Task: Compose an email with the signature Edwin Parker with the subject Request for a promotion and the message I would like to arrange a conference call to discuss this matter further. from softage.1@softage.net to softage.3@softage.net with an attached document Company_handbook.pdf Undo the message and rewrite the message as Could you please provide an estimate for the project? Send the email. Finally, move the email from Sent Items to the label Accommodations
Action: Mouse moved to (346, 554)
Screenshot: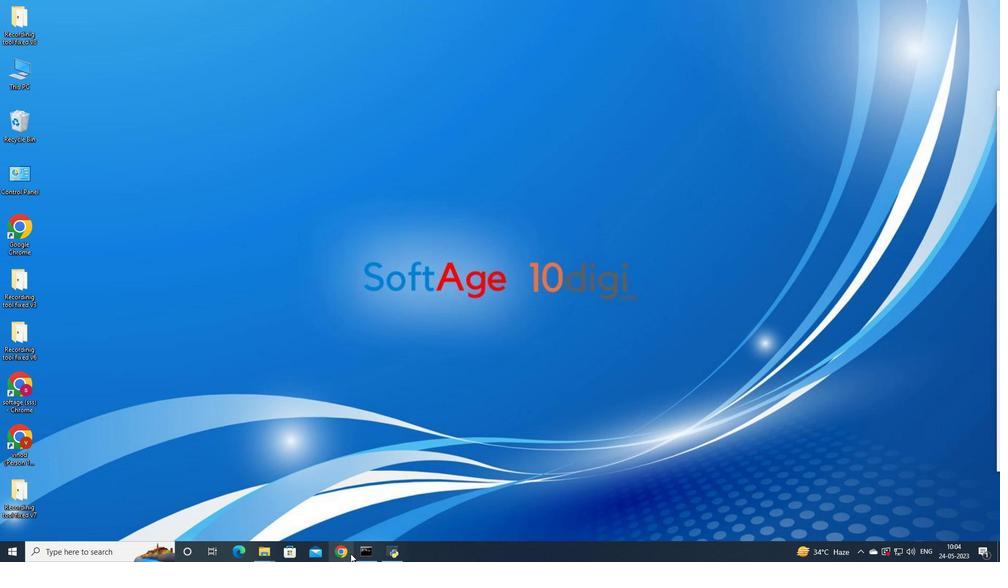 
Action: Mouse pressed left at (346, 554)
Screenshot: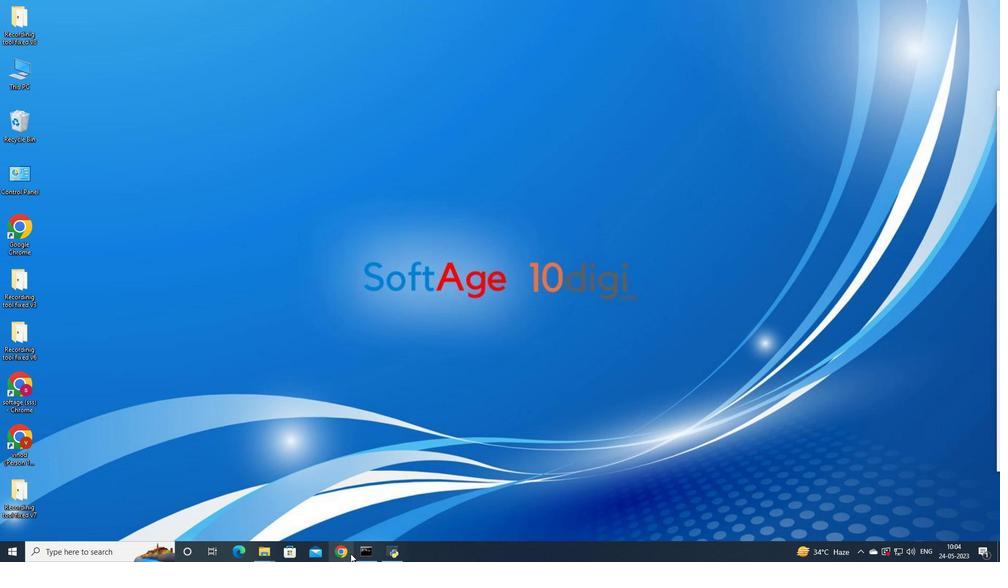 
Action: Mouse moved to (425, 313)
Screenshot: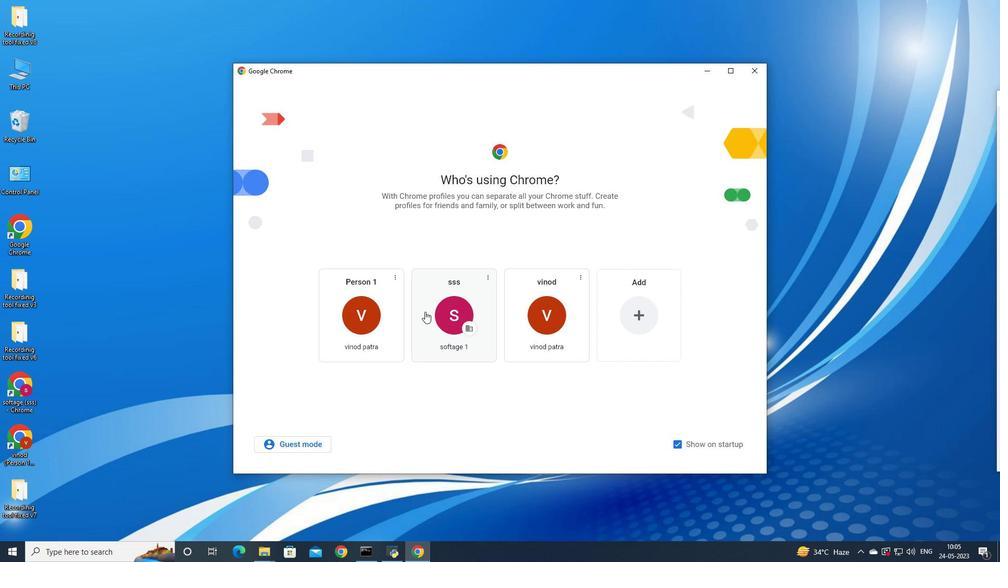 
Action: Mouse pressed left at (425, 313)
Screenshot: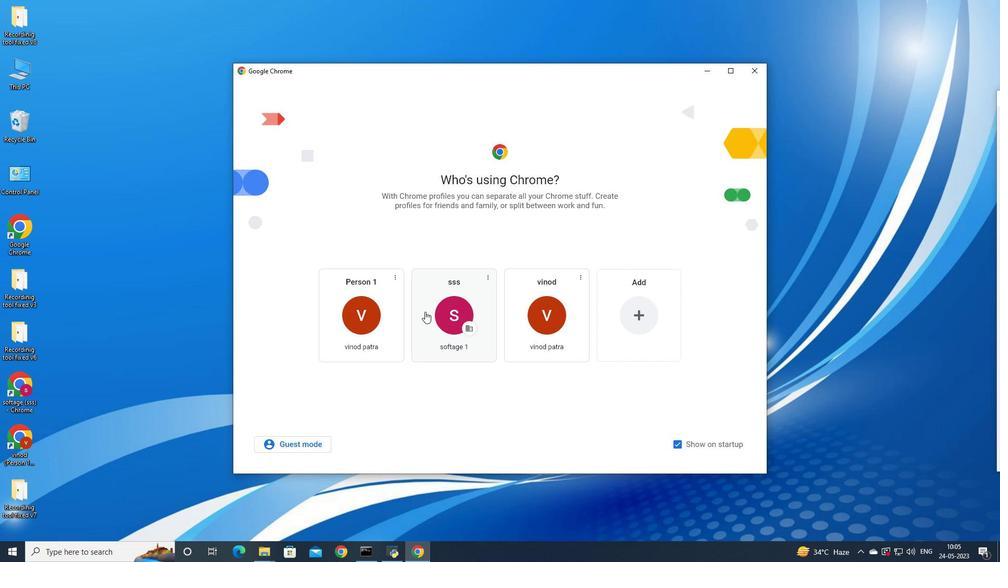
Action: Mouse moved to (902, 52)
Screenshot: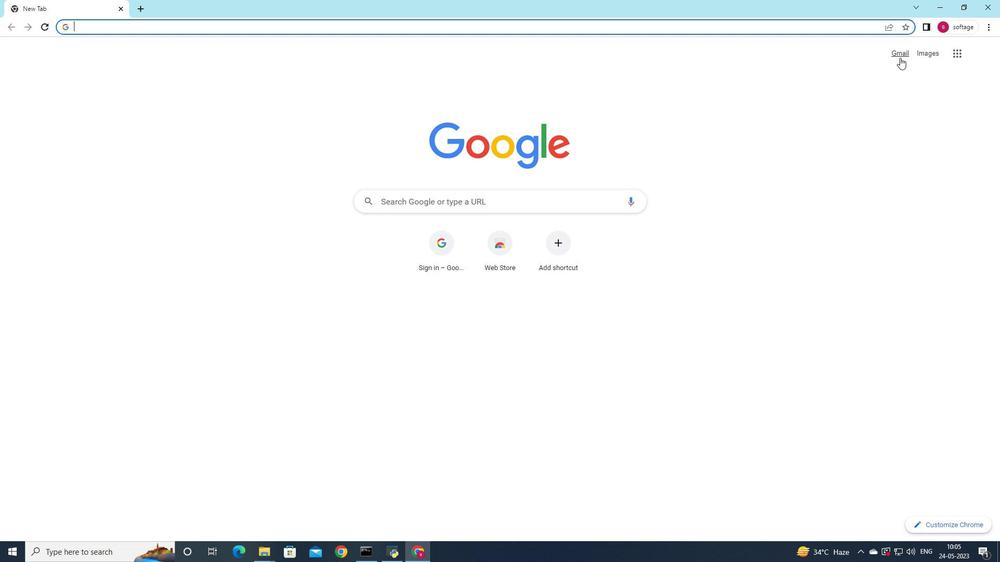 
Action: Mouse pressed left at (902, 52)
Screenshot: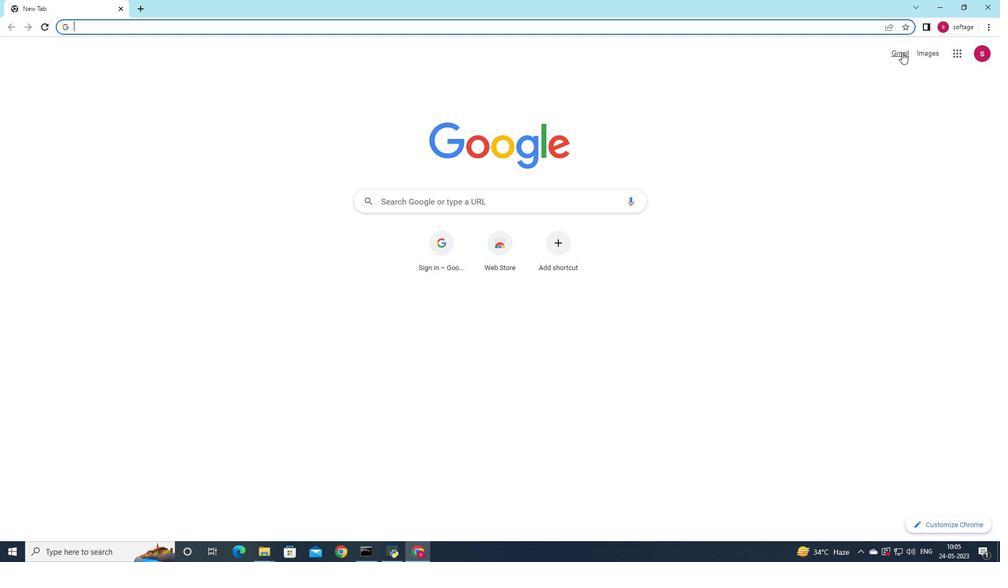 
Action: Mouse moved to (881, 69)
Screenshot: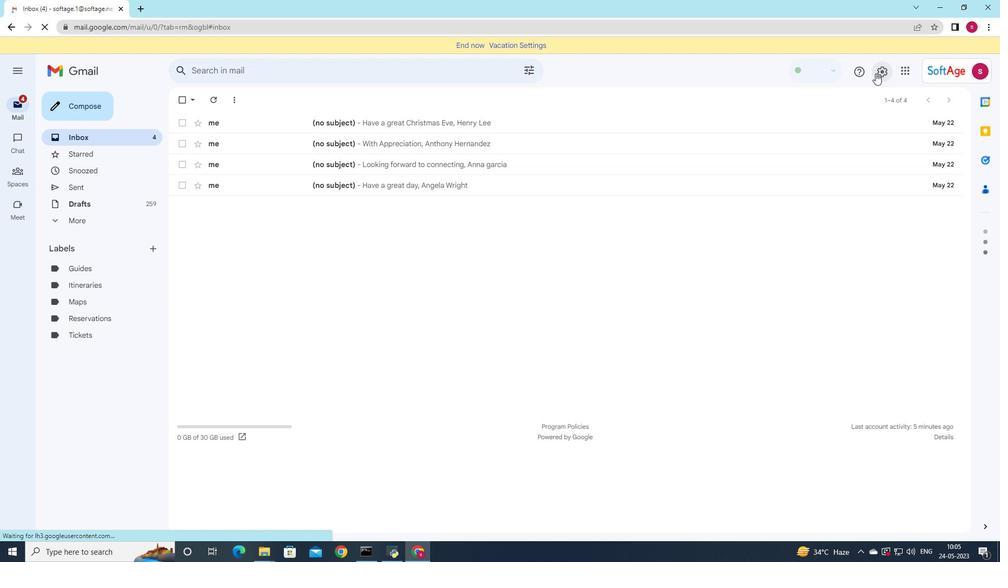 
Action: Mouse pressed left at (881, 69)
Screenshot: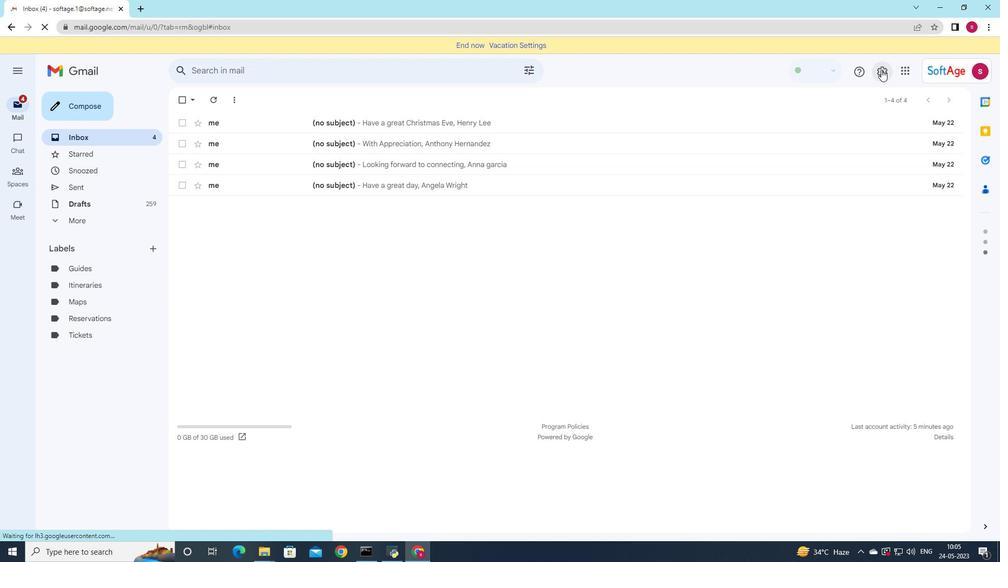 
Action: Mouse moved to (899, 122)
Screenshot: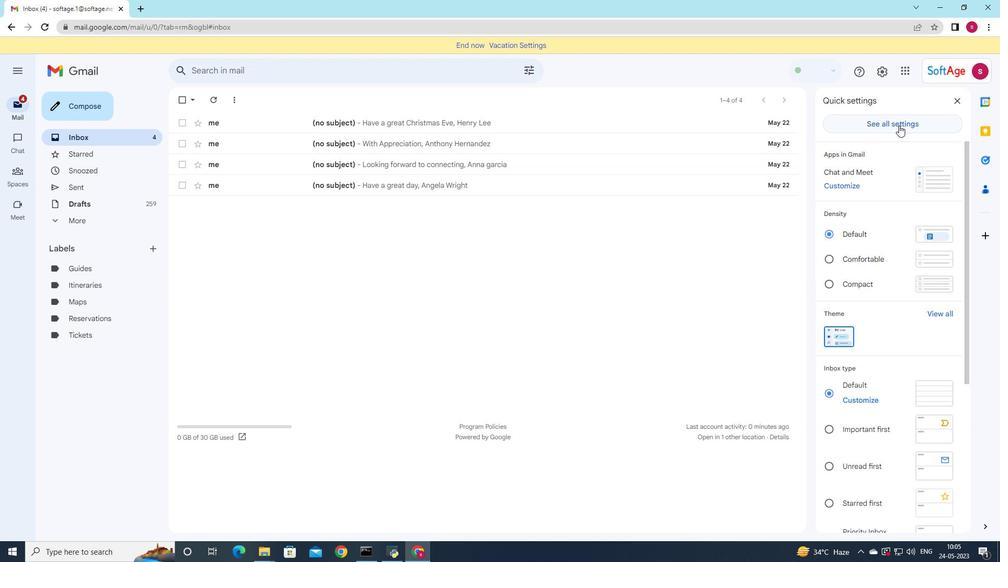 
Action: Mouse pressed left at (899, 122)
Screenshot: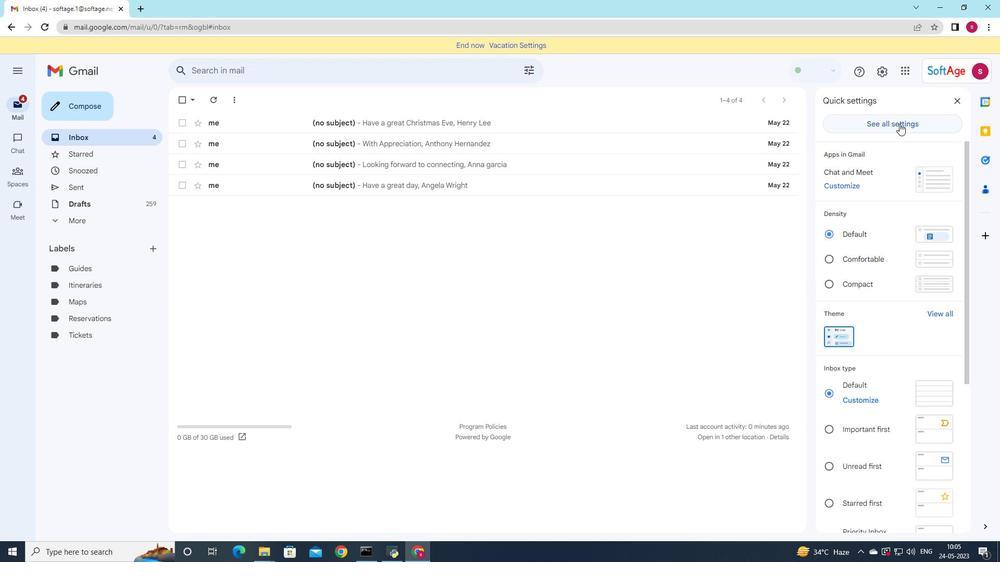 
Action: Mouse moved to (516, 293)
Screenshot: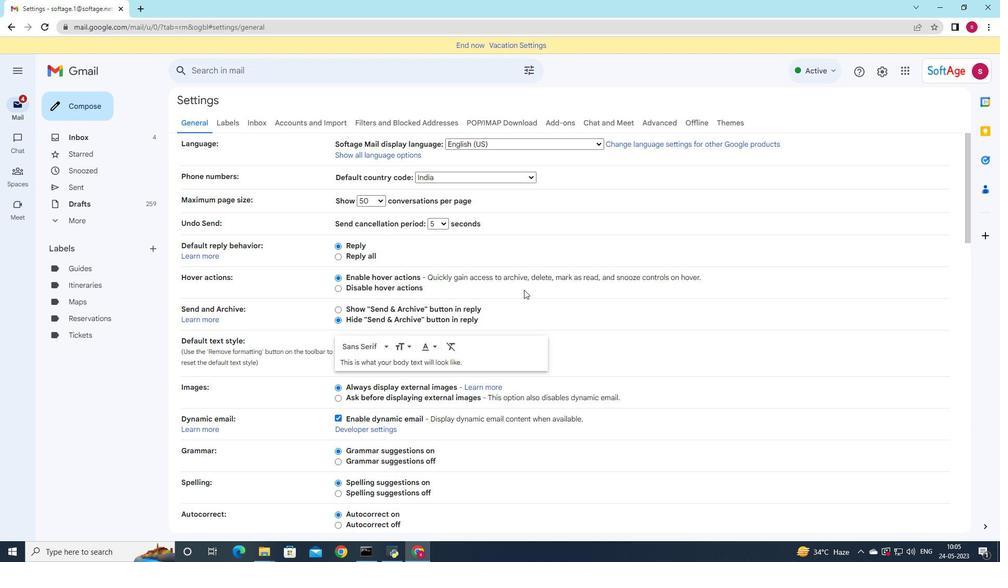
Action: Mouse scrolled (516, 292) with delta (0, 0)
Screenshot: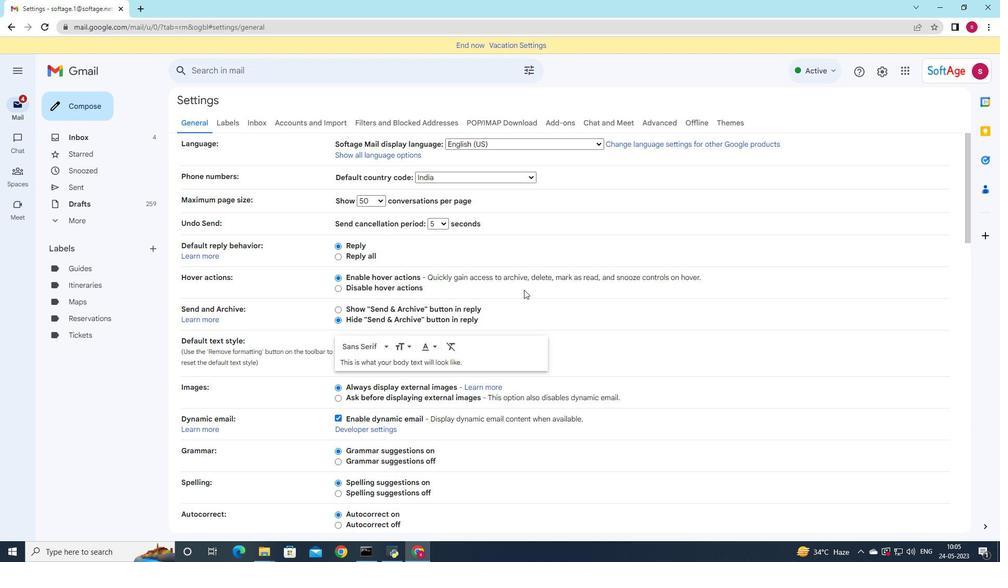
Action: Mouse scrolled (516, 292) with delta (0, 0)
Screenshot: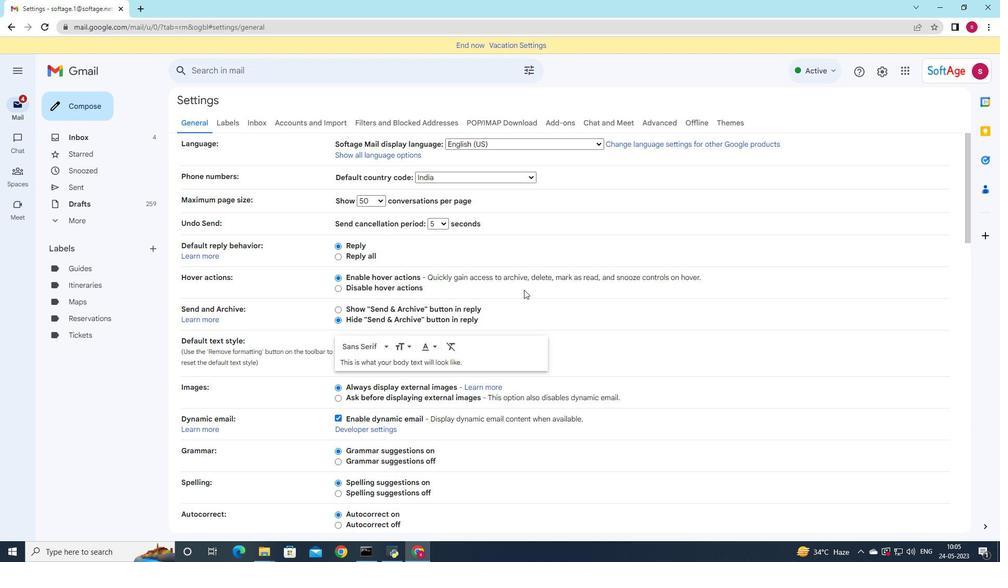 
Action: Mouse scrolled (516, 292) with delta (0, 0)
Screenshot: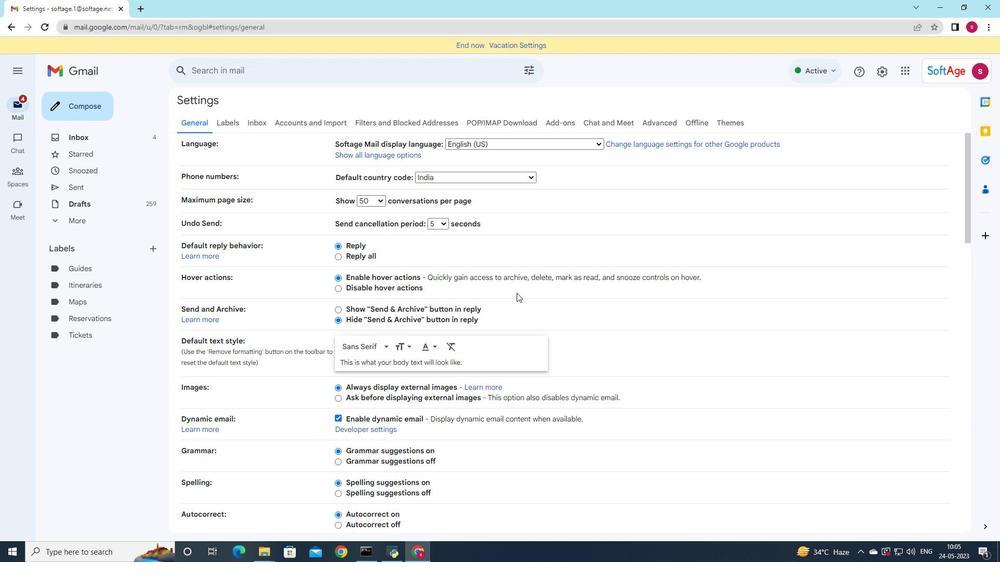 
Action: Mouse scrolled (516, 292) with delta (0, 0)
Screenshot: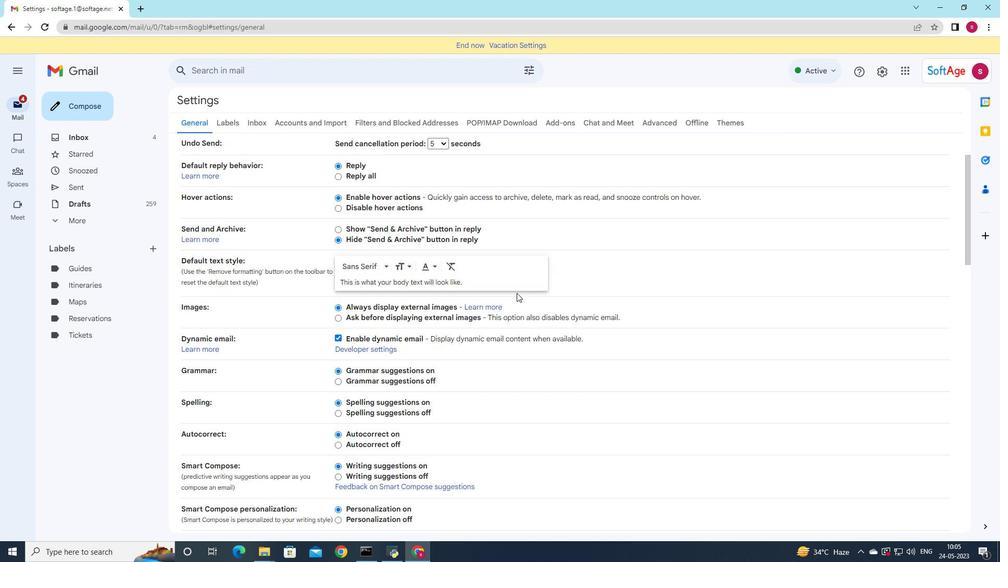 
Action: Mouse scrolled (516, 292) with delta (0, 0)
Screenshot: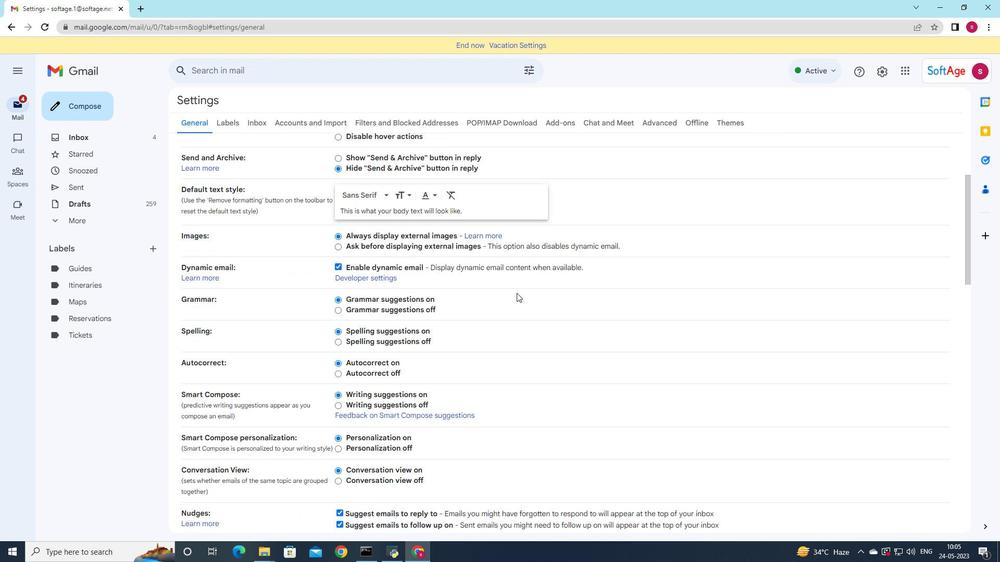
Action: Mouse scrolled (516, 292) with delta (0, 0)
Screenshot: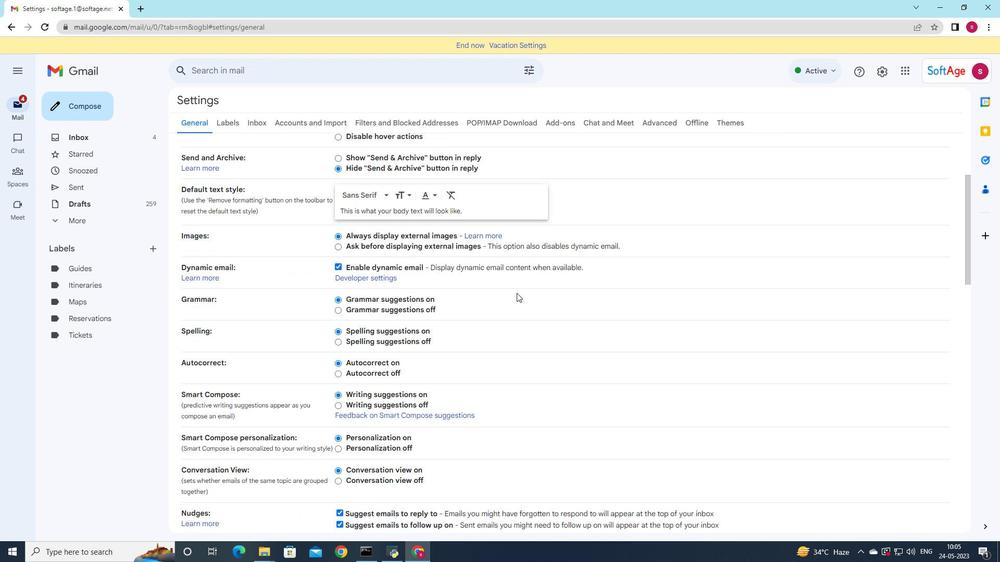 
Action: Mouse scrolled (516, 292) with delta (0, 0)
Screenshot: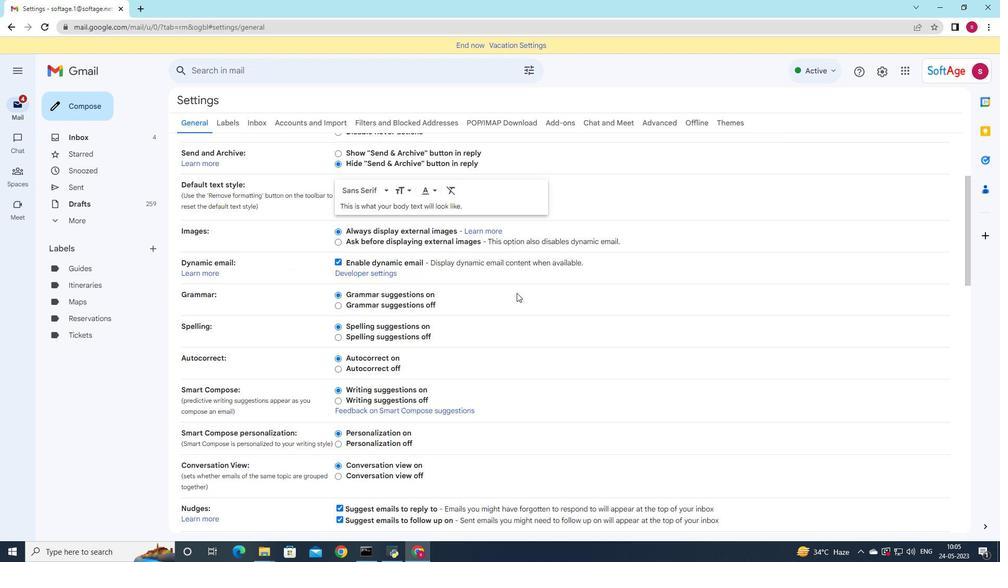 
Action: Mouse scrolled (516, 292) with delta (0, 0)
Screenshot: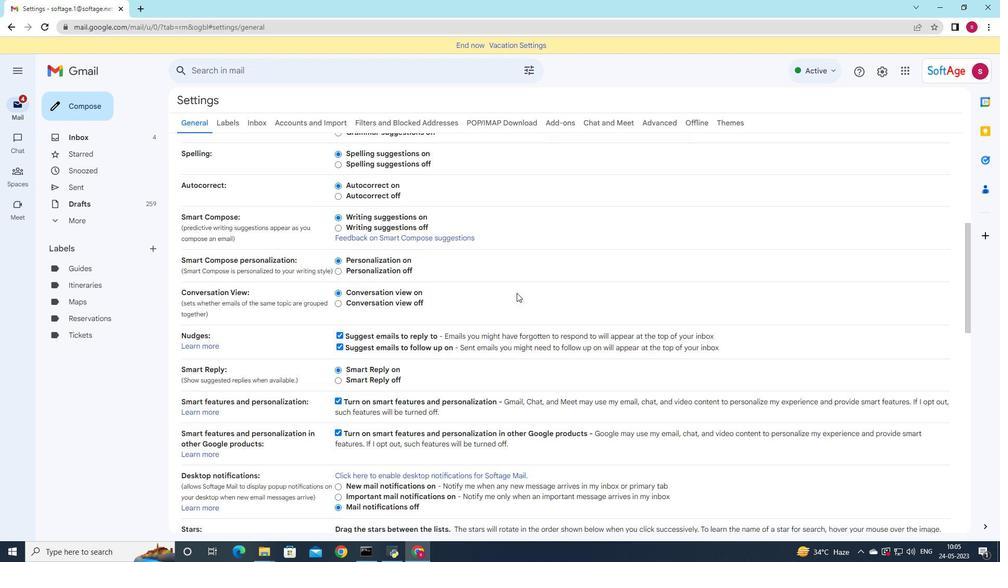 
Action: Mouse scrolled (516, 292) with delta (0, 0)
Screenshot: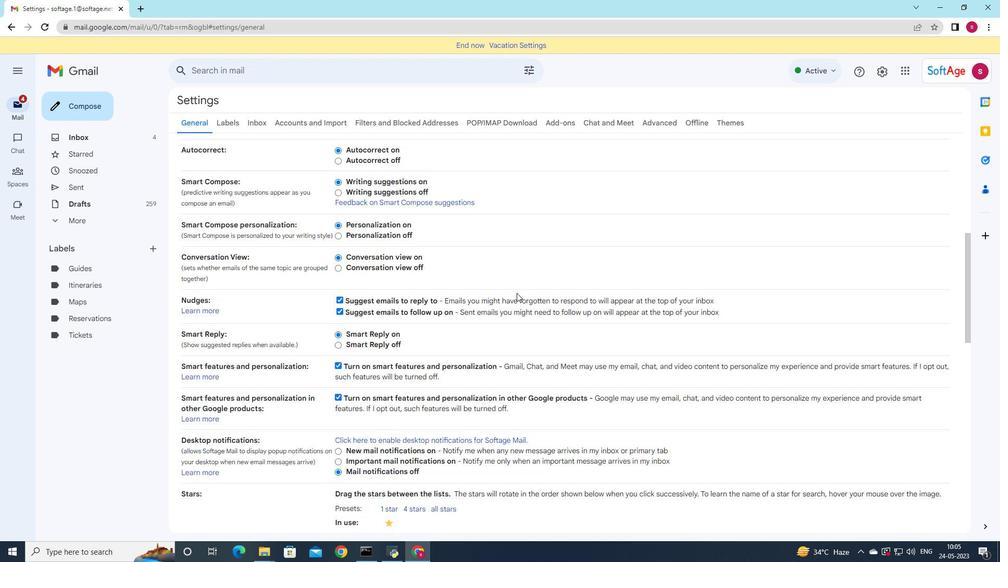 
Action: Mouse scrolled (516, 292) with delta (0, 0)
Screenshot: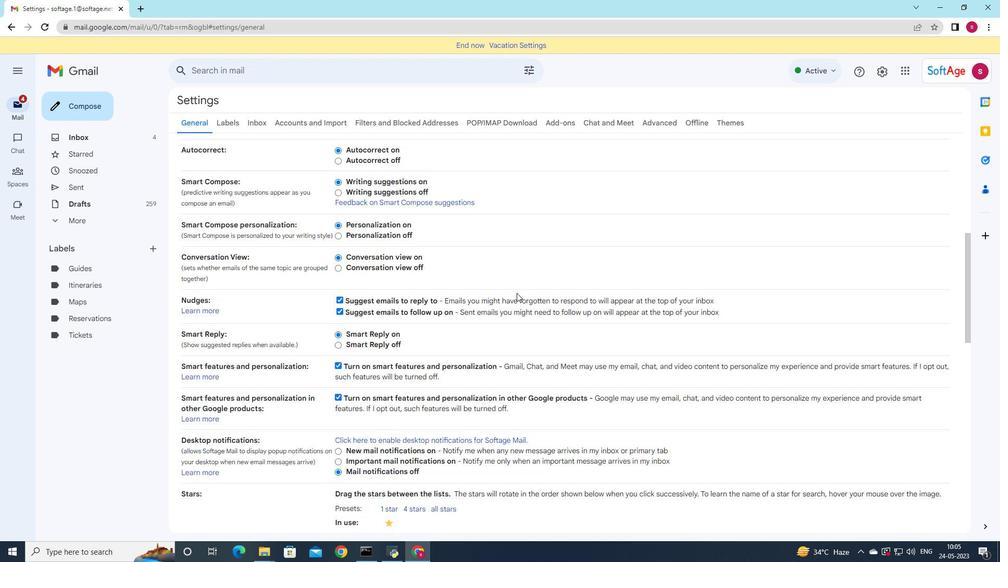 
Action: Mouse scrolled (516, 292) with delta (0, 0)
Screenshot: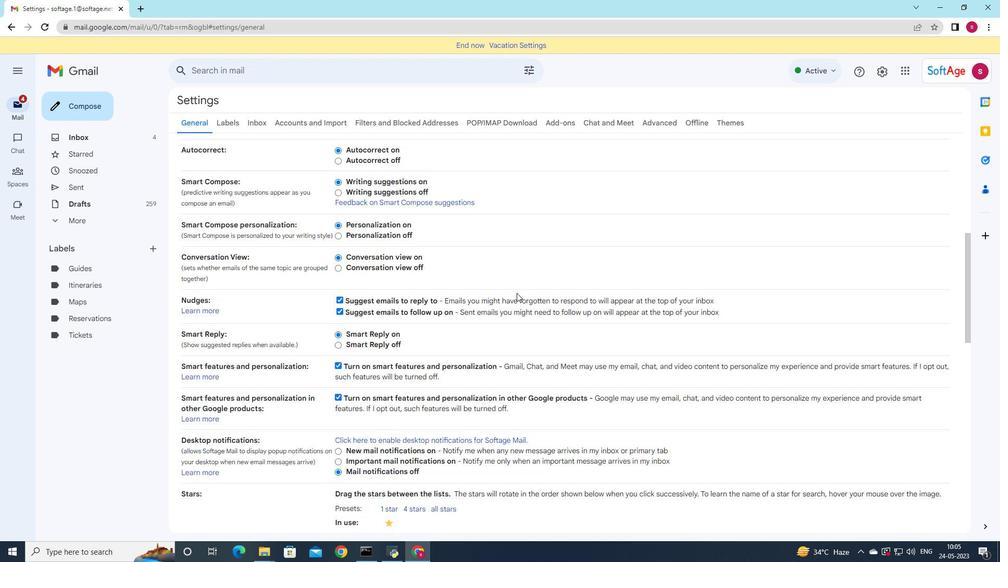 
Action: Mouse scrolled (516, 292) with delta (0, 0)
Screenshot: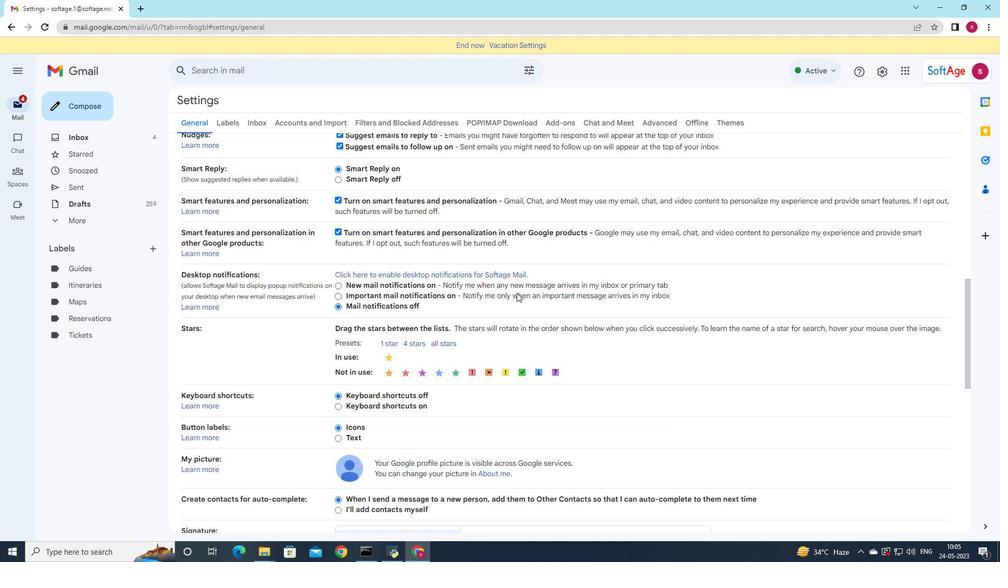 
Action: Mouse scrolled (516, 292) with delta (0, 0)
Screenshot: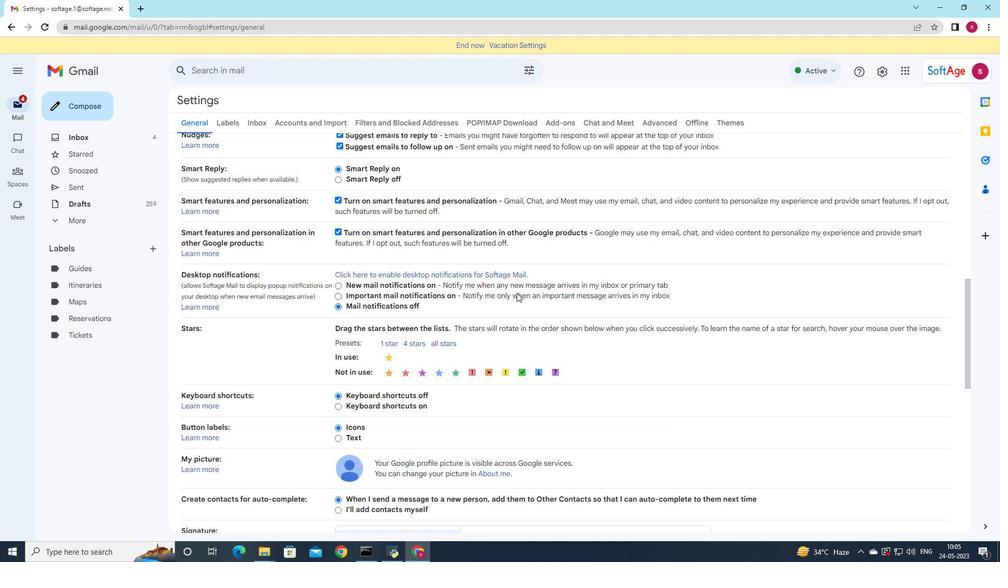 
Action: Mouse scrolled (516, 292) with delta (0, 0)
Screenshot: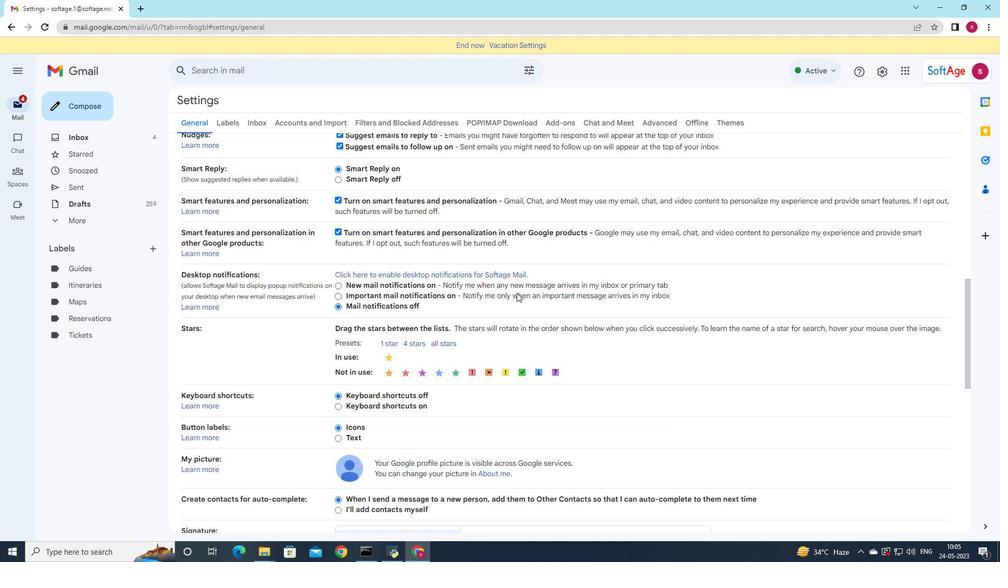 
Action: Mouse scrolled (516, 292) with delta (0, 0)
Screenshot: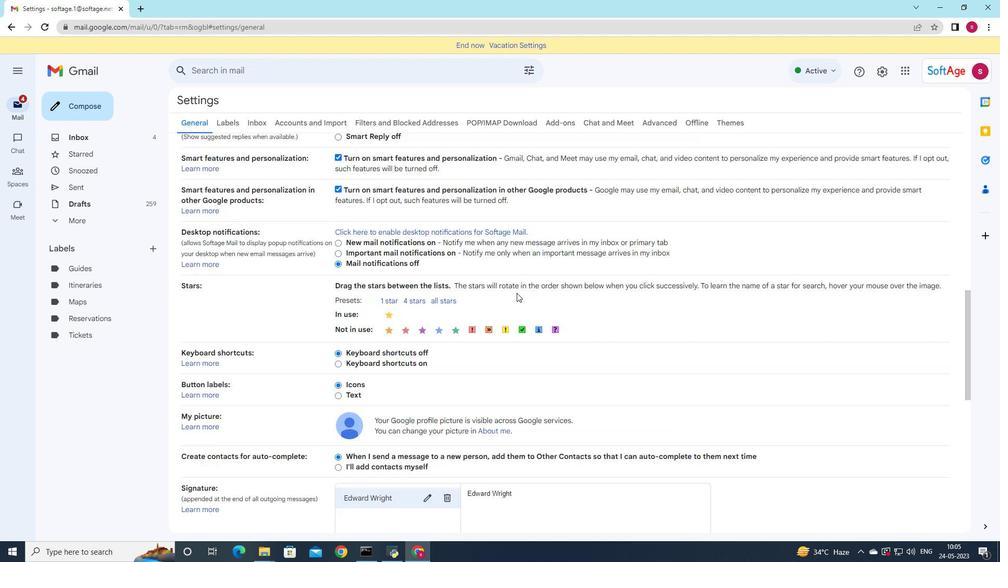 
Action: Mouse scrolled (516, 292) with delta (0, 0)
Screenshot: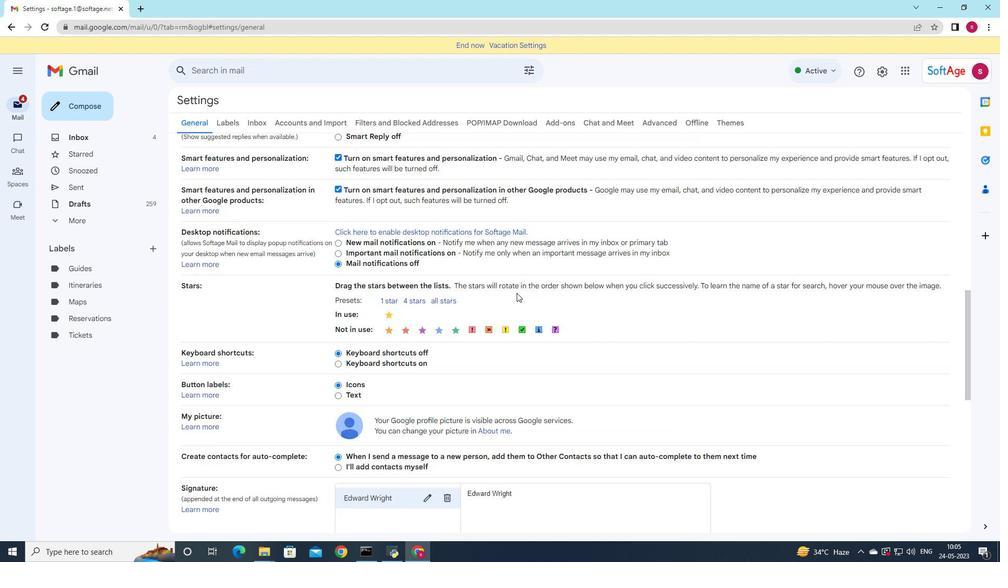 
Action: Mouse moved to (440, 233)
Screenshot: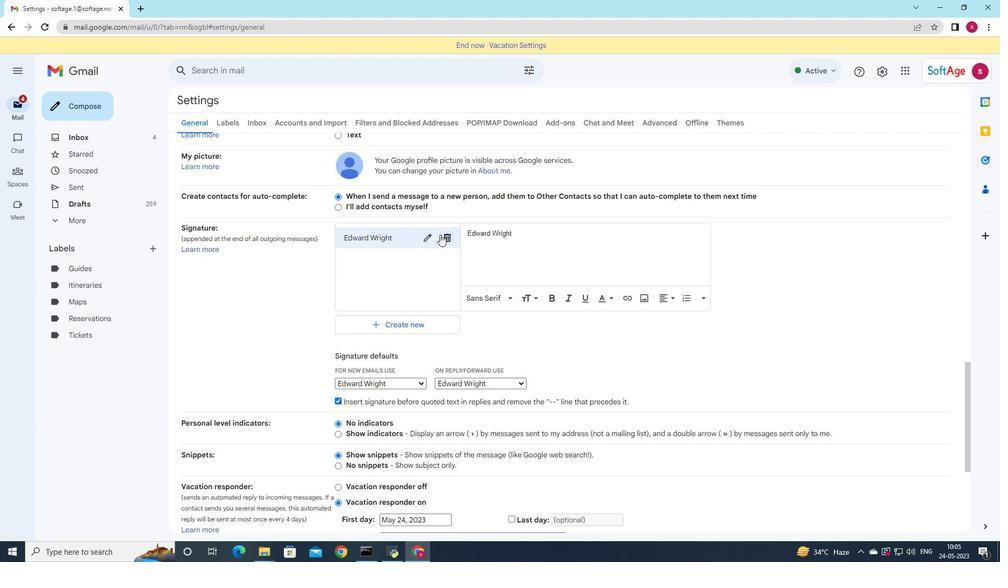 
Action: Mouse pressed left at (440, 233)
Screenshot: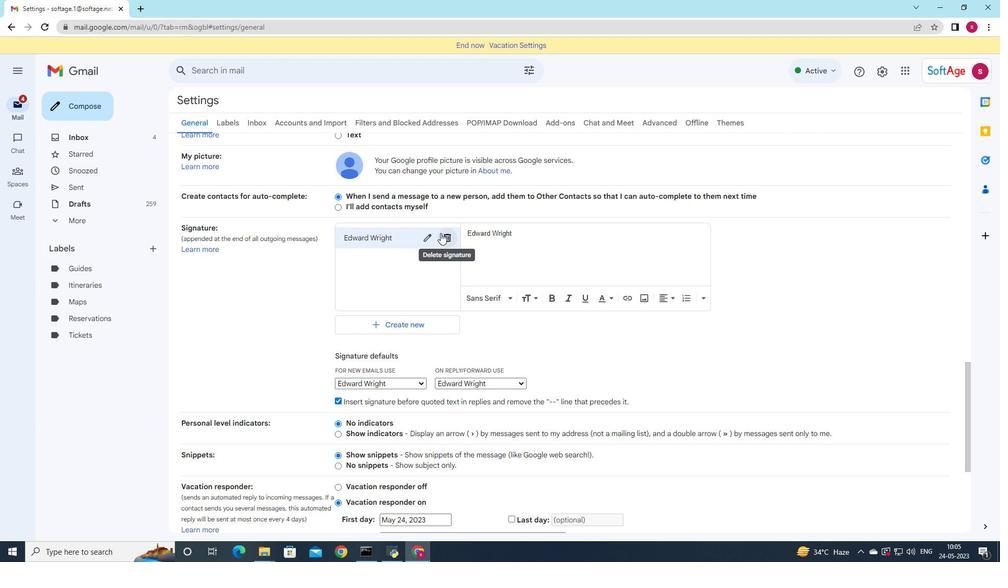 
Action: Mouse moved to (601, 306)
Screenshot: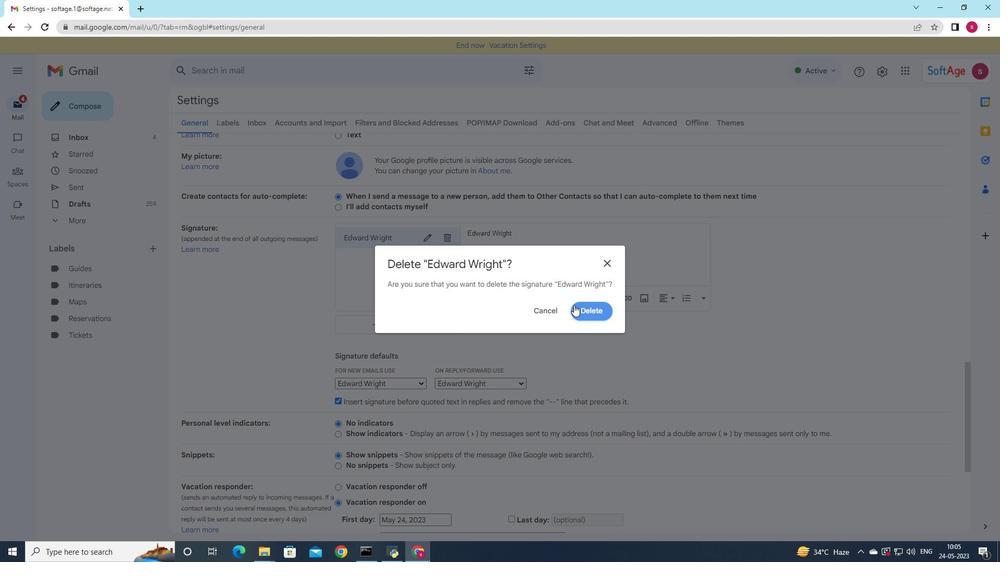 
Action: Mouse pressed left at (601, 306)
Screenshot: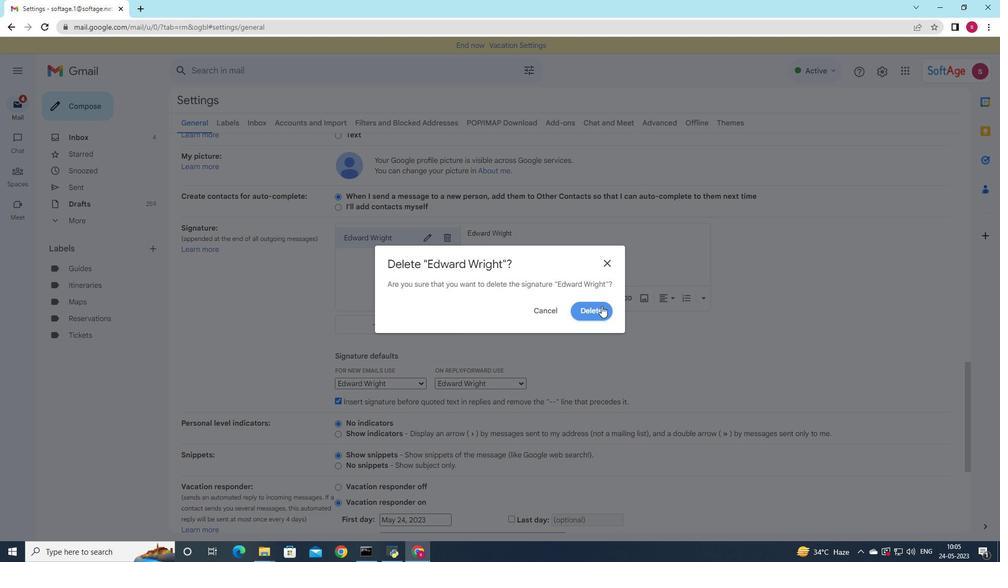 
Action: Mouse moved to (449, 417)
Screenshot: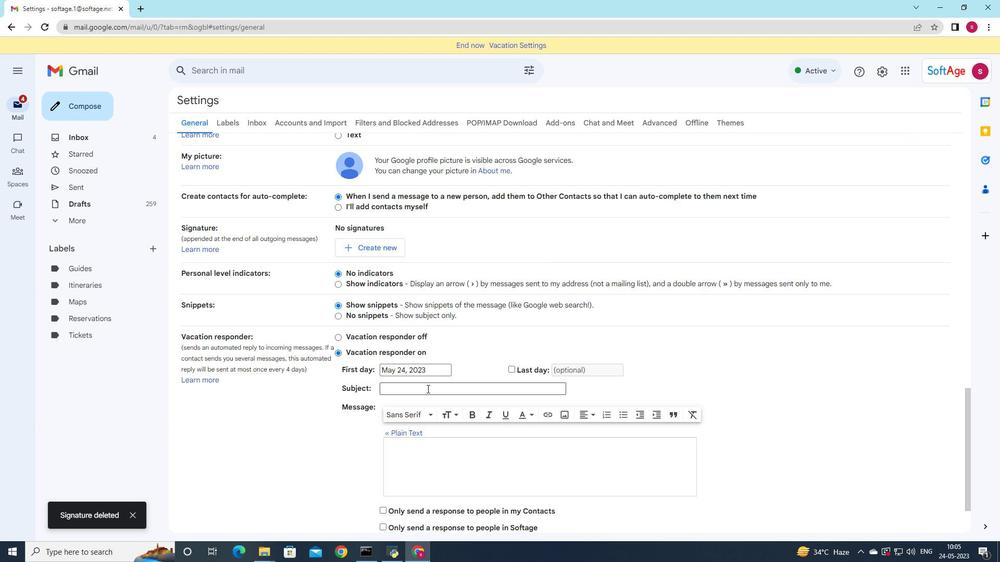 
Action: Mouse scrolled (449, 417) with delta (0, 0)
Screenshot: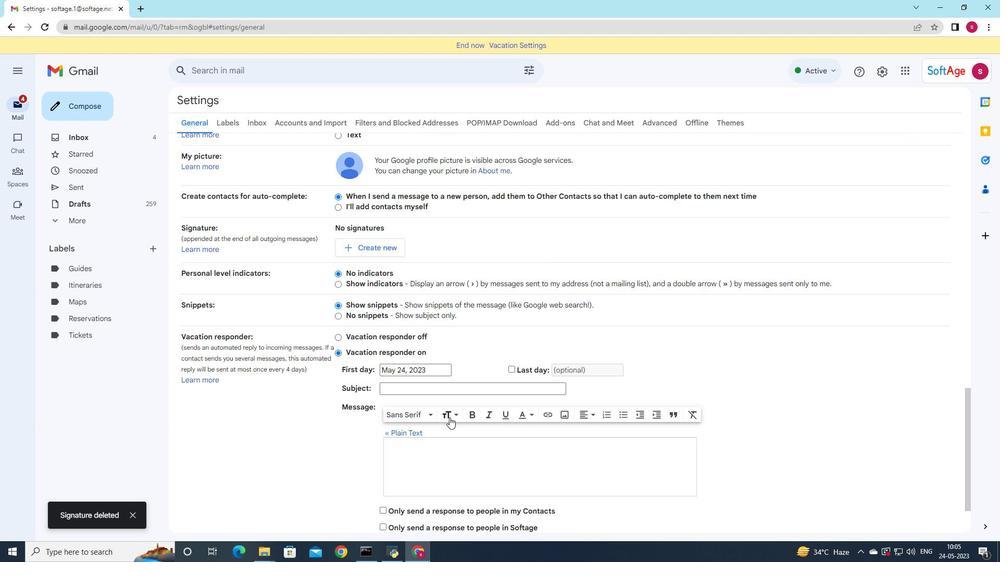 
Action: Mouse scrolled (449, 417) with delta (0, 0)
Screenshot: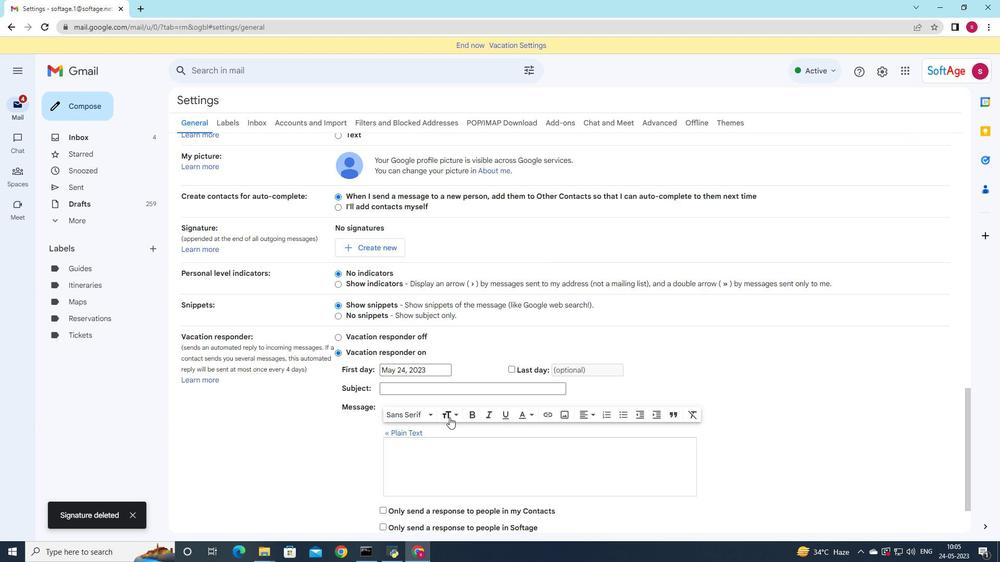 
Action: Mouse scrolled (449, 417) with delta (0, 0)
Screenshot: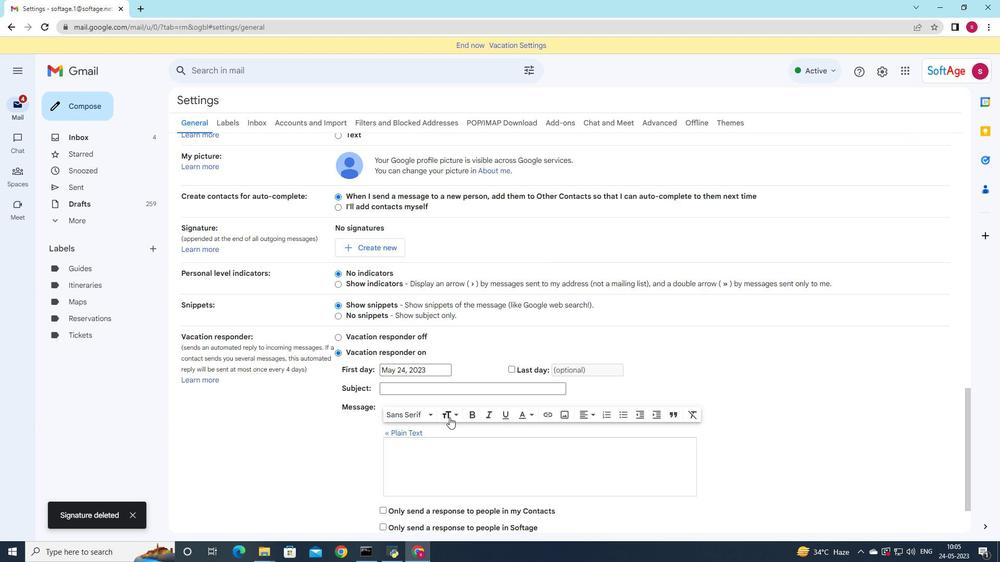 
Action: Mouse scrolled (449, 417) with delta (0, 0)
Screenshot: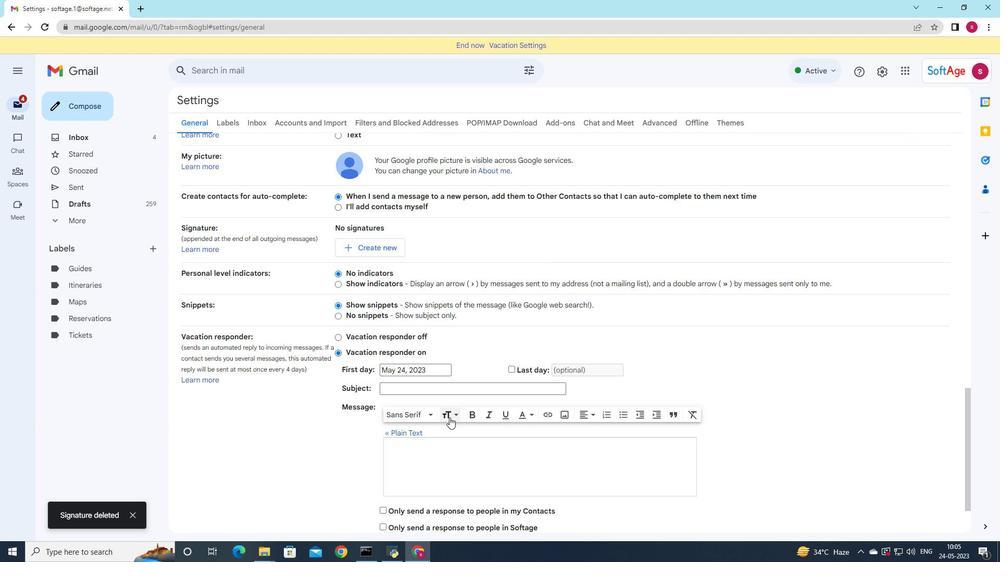 
Action: Mouse scrolled (449, 418) with delta (0, 0)
Screenshot: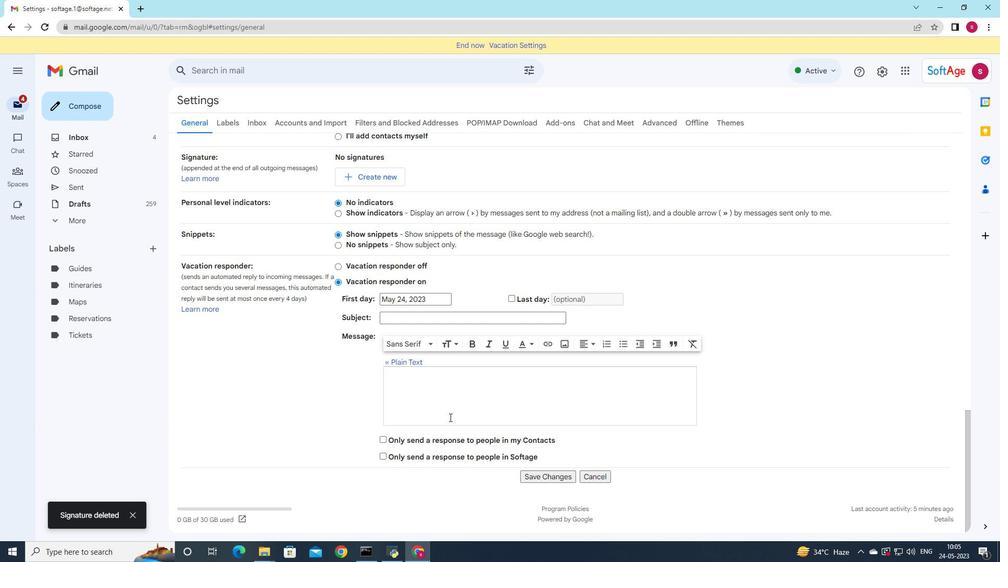 
Action: Mouse scrolled (449, 418) with delta (0, 0)
Screenshot: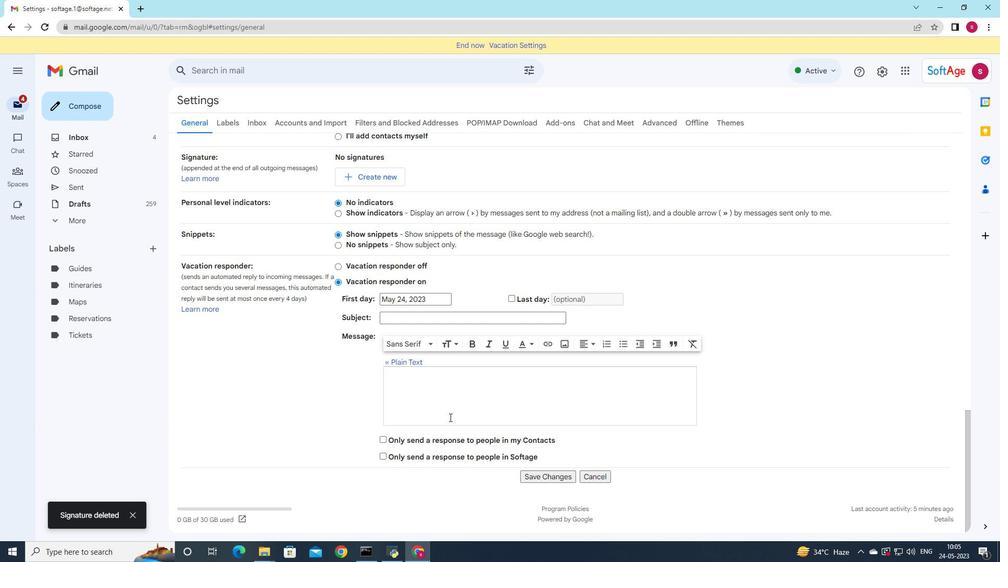 
Action: Mouse scrolled (449, 418) with delta (0, 0)
Screenshot: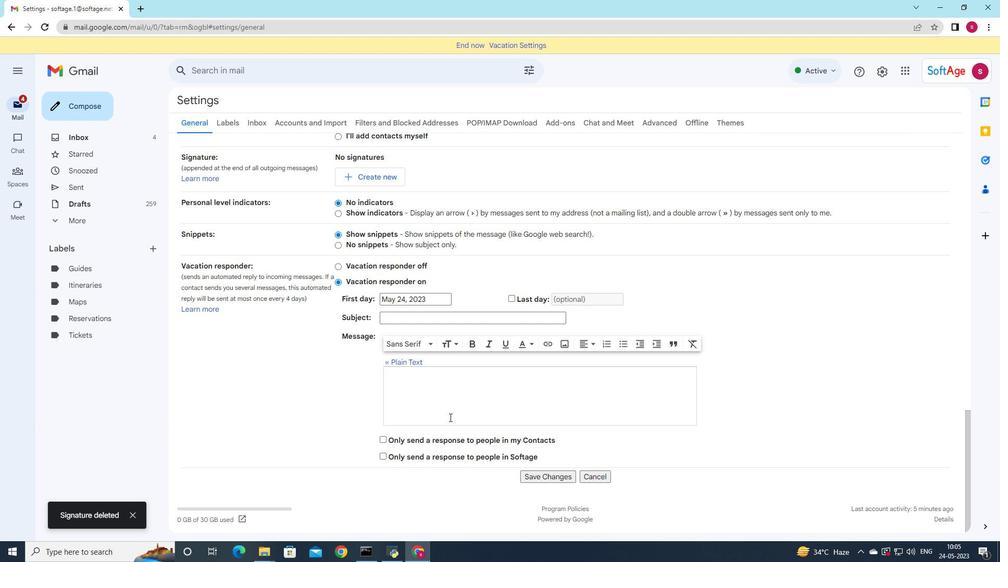 
Action: Mouse moved to (364, 333)
Screenshot: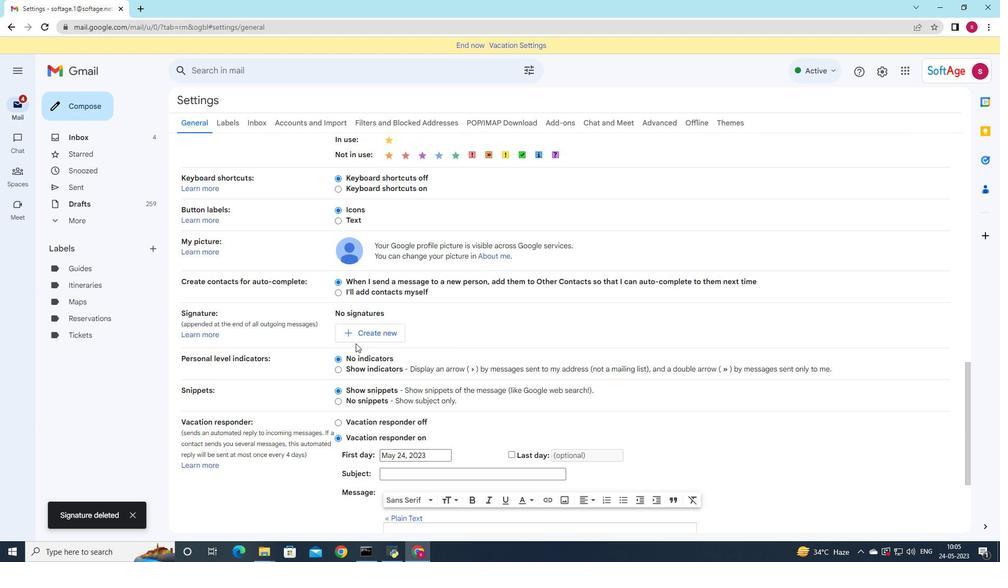 
Action: Mouse pressed left at (364, 333)
Screenshot: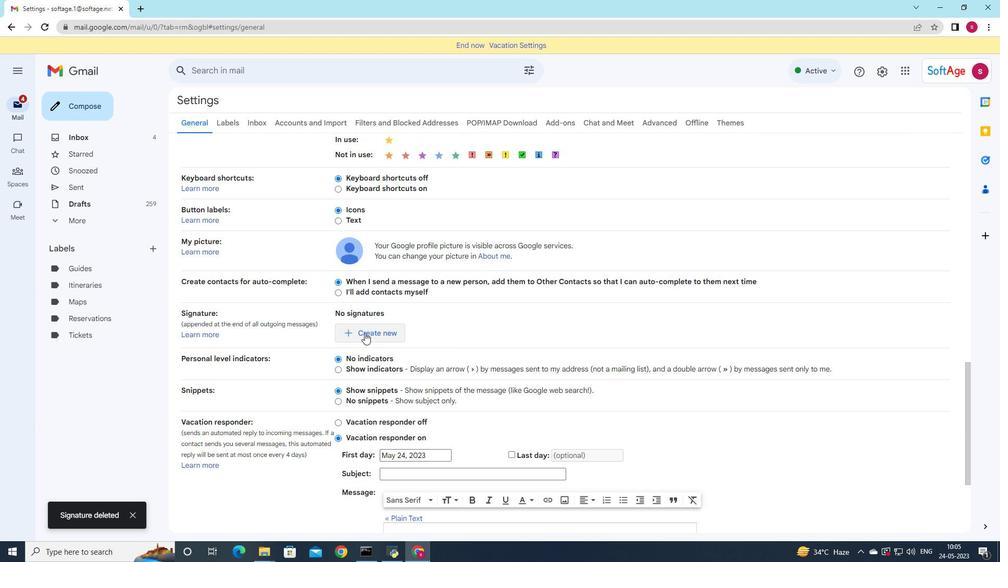 
Action: Mouse moved to (591, 301)
Screenshot: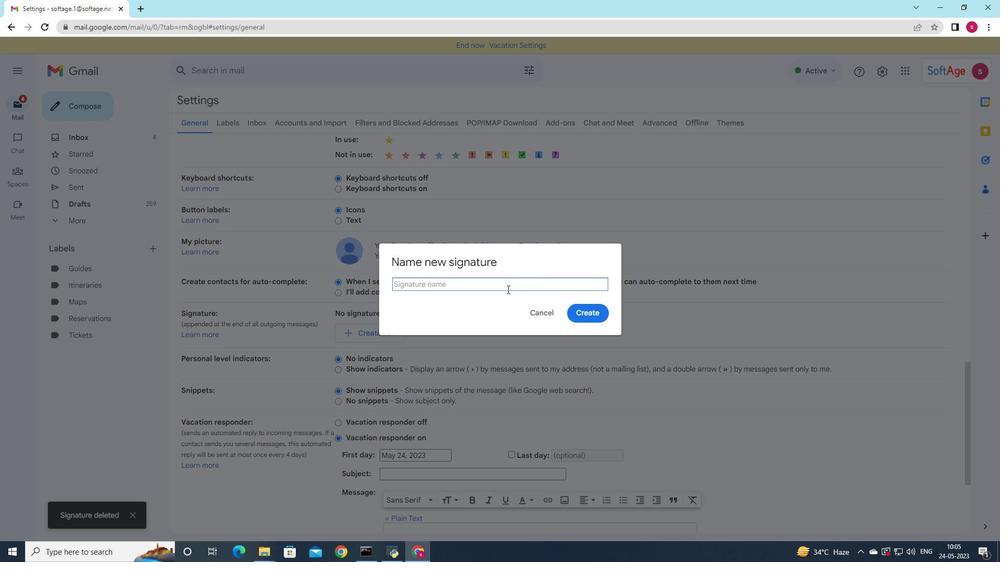 
Action: Key pressed <Key.shift>Edwin<Key.space><Key.shift_r>Parker
Screenshot: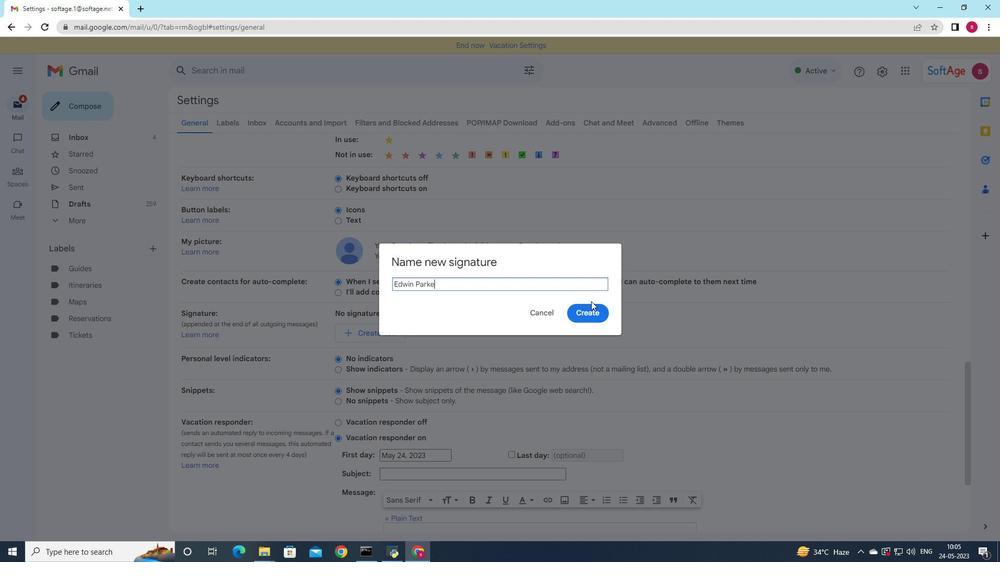 
Action: Mouse moved to (591, 316)
Screenshot: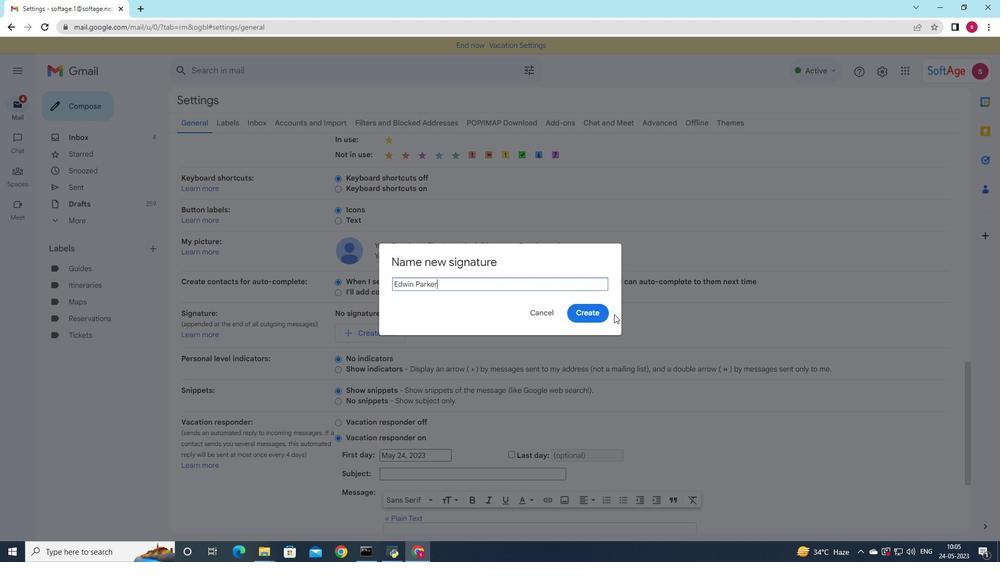 
Action: Mouse pressed left at (591, 316)
Screenshot: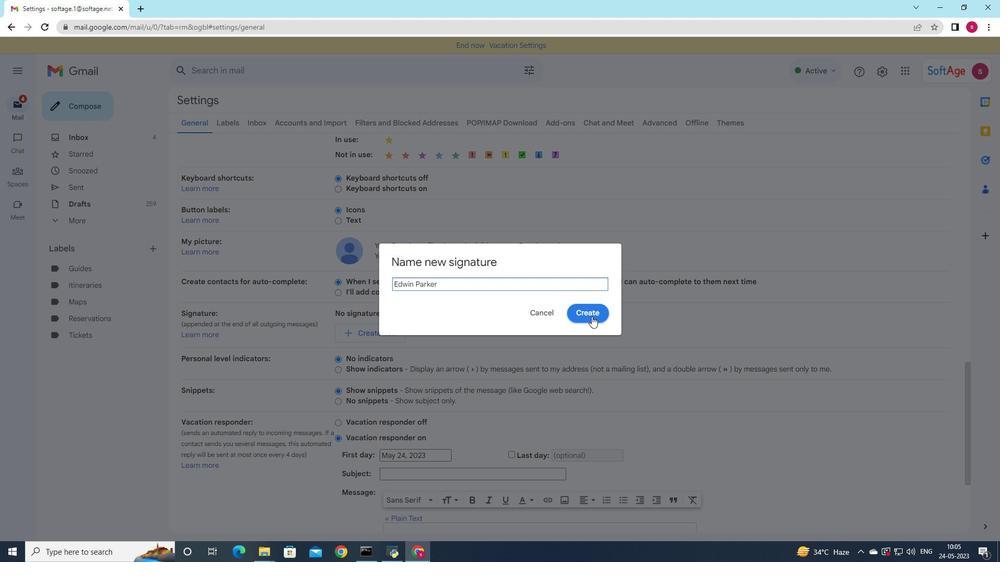 
Action: Mouse moved to (510, 320)
Screenshot: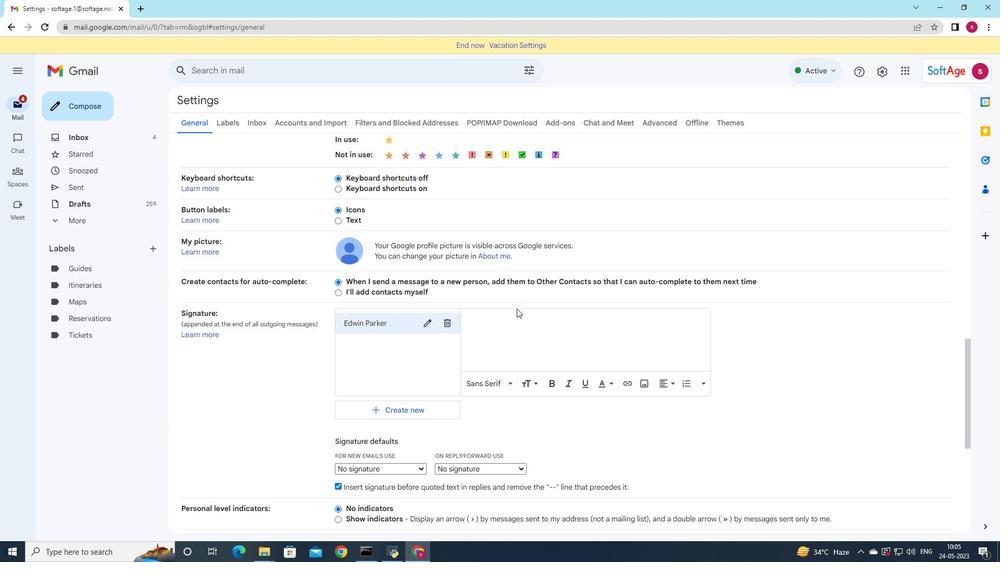 
Action: Mouse pressed left at (510, 320)
Screenshot: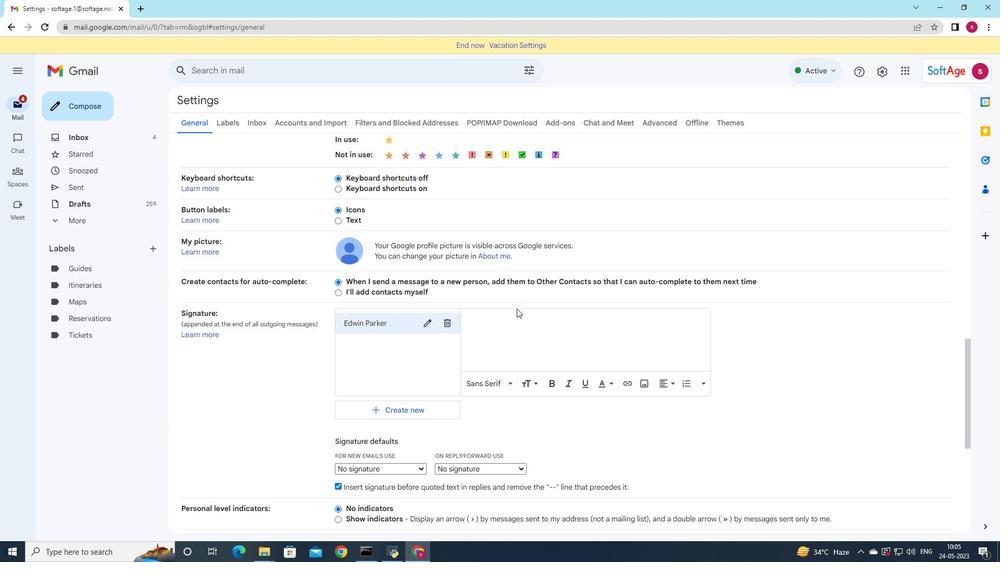 
Action: Key pressed f<Key.shift><Key.backspace><Key.shift><Key.shift><Key.shift><Key.shift>Es<Key.backspace>dwin<Key.space><Key.shift>parker
Screenshot: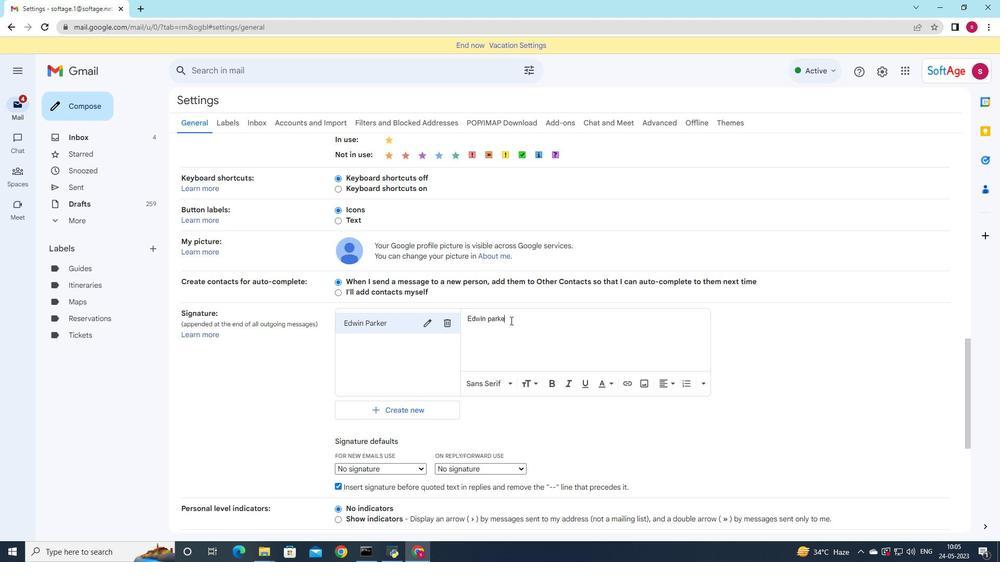 
Action: Mouse moved to (490, 319)
Screenshot: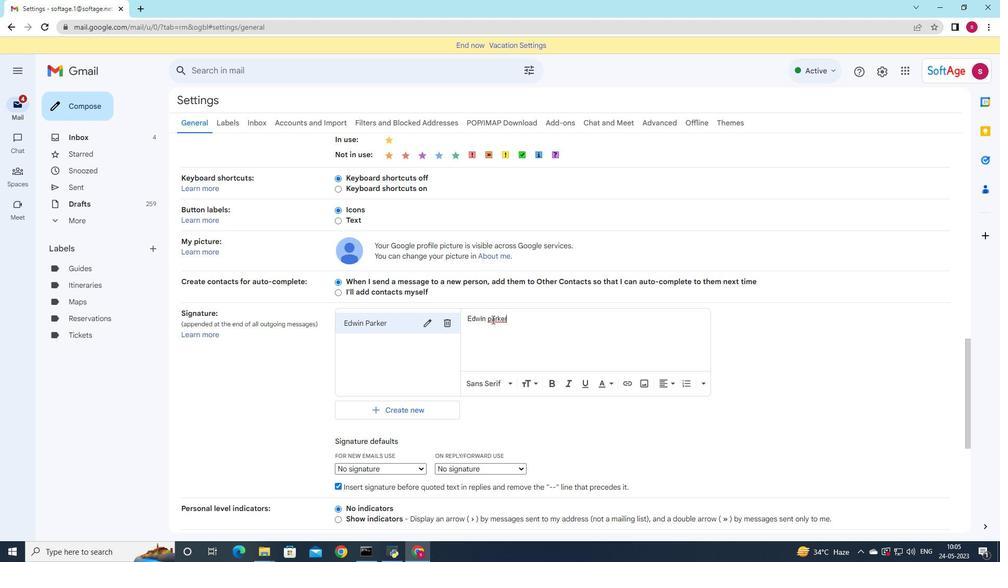 
Action: Mouse pressed left at (490, 319)
Screenshot: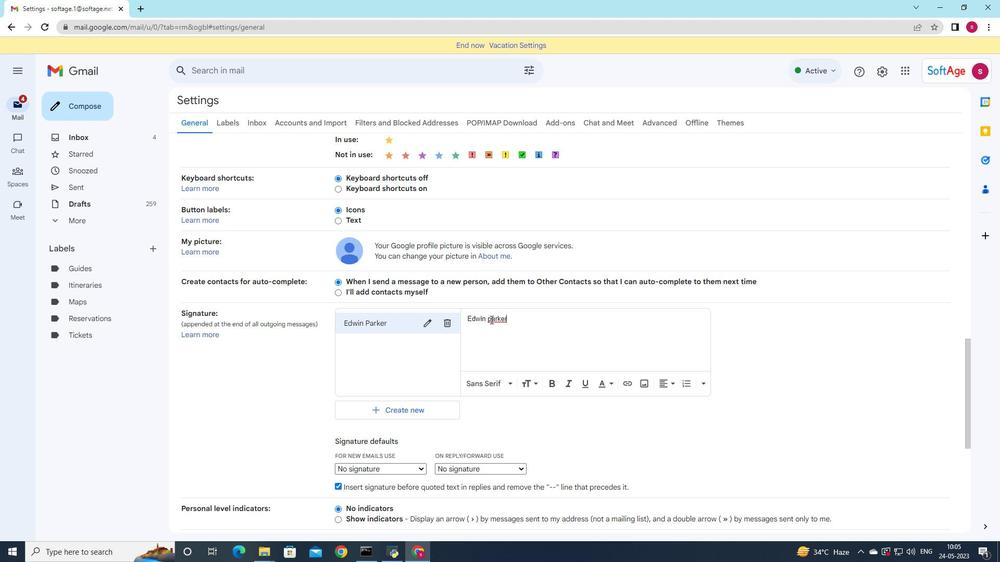 
Action: Mouse moved to (490, 319)
Screenshot: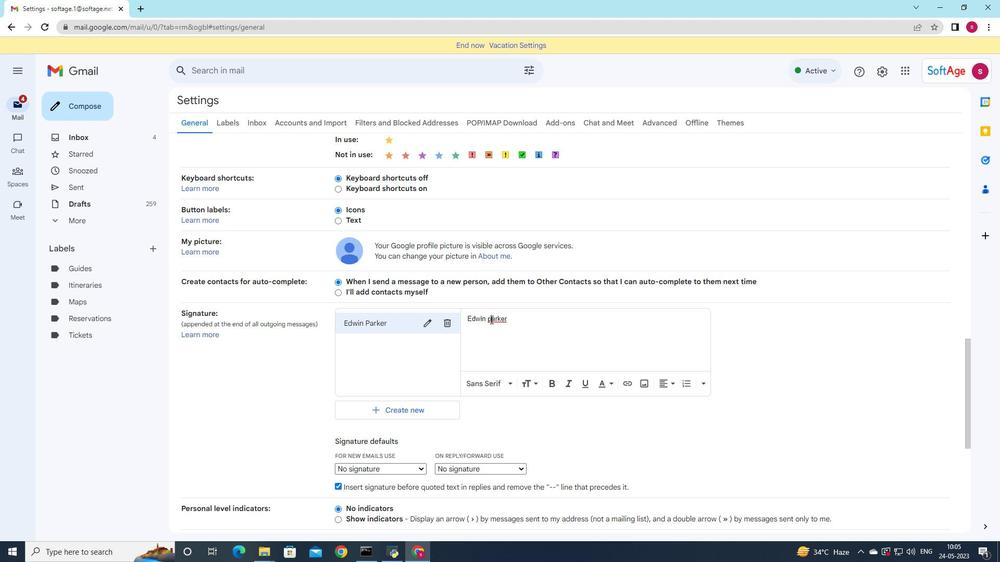 
Action: Key pressed <Key.backspace><Key.shift_r><Key.shift_r><Key.shift_r><Key.shift_r><Key.shift_r><Key.shift_r>P
Screenshot: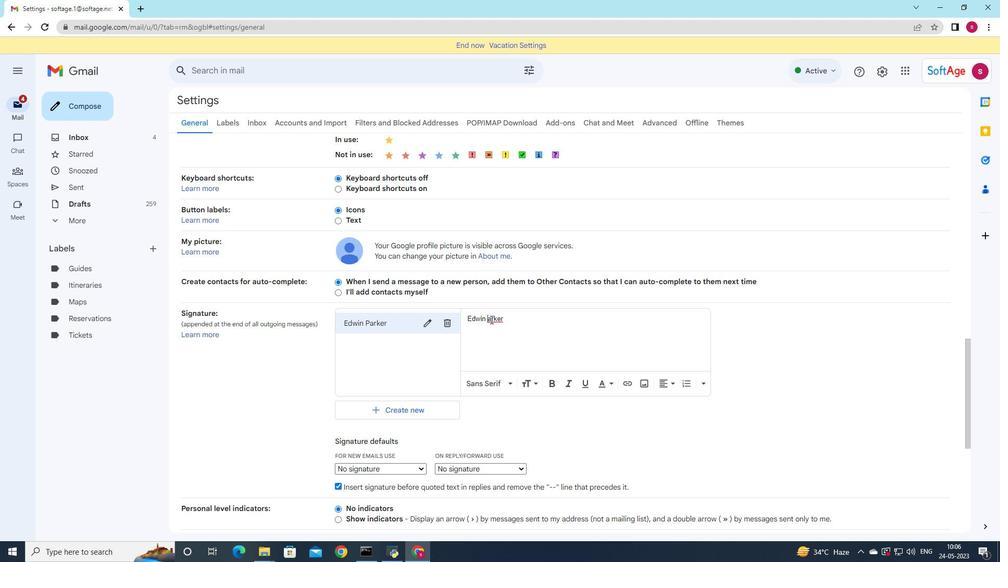 
Action: Mouse moved to (420, 468)
Screenshot: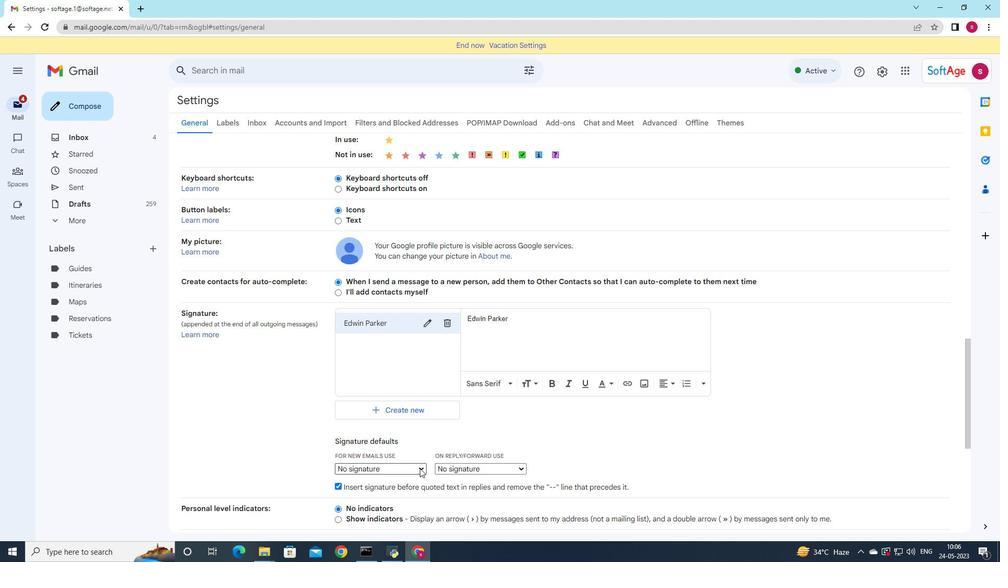 
Action: Mouse pressed left at (420, 468)
Screenshot: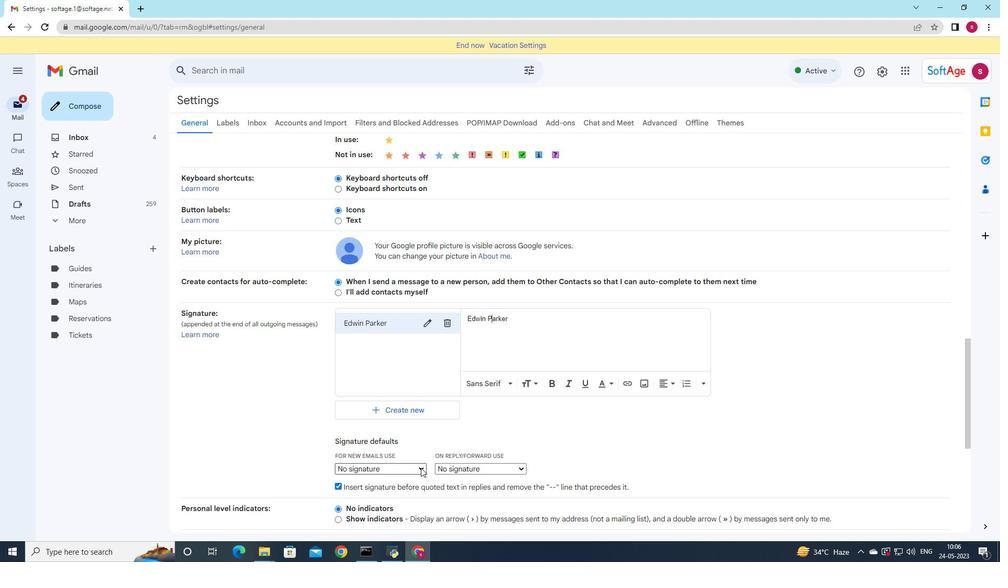 
Action: Mouse moved to (416, 487)
Screenshot: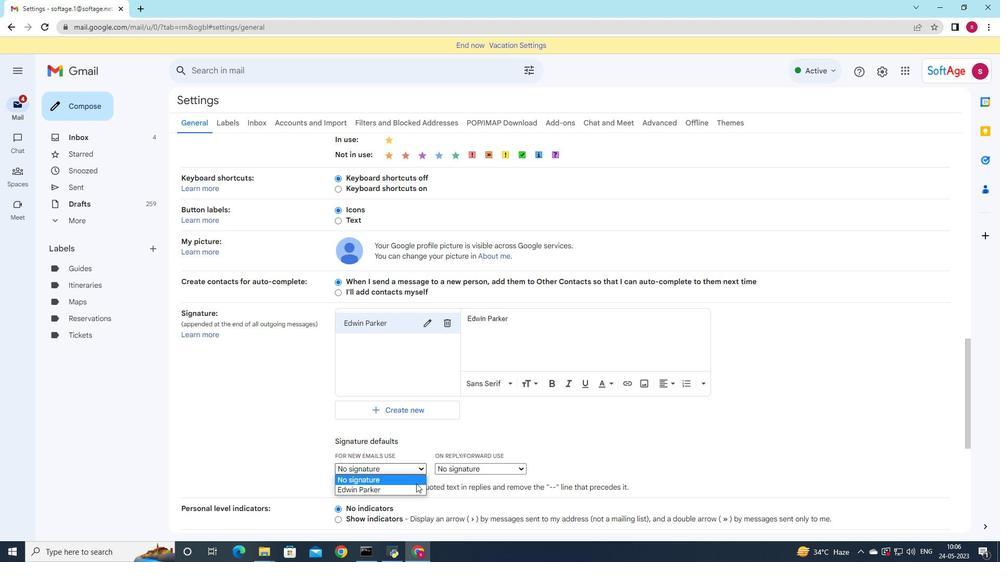 
Action: Mouse pressed left at (416, 487)
Screenshot: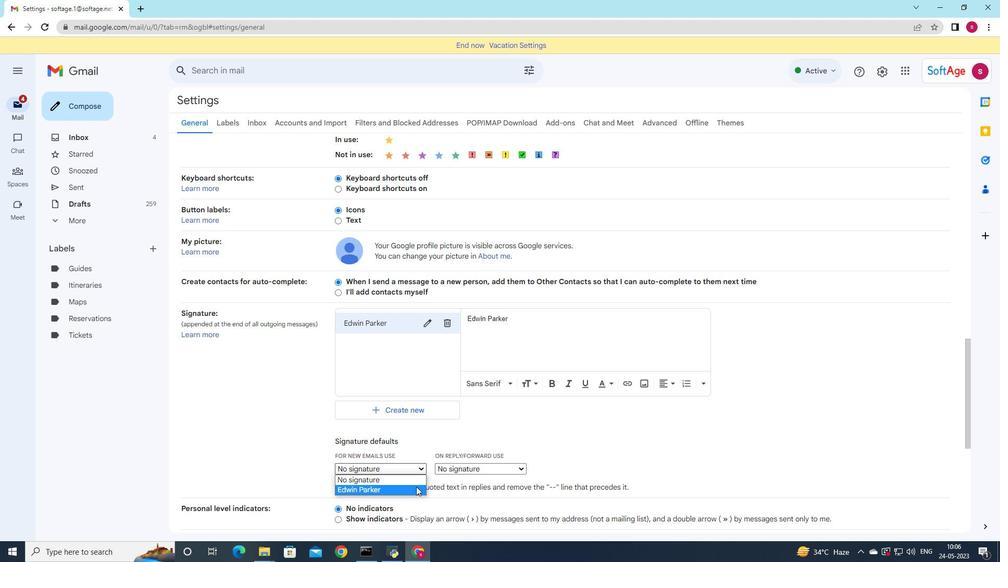 
Action: Mouse moved to (512, 464)
Screenshot: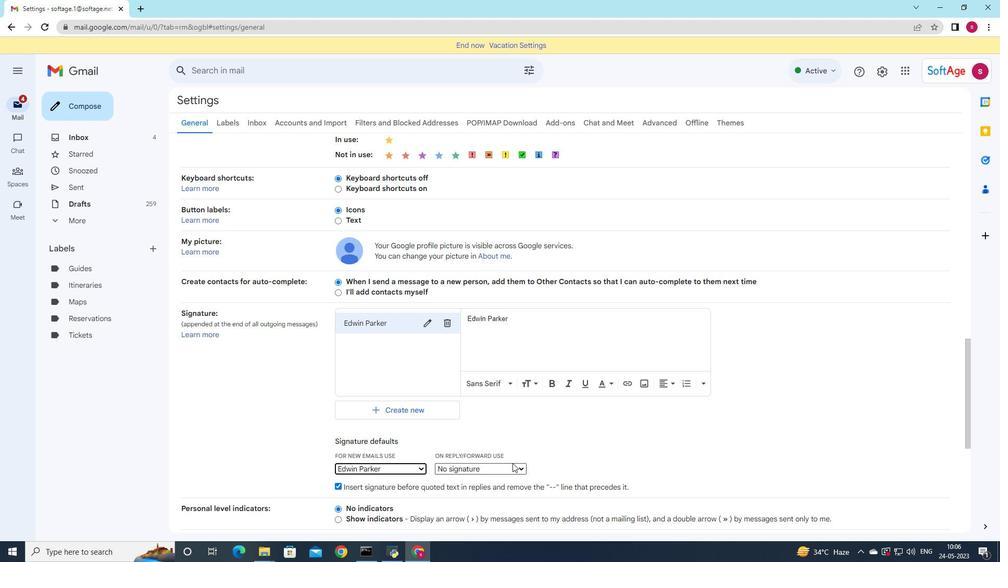 
Action: Mouse pressed left at (512, 464)
Screenshot: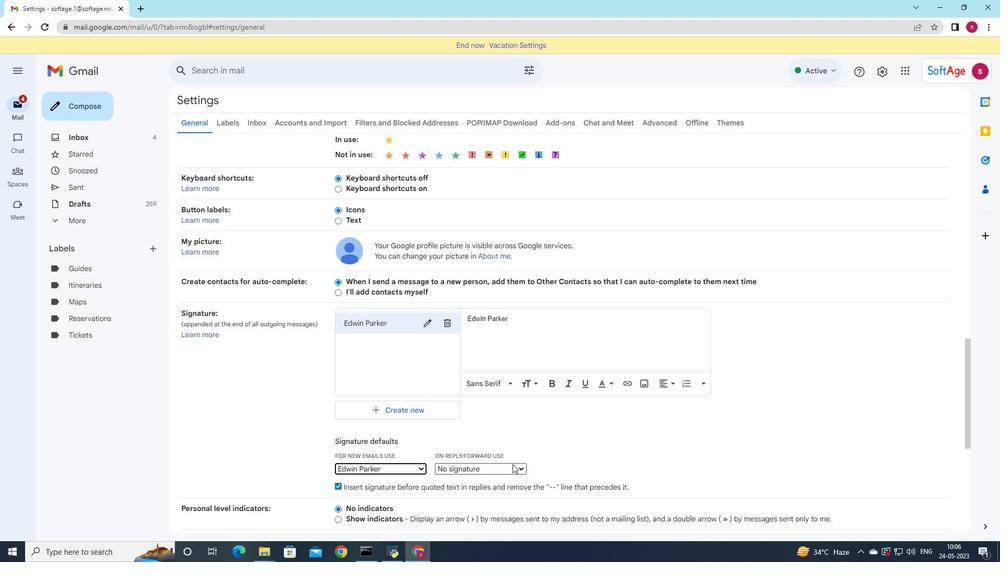 
Action: Mouse moved to (503, 489)
Screenshot: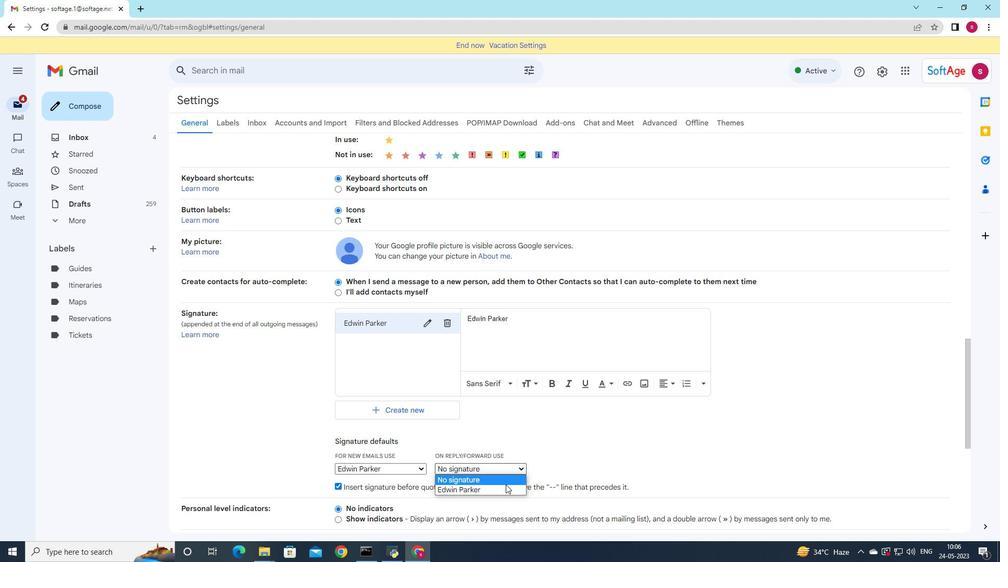 
Action: Mouse pressed left at (503, 489)
Screenshot: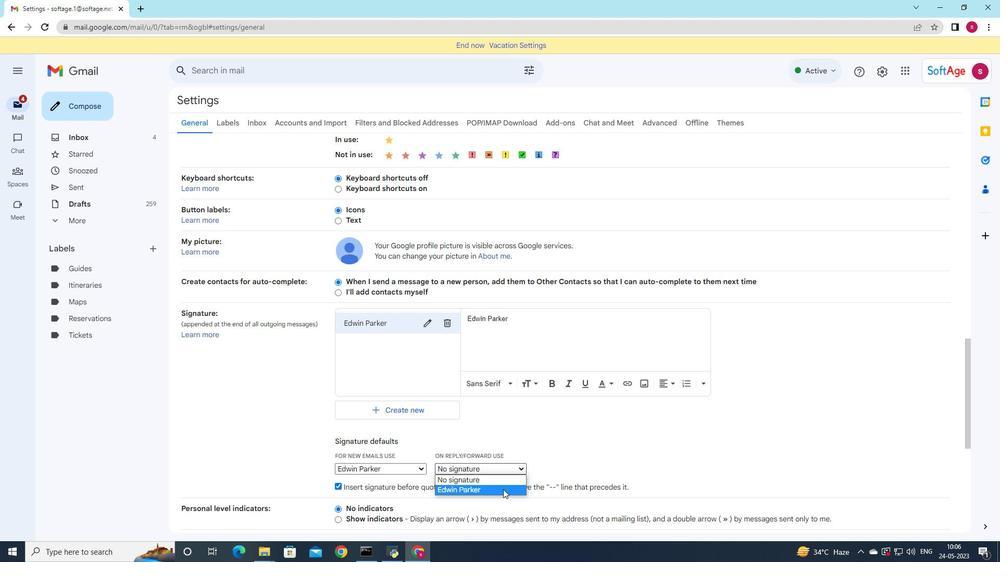 
Action: Mouse moved to (503, 489)
Screenshot: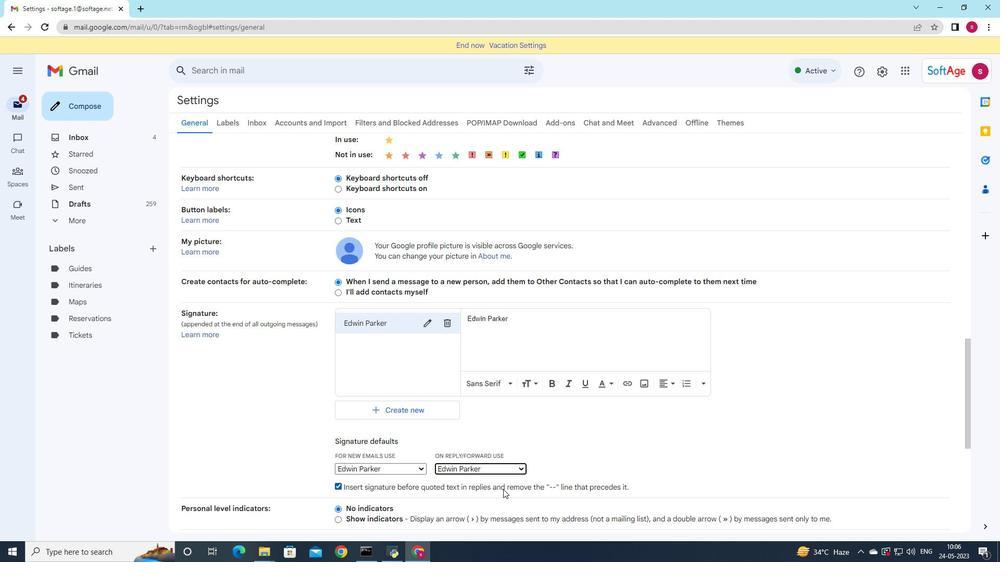 
Action: Mouse scrolled (503, 489) with delta (0, 0)
Screenshot: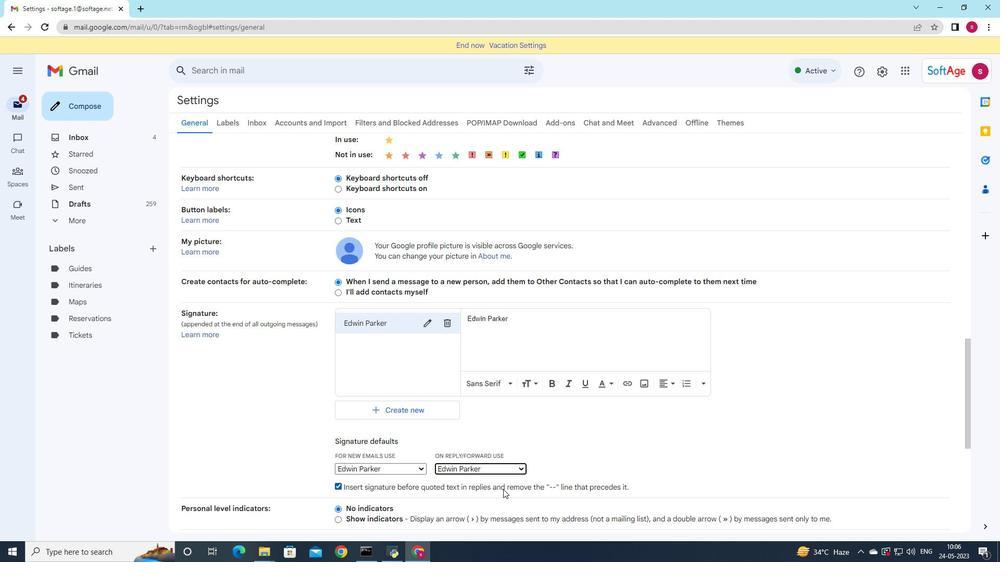 
Action: Mouse scrolled (503, 489) with delta (0, 0)
Screenshot: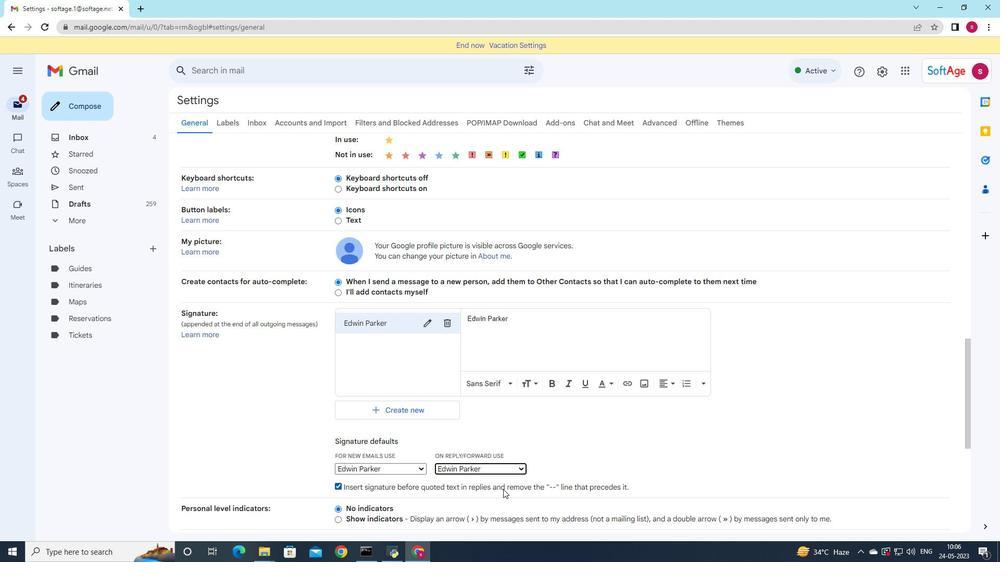 
Action: Mouse scrolled (503, 489) with delta (0, 0)
Screenshot: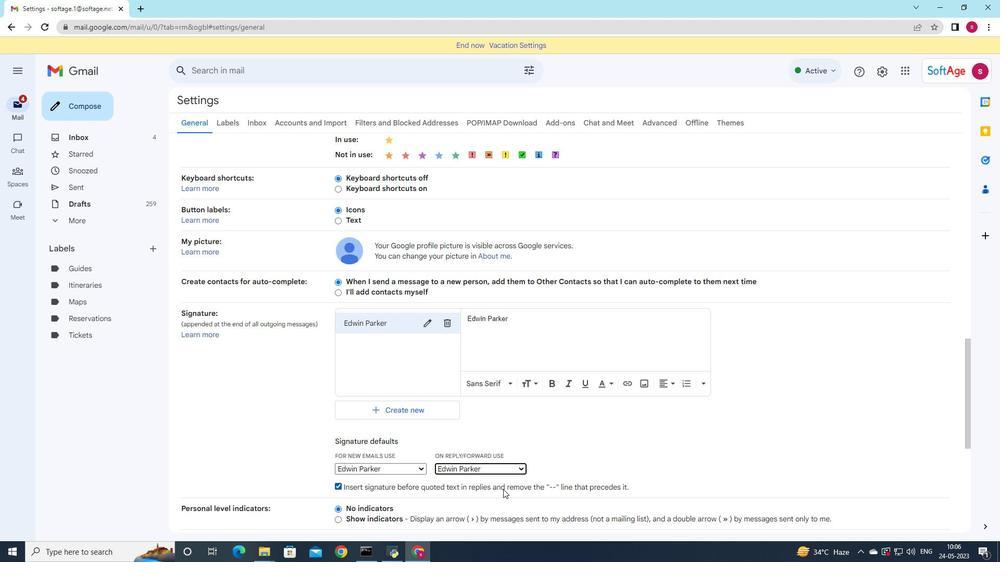 
Action: Mouse scrolled (503, 489) with delta (0, 0)
Screenshot: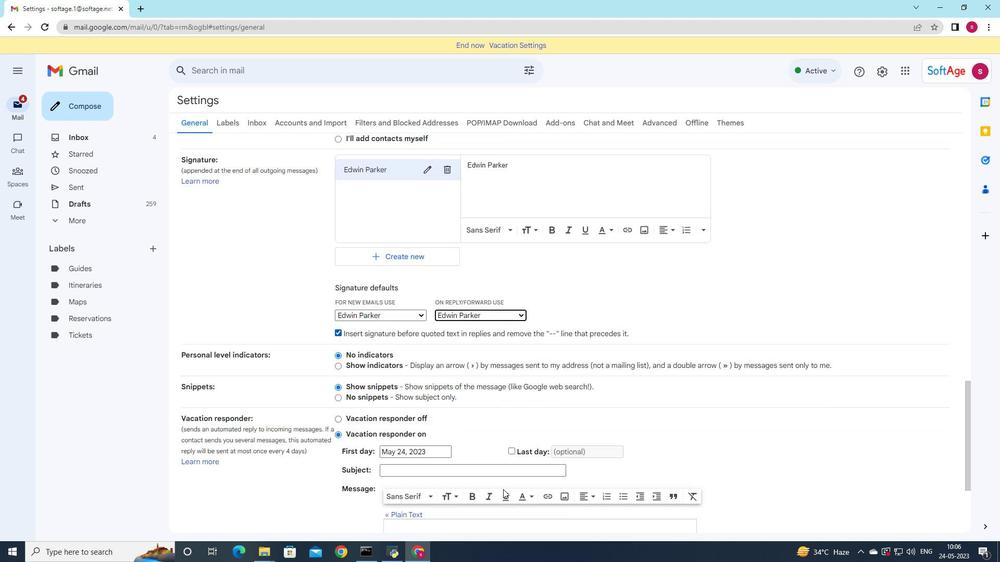 
Action: Mouse moved to (514, 472)
Screenshot: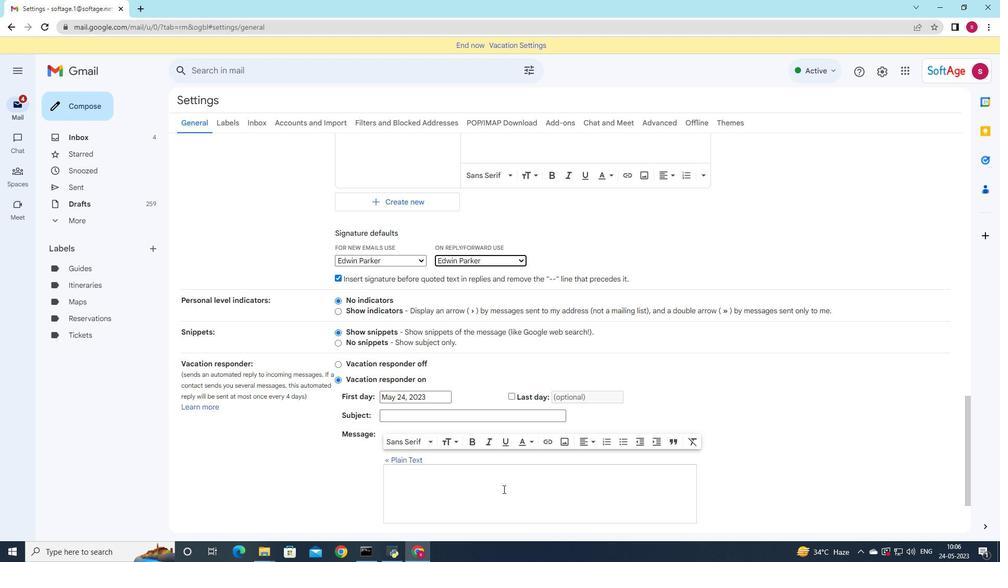 
Action: Mouse scrolled (514, 471) with delta (0, 0)
Screenshot: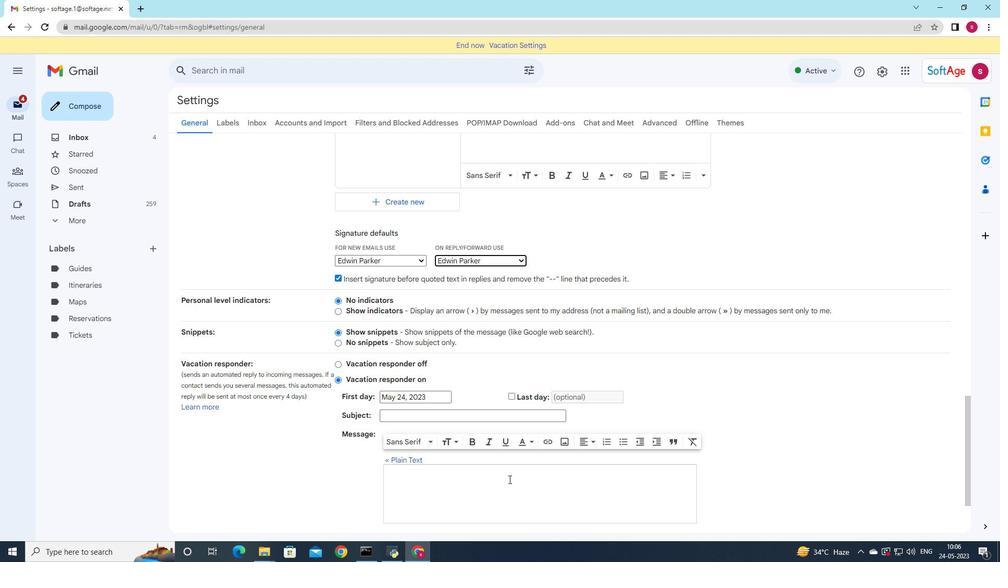 
Action: Mouse moved to (514, 472)
Screenshot: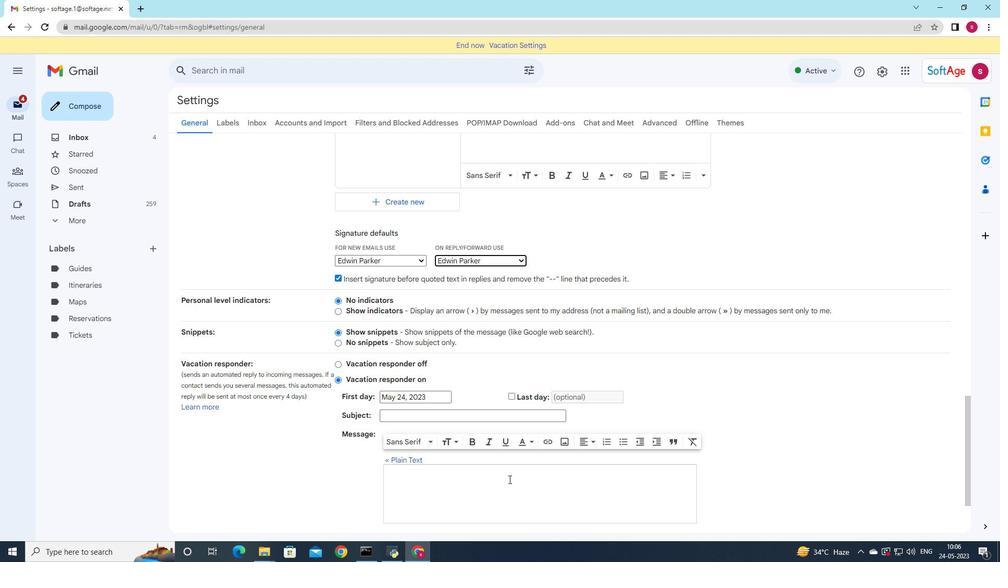 
Action: Mouse scrolled (514, 471) with delta (0, 0)
Screenshot: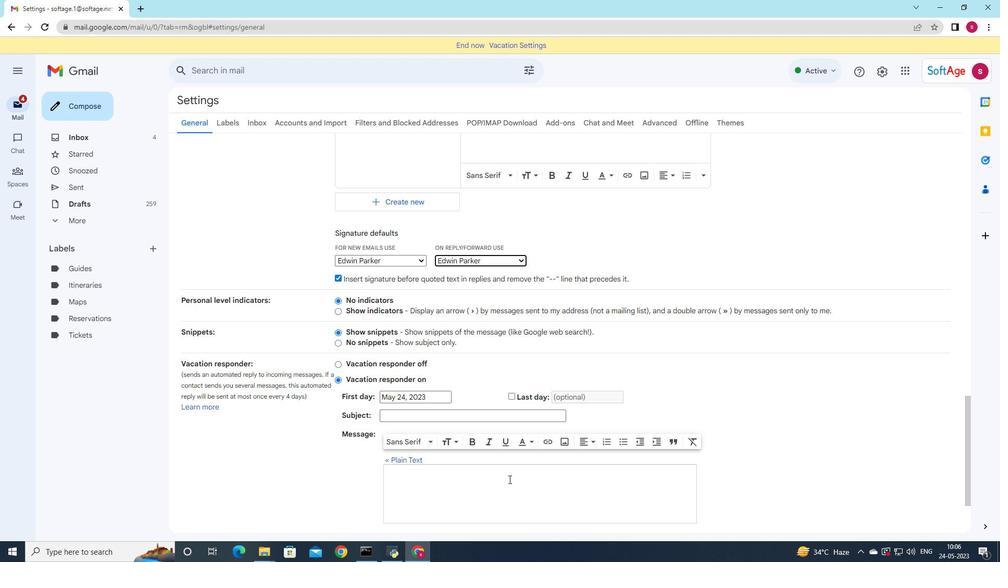 
Action: Mouse scrolled (514, 471) with delta (0, 0)
Screenshot: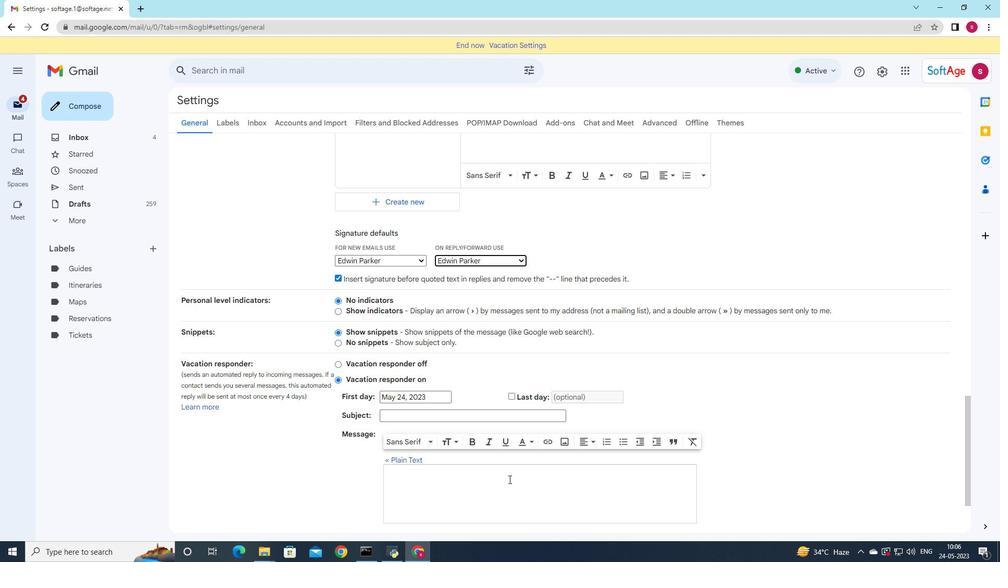 
Action: Mouse scrolled (514, 471) with delta (0, 0)
Screenshot: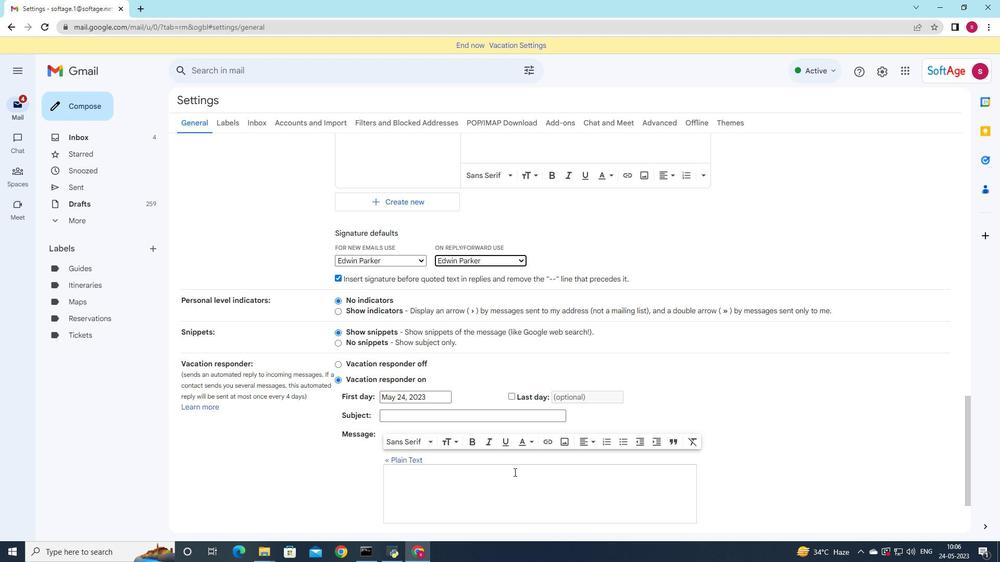 
Action: Mouse moved to (557, 479)
Screenshot: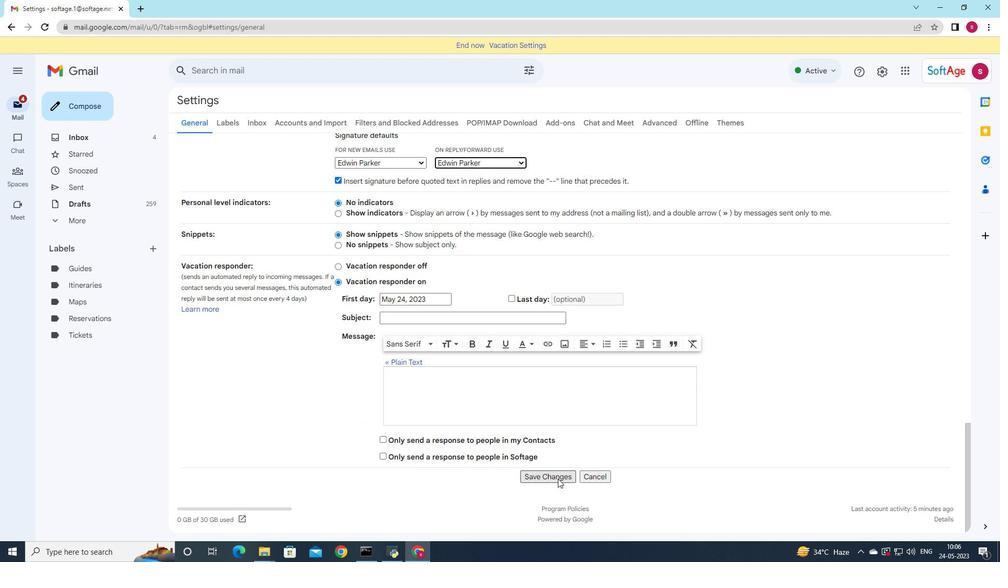 
Action: Mouse pressed left at (557, 479)
Screenshot: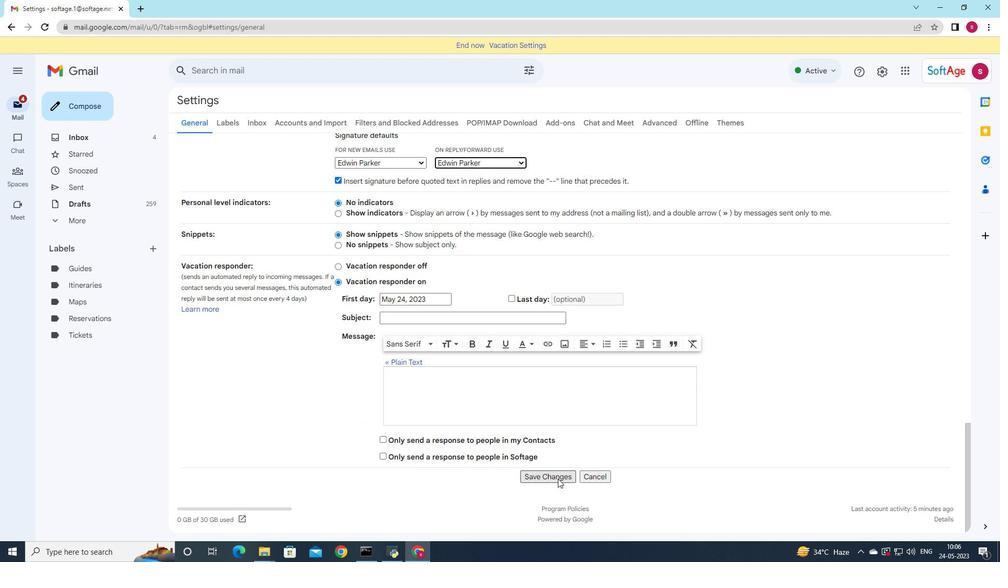 
Action: Mouse moved to (95, 106)
Screenshot: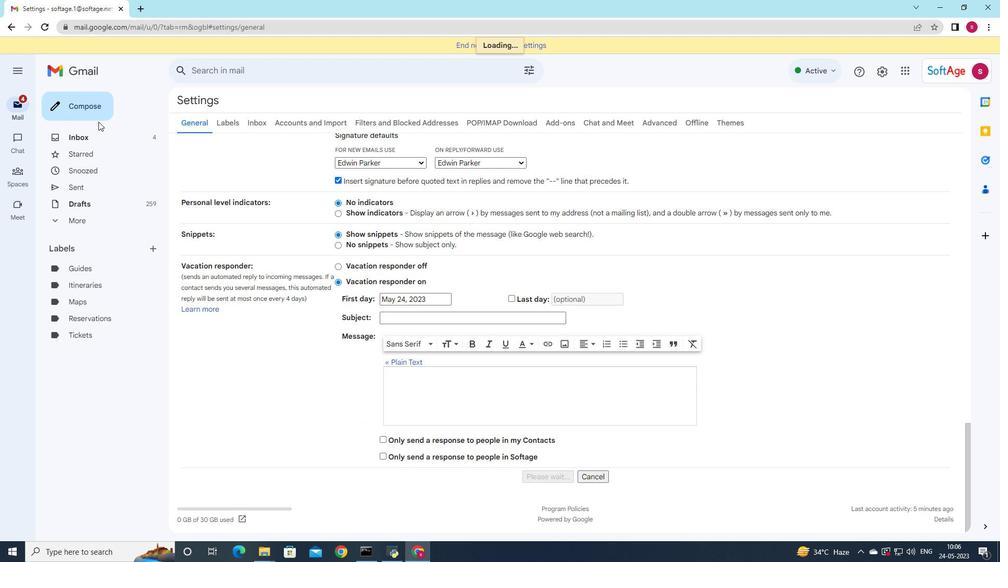 
Action: Mouse pressed left at (95, 106)
Screenshot: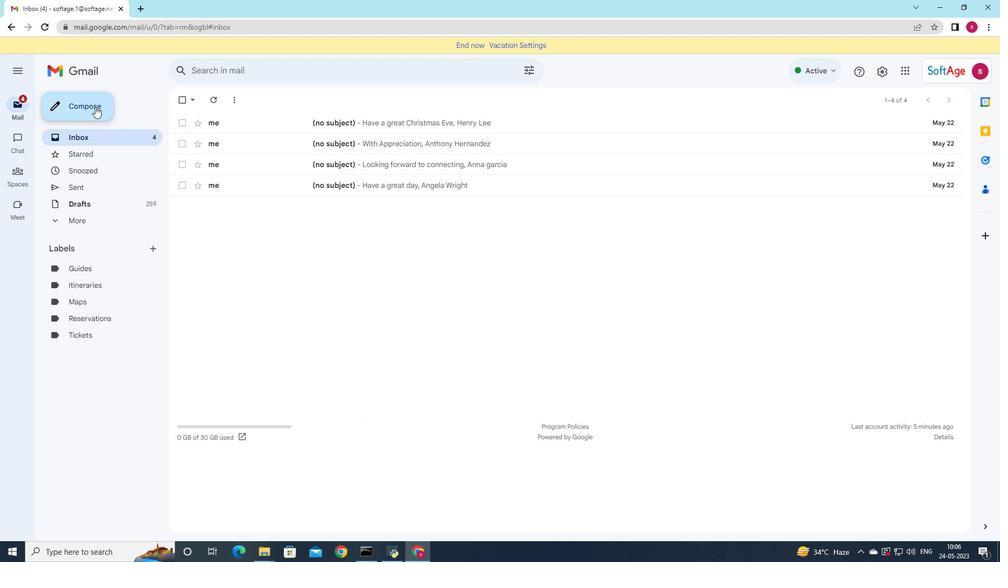 
Action: Mouse moved to (795, 431)
Screenshot: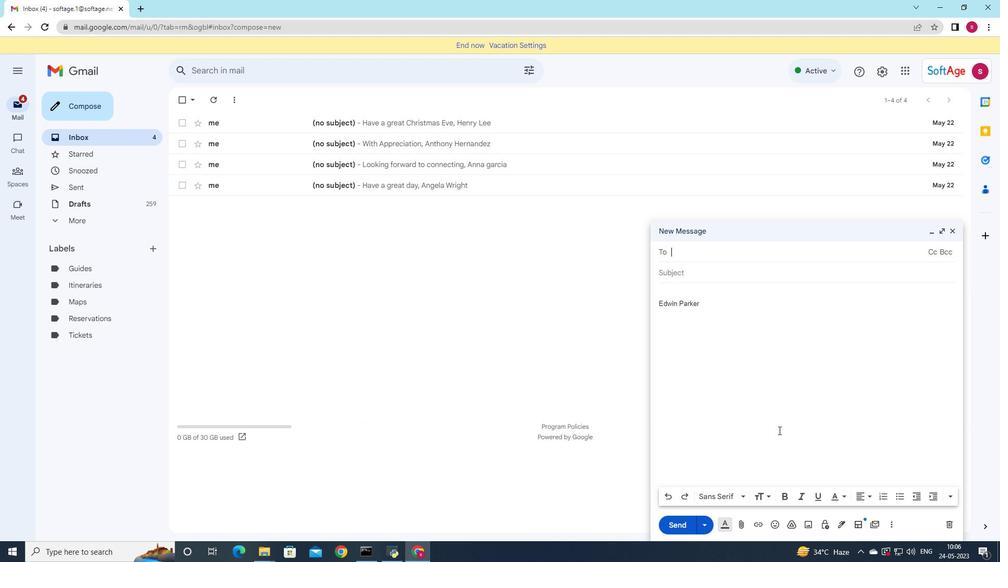 
Action: Key pressed s
Screenshot: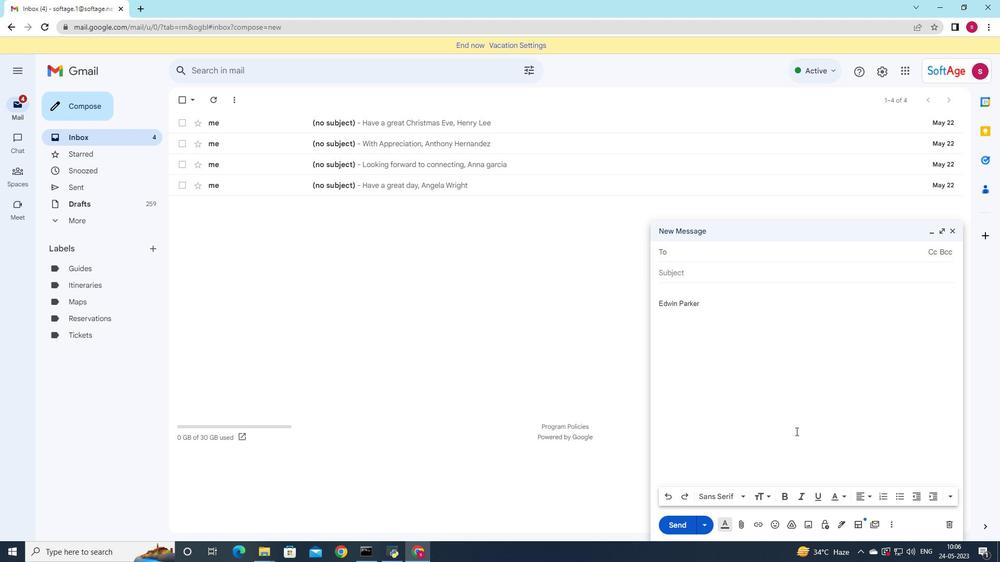 
Action: Mouse moved to (779, 358)
Screenshot: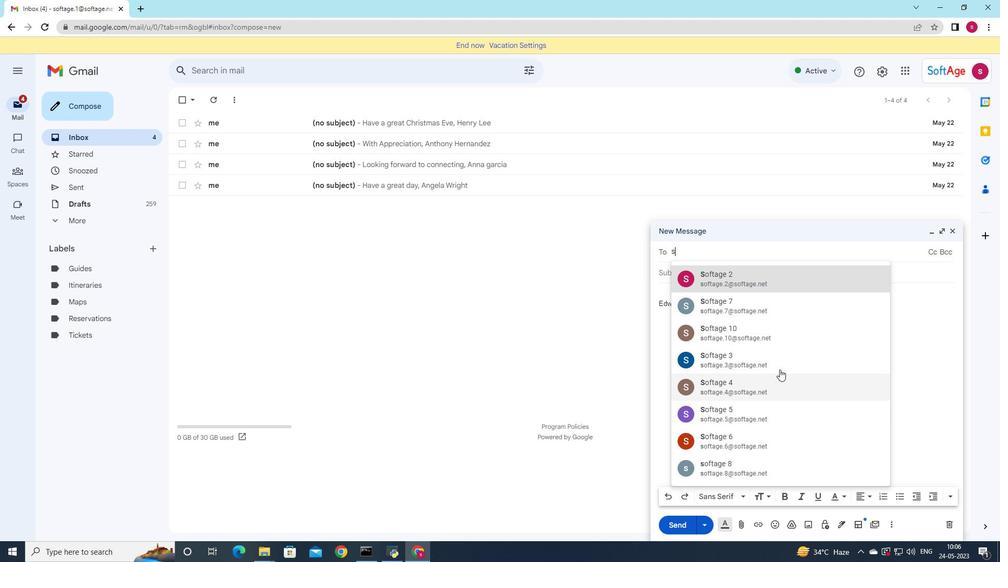 
Action: Mouse pressed left at (779, 358)
Screenshot: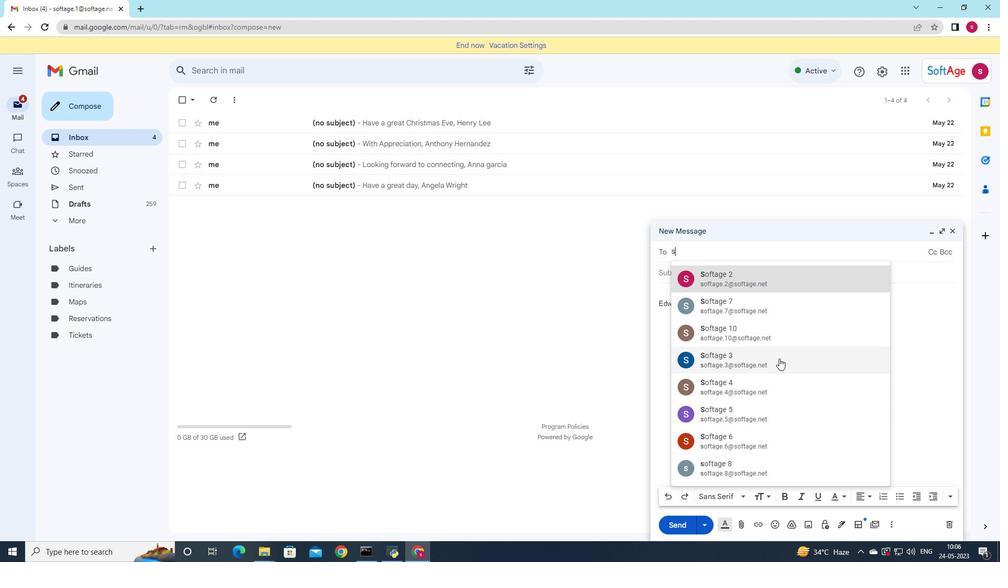
Action: Mouse moved to (693, 287)
Screenshot: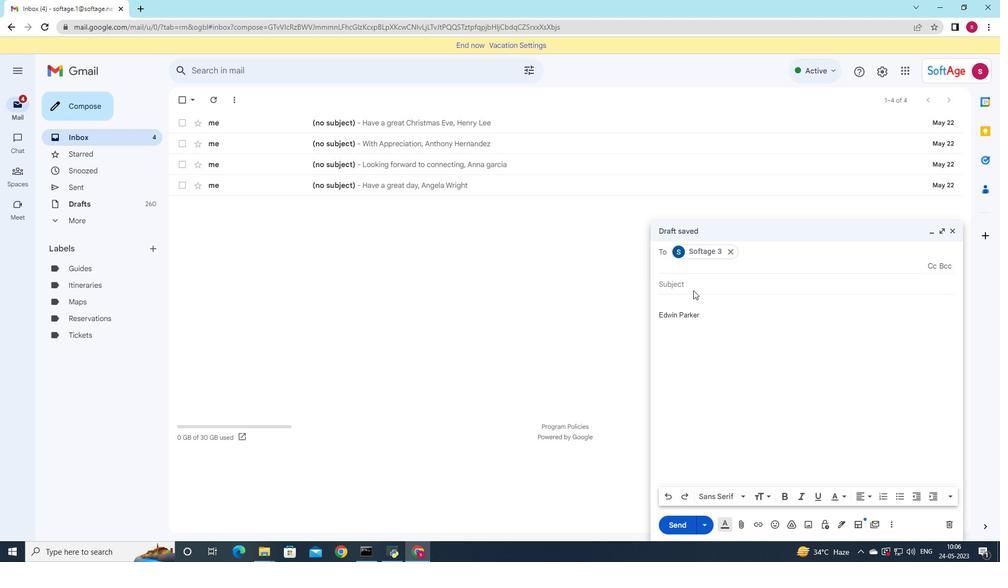 
Action: Mouse pressed left at (693, 287)
Screenshot: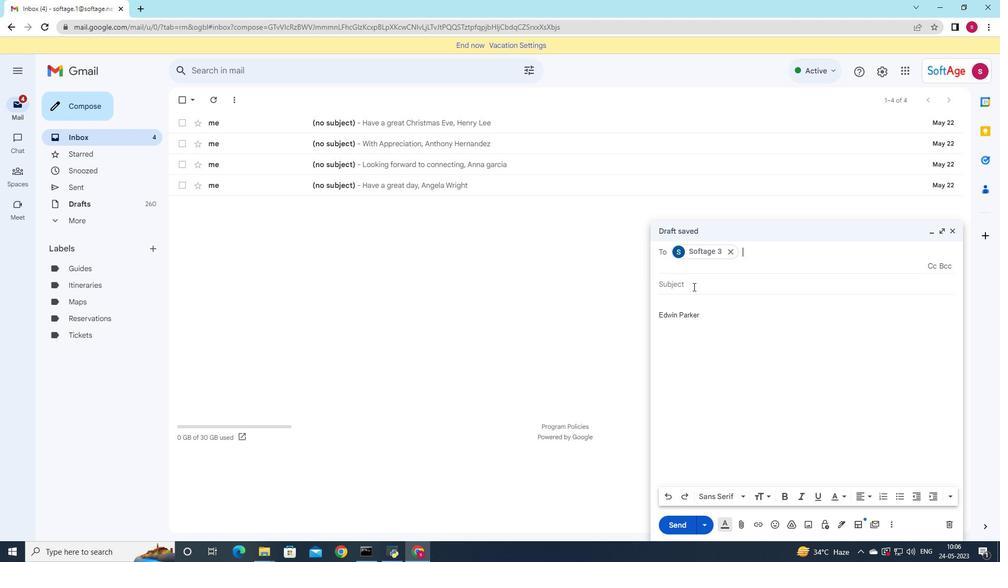 
Action: Mouse moved to (988, 433)
Screenshot: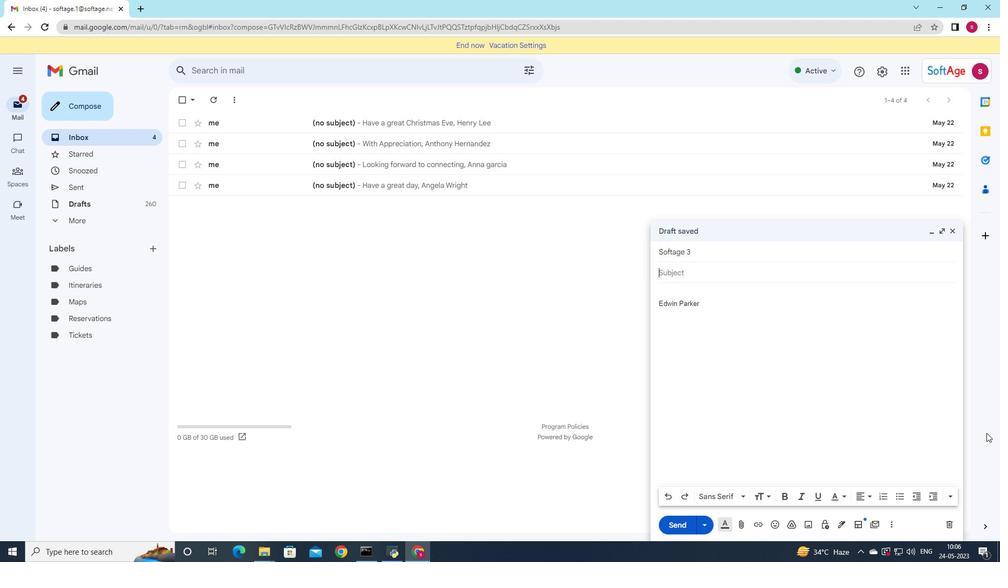 
Action: Key pressed <Key.shift><Key.shift><Key.shift><Key.shift><Key.shift>Request<Key.space>for<Key.space>pe<Key.backspace>romotion
Screenshot: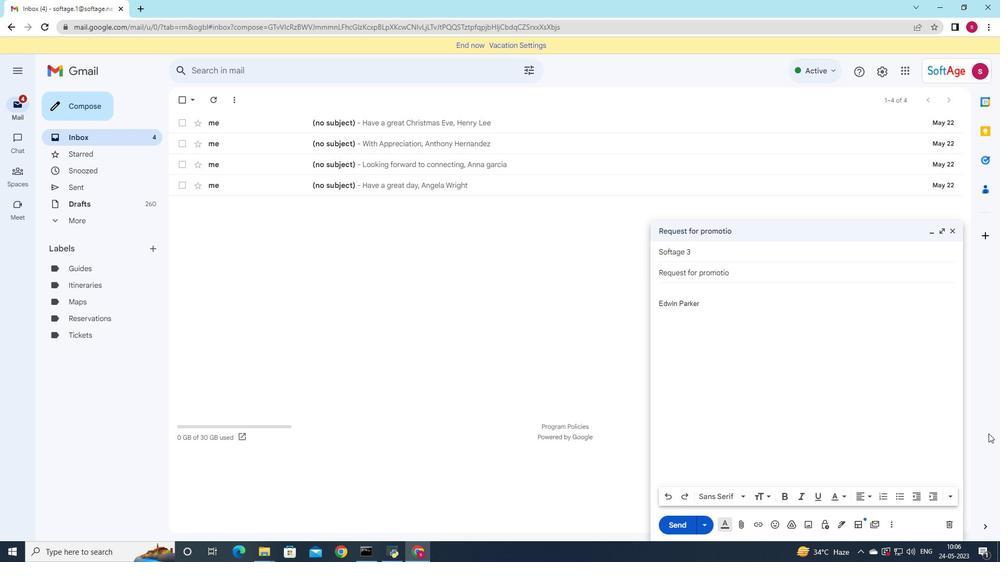 
Action: Mouse moved to (738, 524)
Screenshot: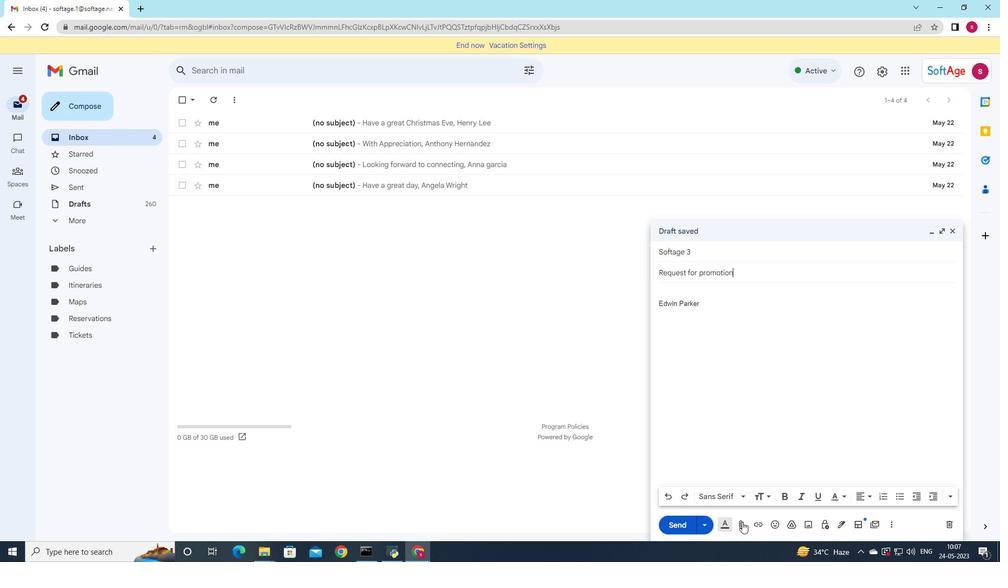 
Action: Mouse pressed left at (738, 524)
Screenshot: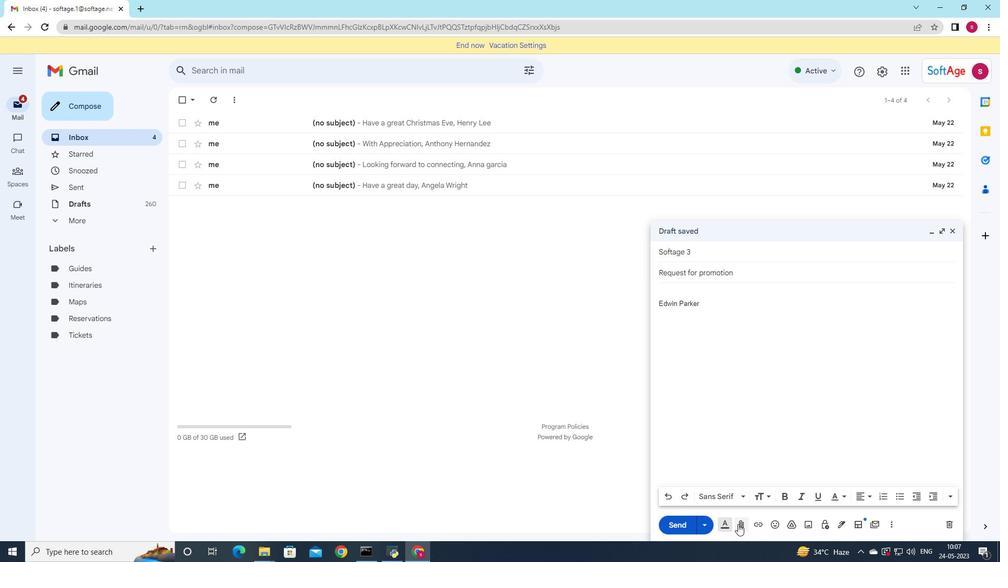 
Action: Mouse moved to (195, 79)
Screenshot: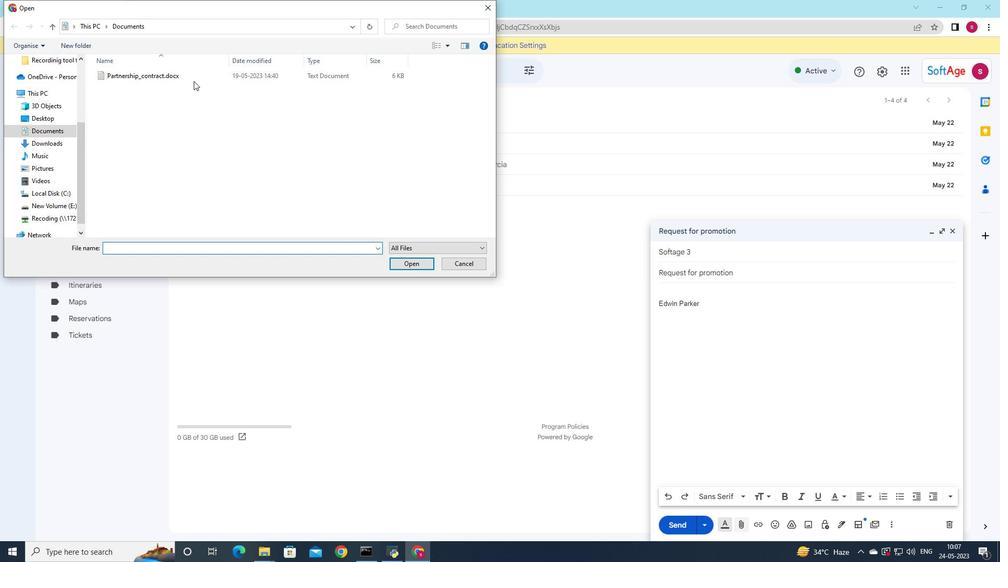
Action: Mouse pressed left at (195, 79)
Screenshot: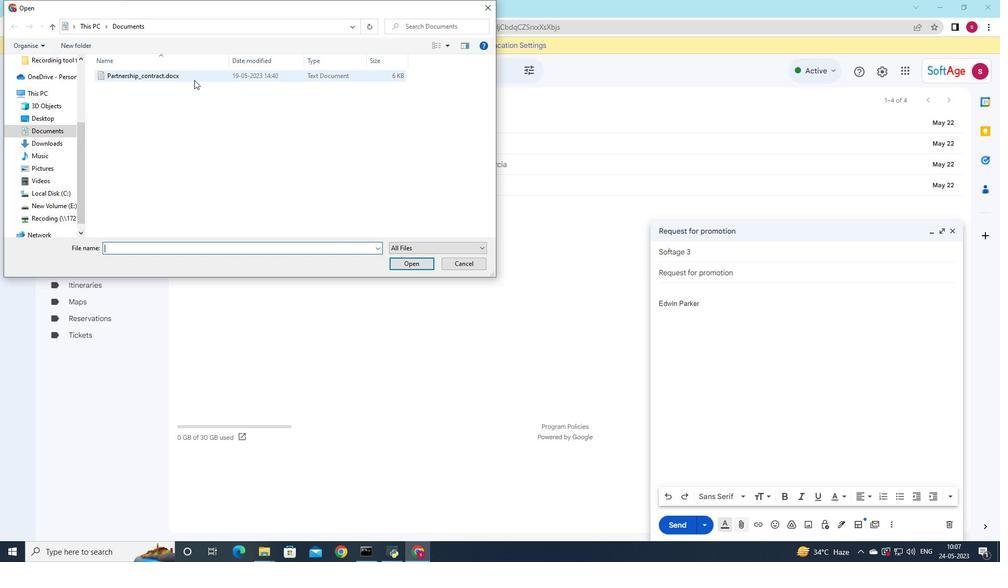 
Action: Mouse moved to (208, 76)
Screenshot: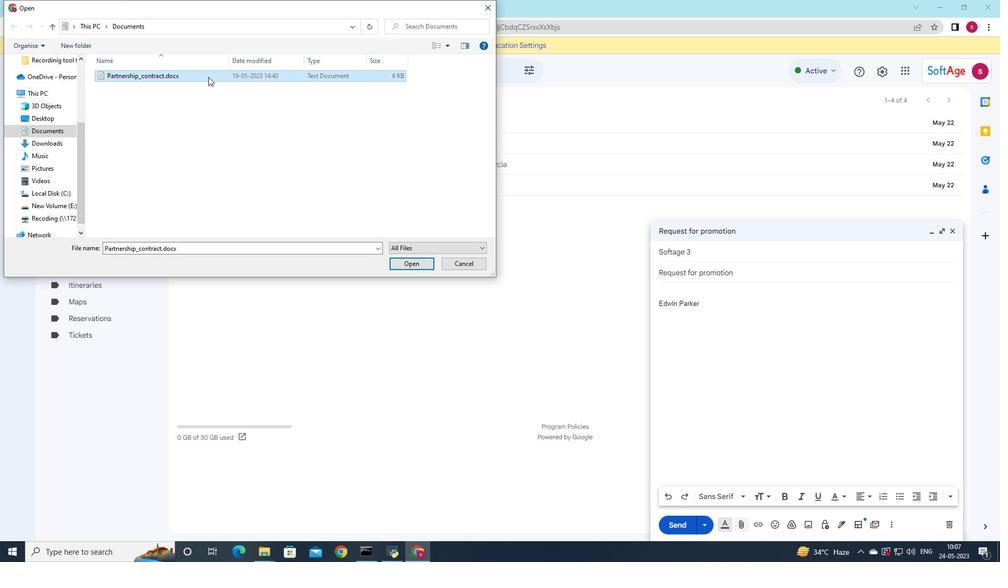 
Action: Mouse pressed left at (208, 76)
Screenshot: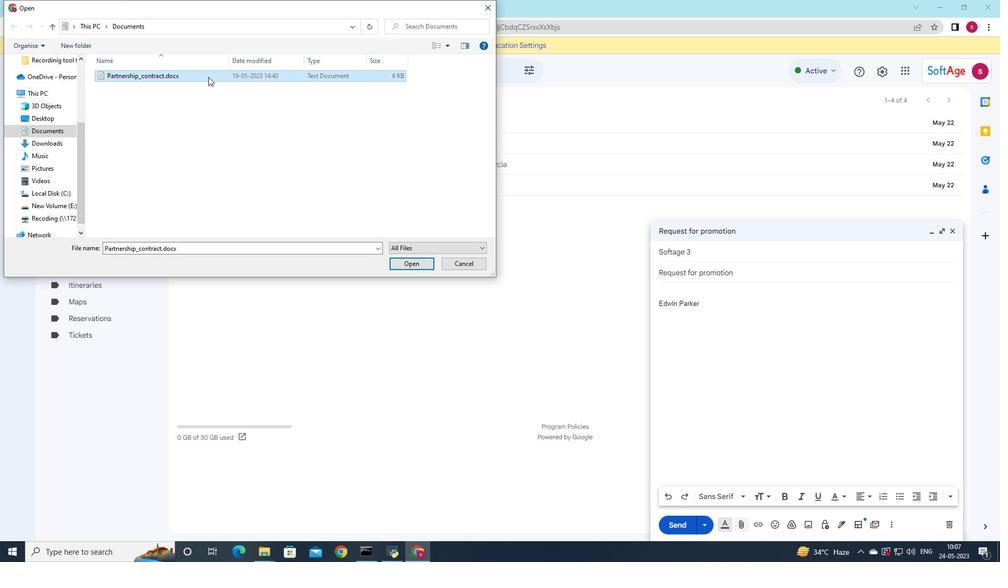 
Action: Mouse moved to (464, 191)
Screenshot: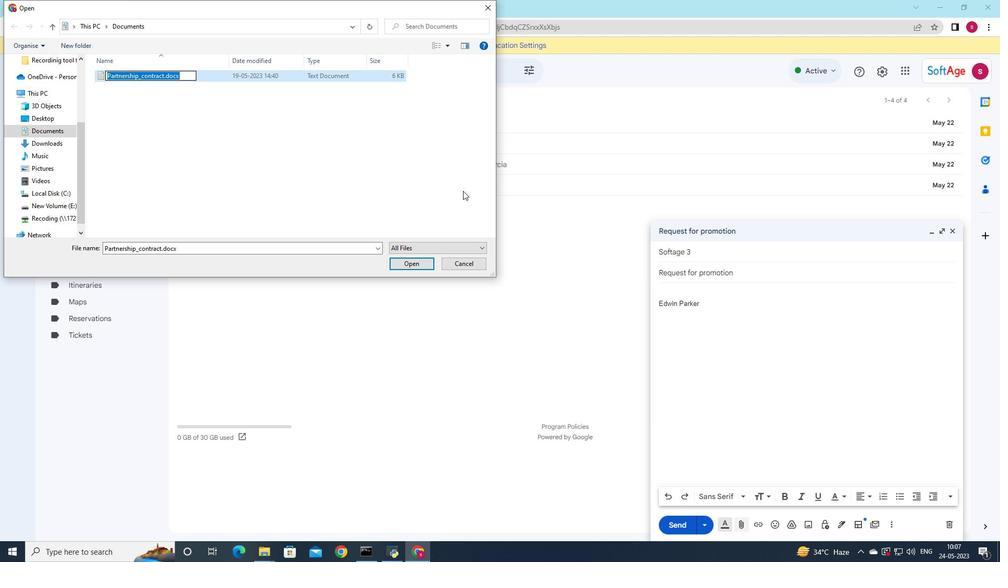 
Action: Key pressed <Key.shift>Company<Key.shift><Key.shift><Key.shift><Key.shift>_handbook.pdf
Screenshot: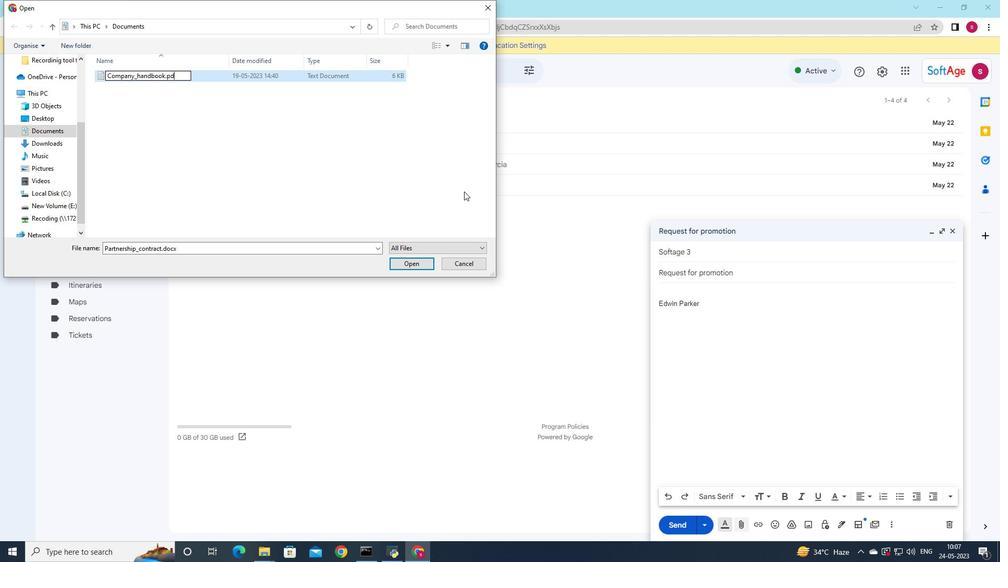 
Action: Mouse moved to (362, 79)
Screenshot: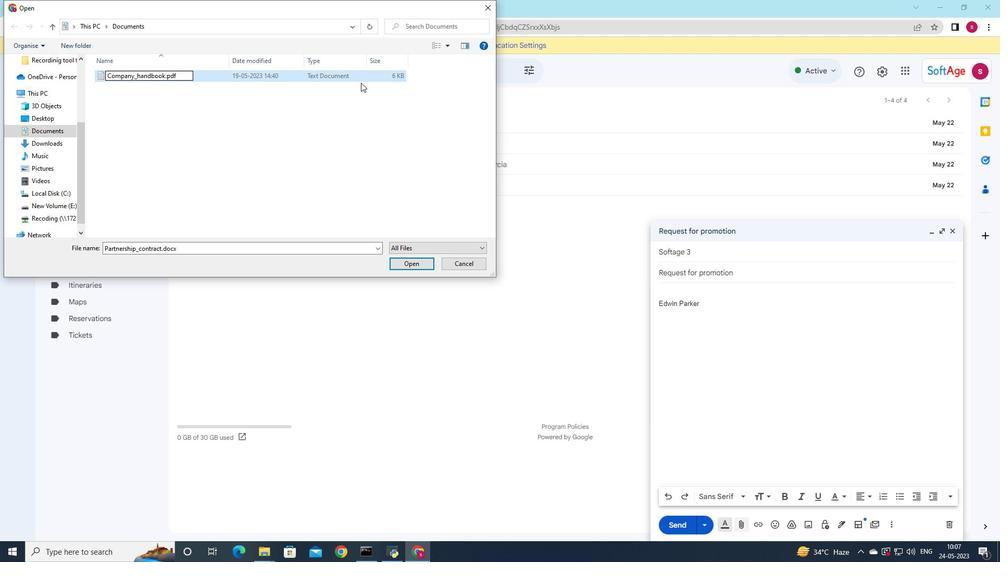 
Action: Mouse pressed left at (362, 79)
Screenshot: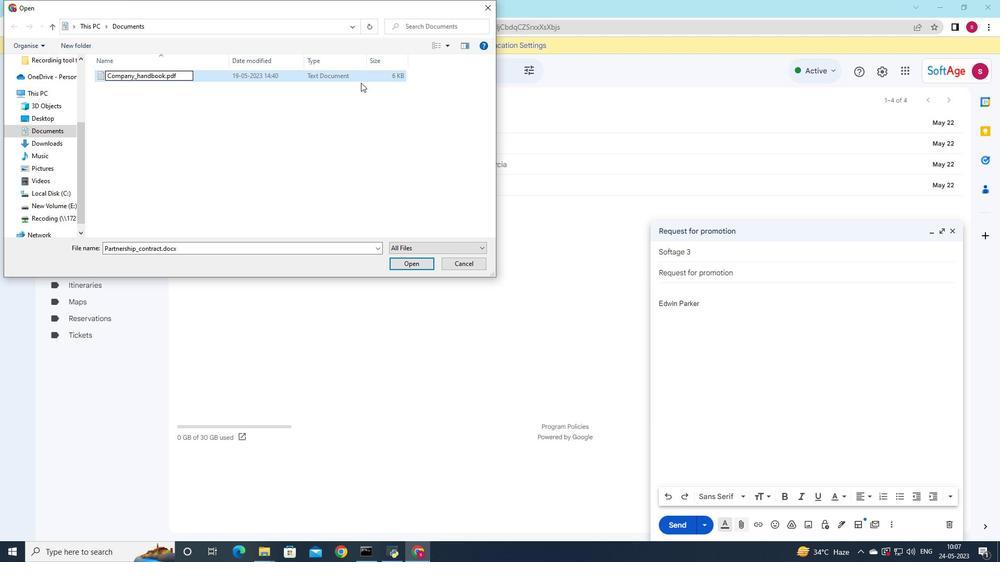 
Action: Mouse moved to (400, 267)
Screenshot: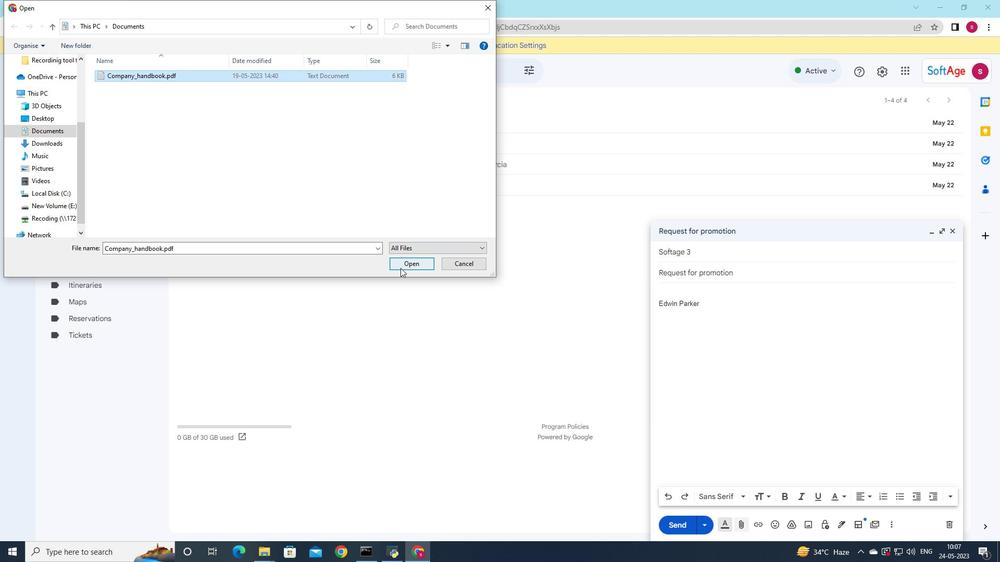 
Action: Mouse pressed left at (400, 267)
Screenshot: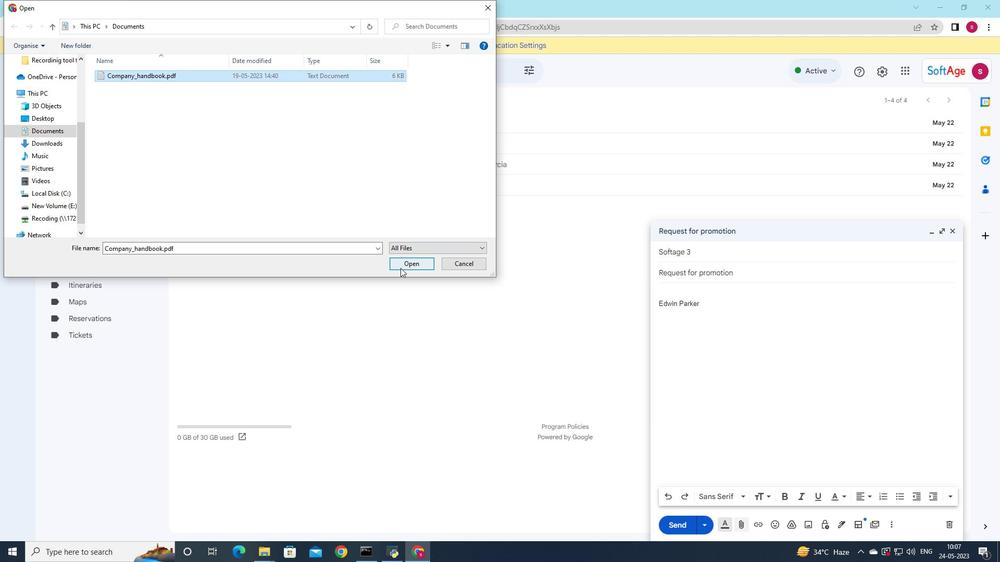 
Action: Mouse moved to (765, 320)
Screenshot: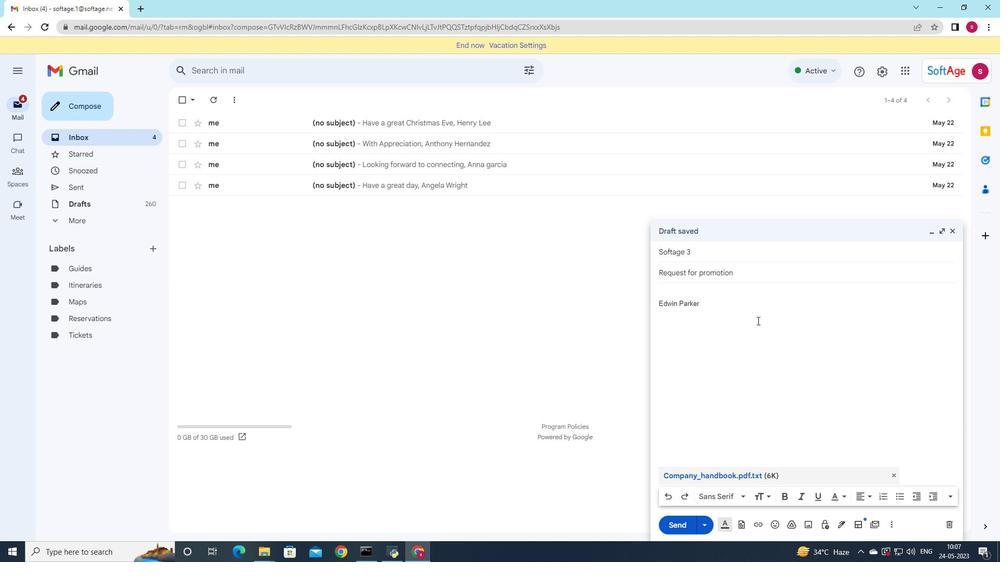 
Action: Key pressed <Key.shift_r>Iwould<Key.space>like<Key.space>to<Key.space>
Screenshot: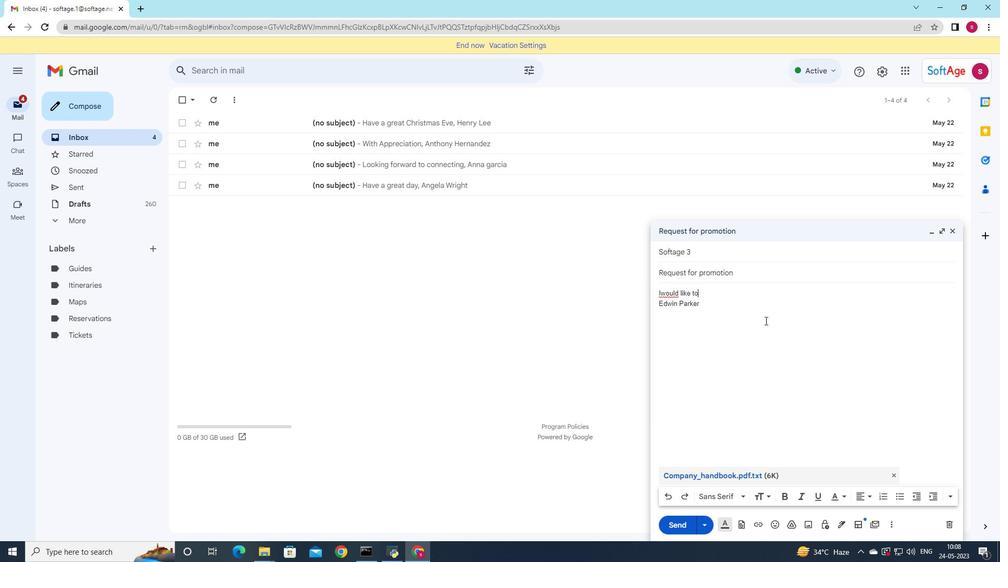 
Action: Mouse moved to (662, 293)
Screenshot: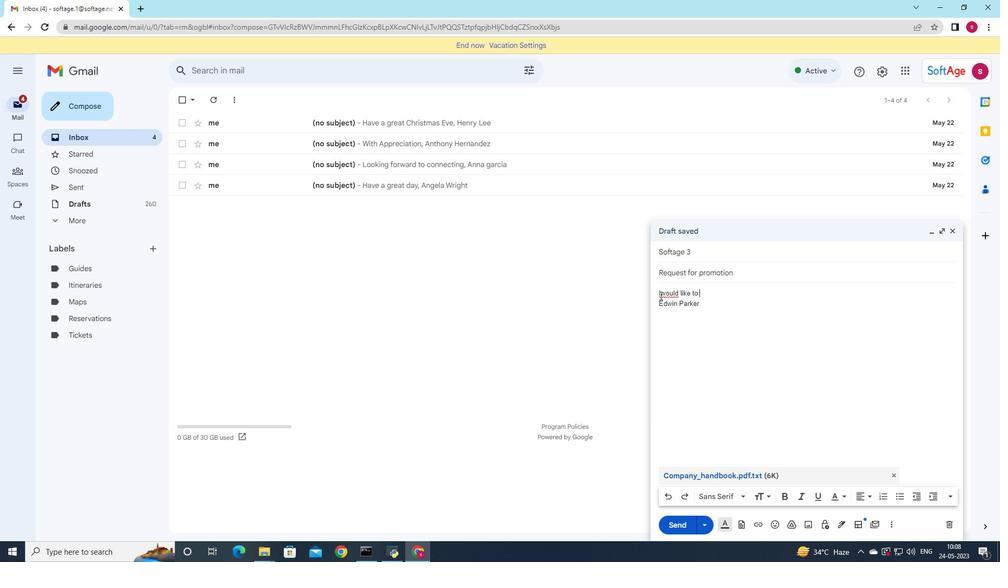 
Action: Mouse pressed left at (662, 293)
Screenshot: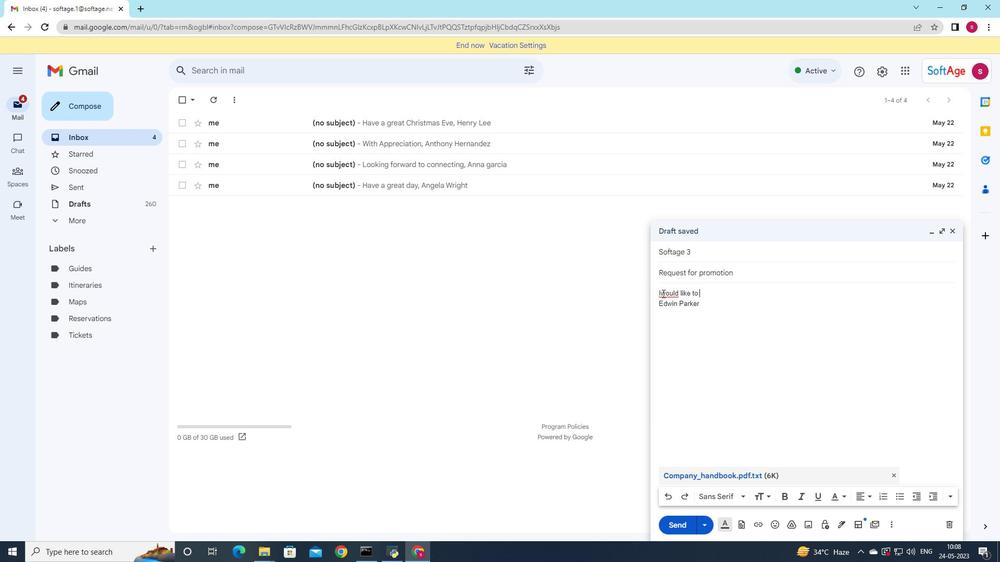 
Action: Key pressed <Key.space>
Screenshot: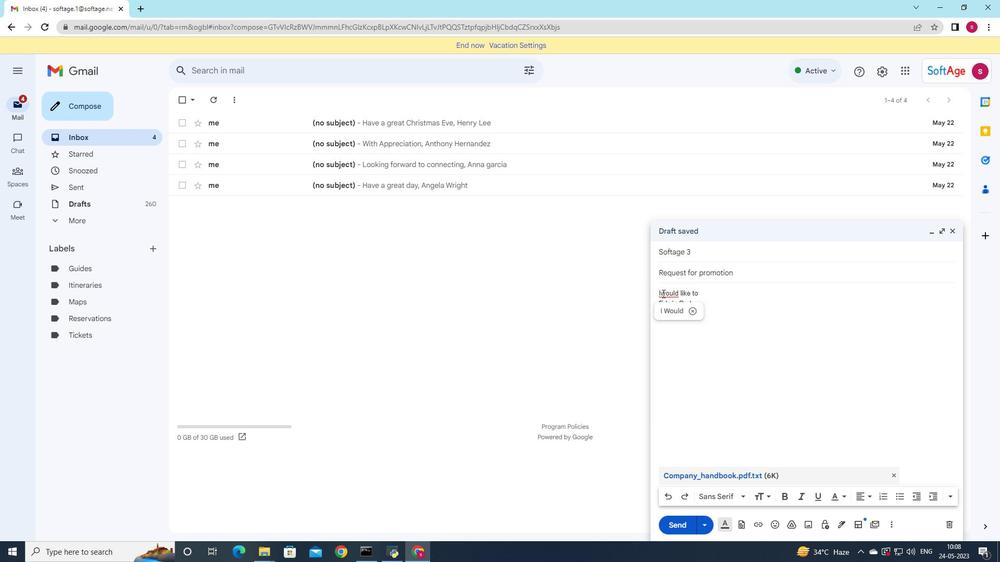 
Action: Mouse moved to (706, 294)
Screenshot: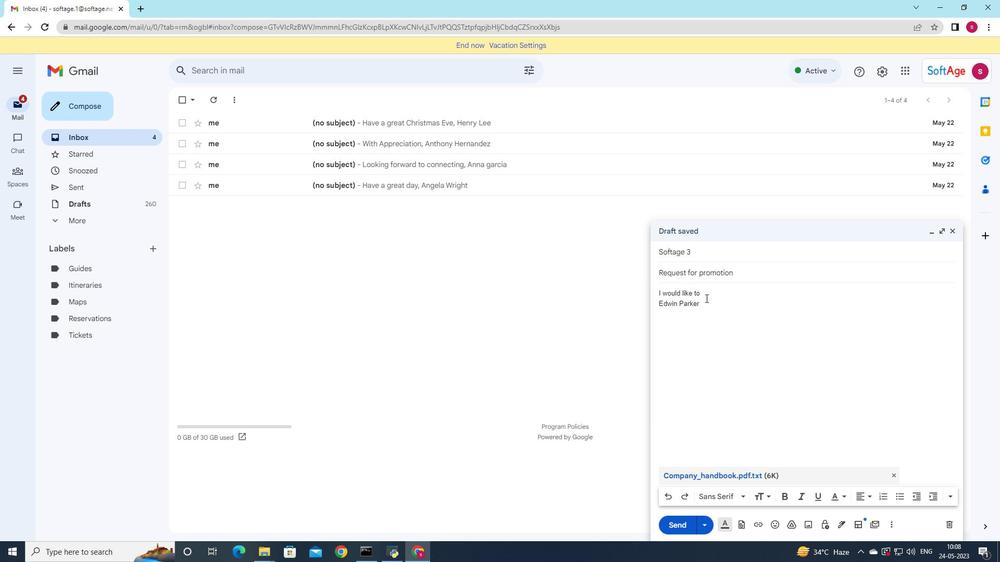 
Action: Mouse pressed left at (706, 294)
Screenshot: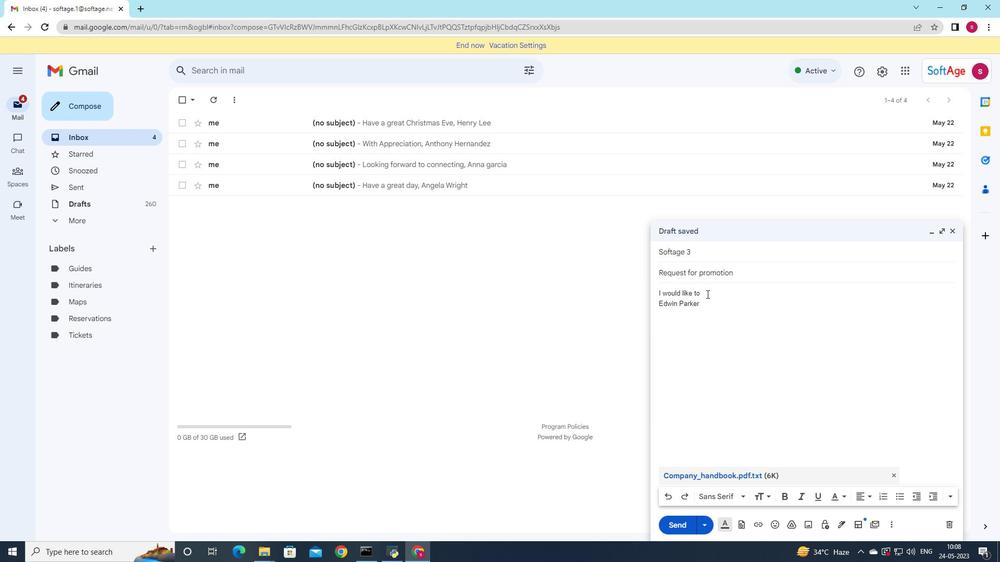 
Action: Key pressed arrnge<Key.space>a<Key.space>conference<Key.space>call<Key.space>to<Key.space>discuss<Key.space>this<Key.space>matter<Key.space>further
Screenshot: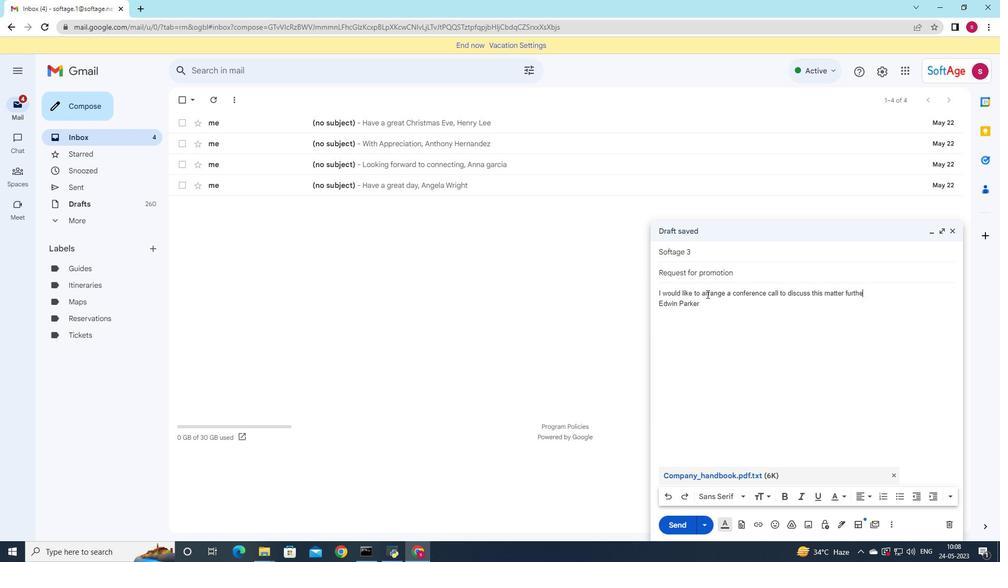 
Action: Mouse moved to (960, 335)
Screenshot: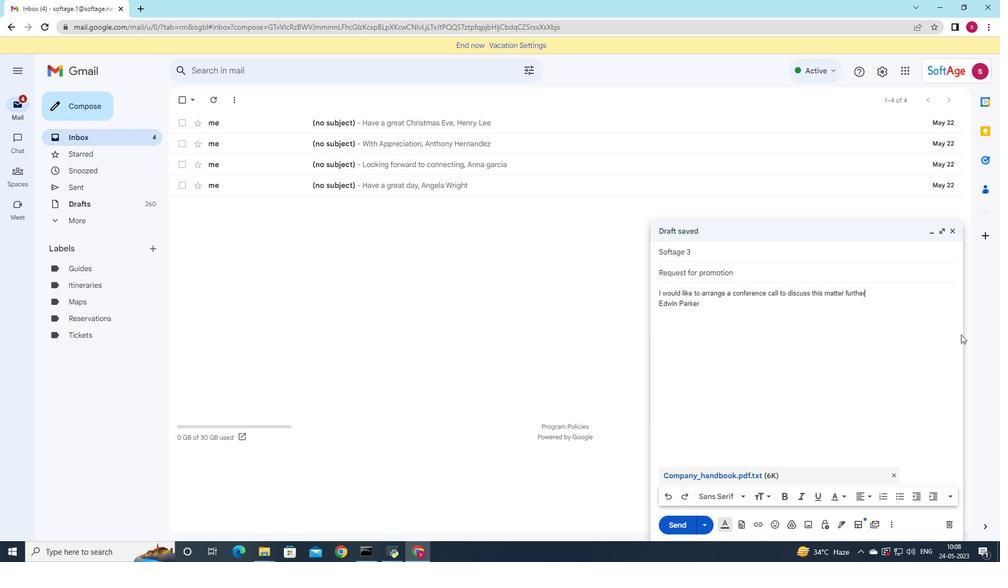 
Action: Key pressed .
Screenshot: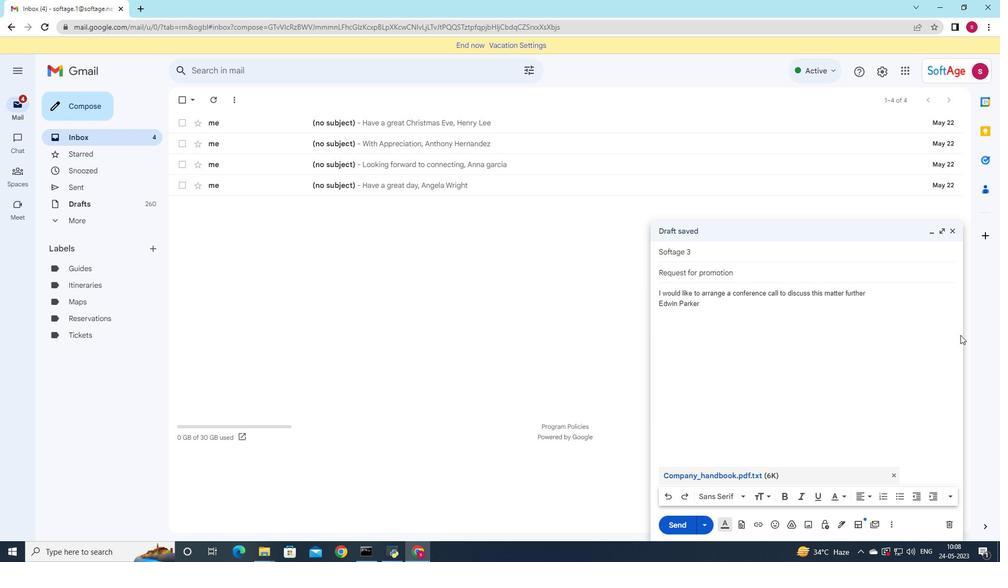 
Action: Mouse moved to (665, 499)
Screenshot: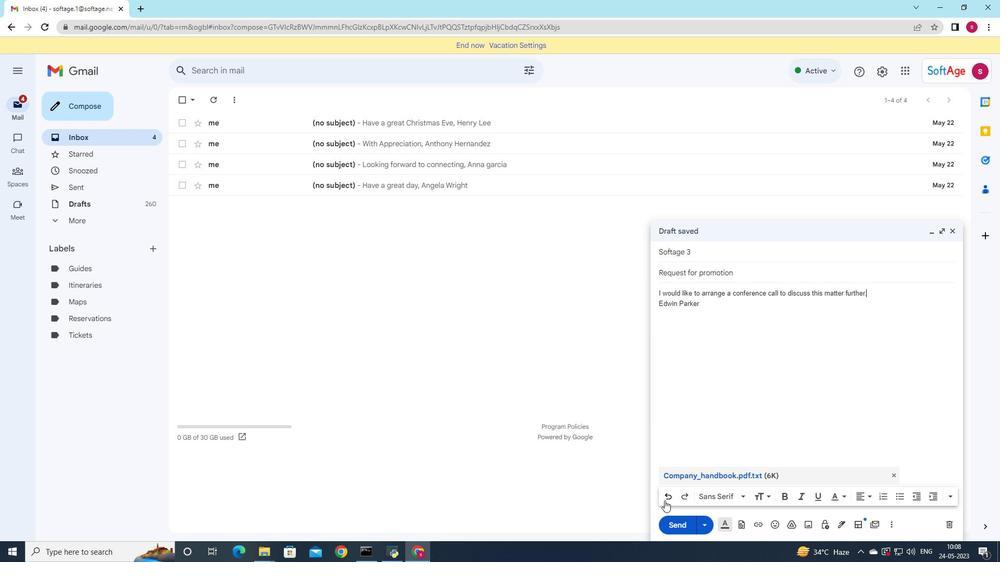 
Action: Mouse pressed left at (665, 499)
Screenshot: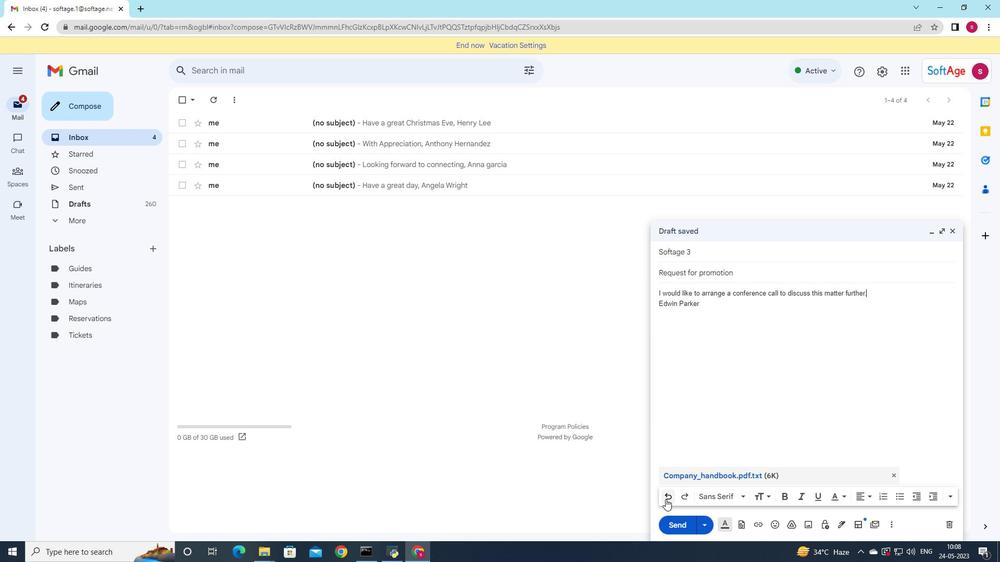 
Action: Mouse pressed left at (665, 499)
Screenshot: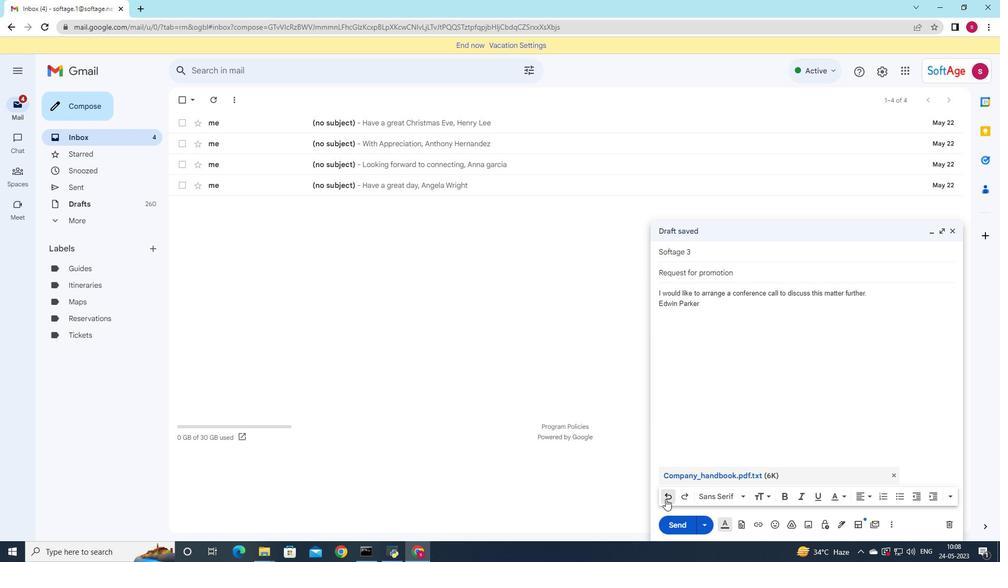 
Action: Mouse pressed left at (665, 499)
Screenshot: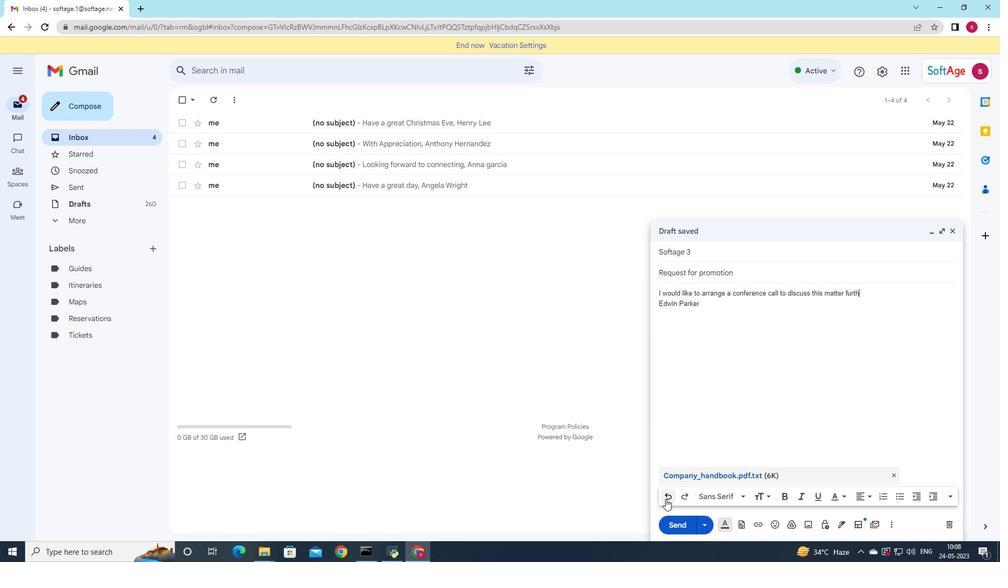 
Action: Mouse pressed left at (665, 499)
Screenshot: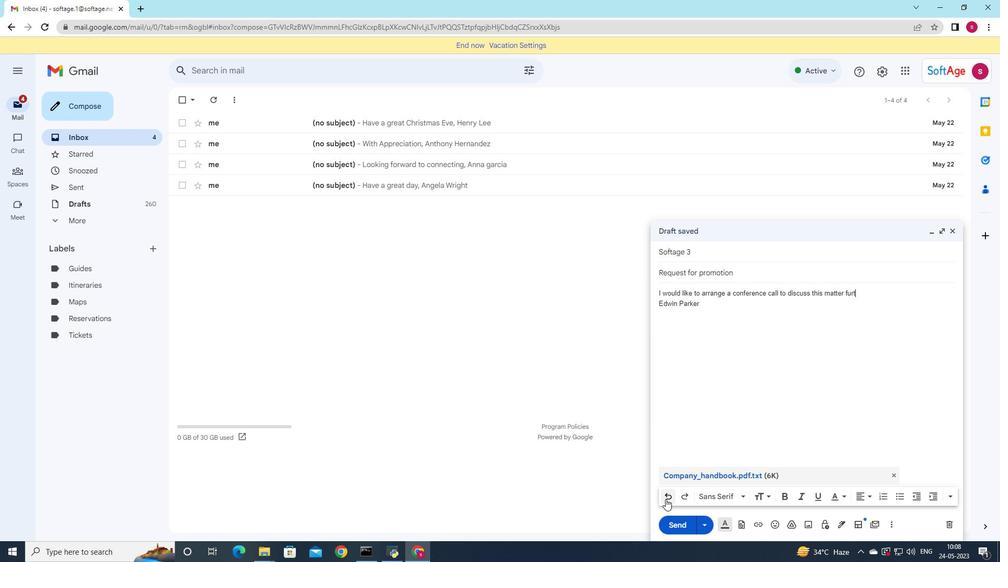 
Action: Mouse pressed left at (665, 499)
Screenshot: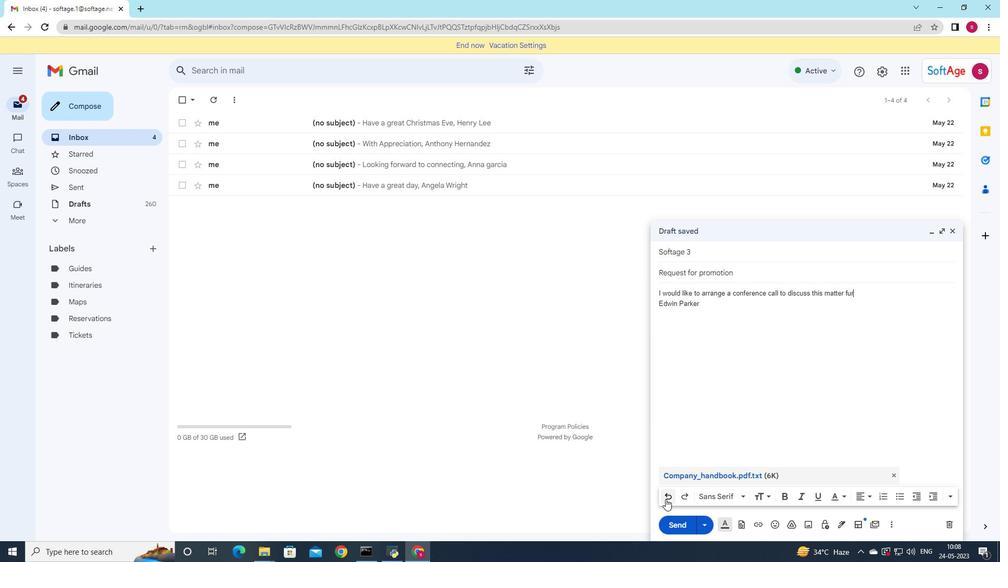 
Action: Mouse pressed left at (665, 499)
Screenshot: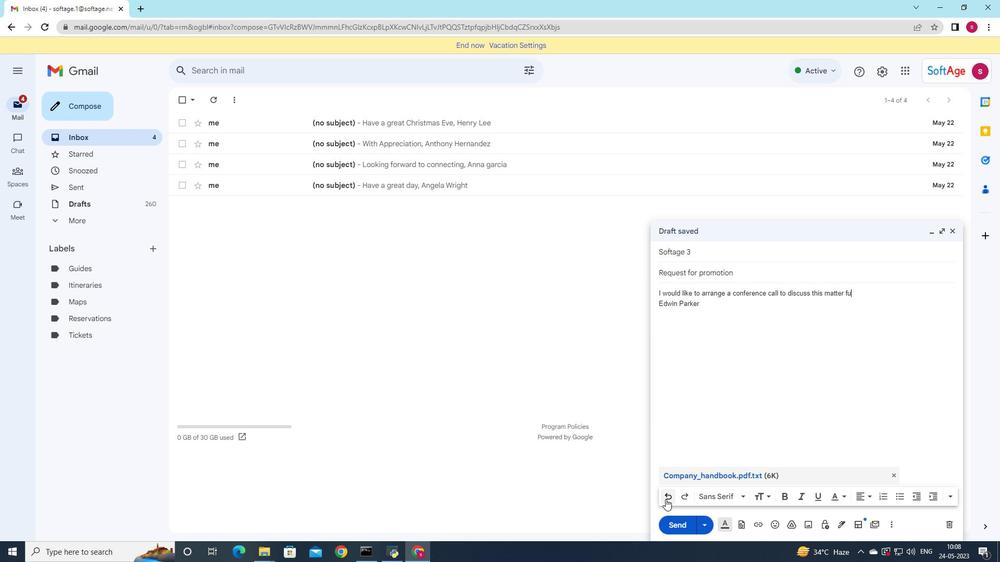 
Action: Mouse pressed left at (665, 499)
Screenshot: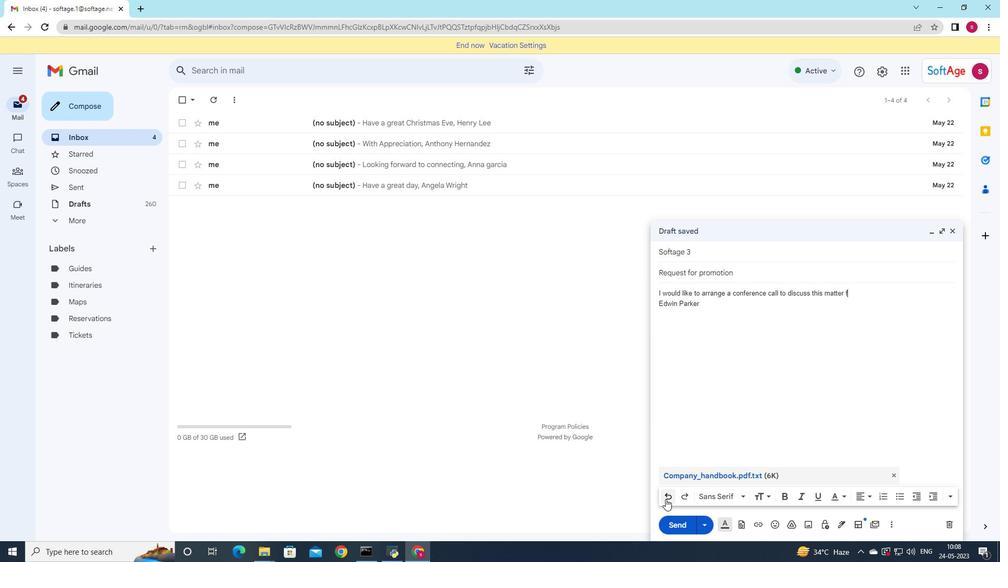 
Action: Mouse pressed left at (665, 499)
Screenshot: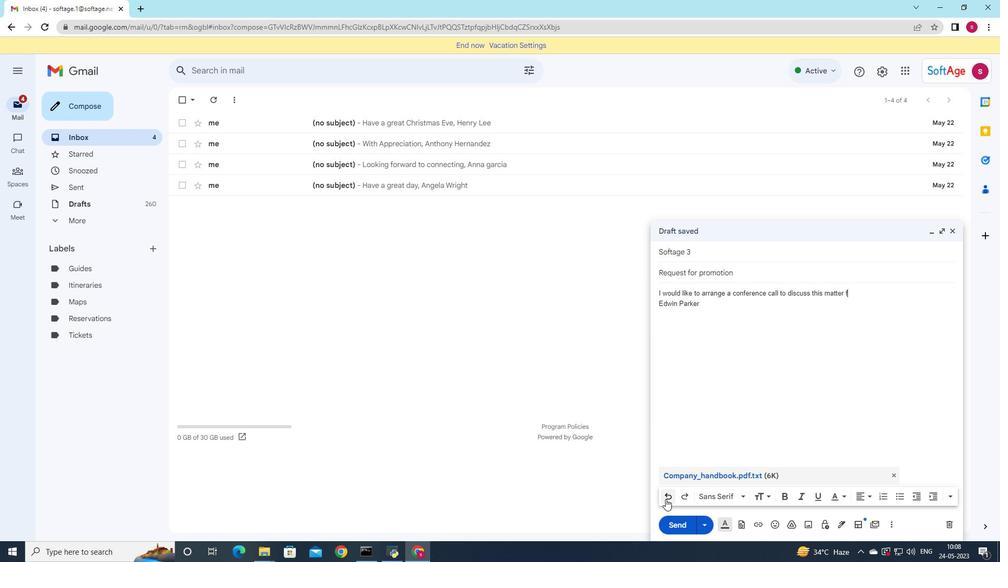 
Action: Mouse pressed left at (665, 499)
Screenshot: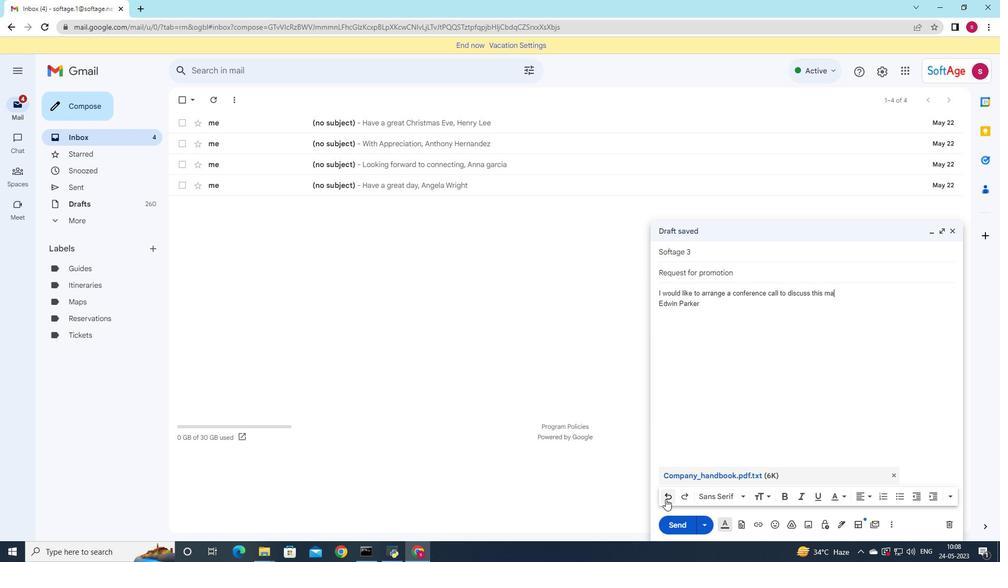 
Action: Mouse pressed left at (665, 499)
Screenshot: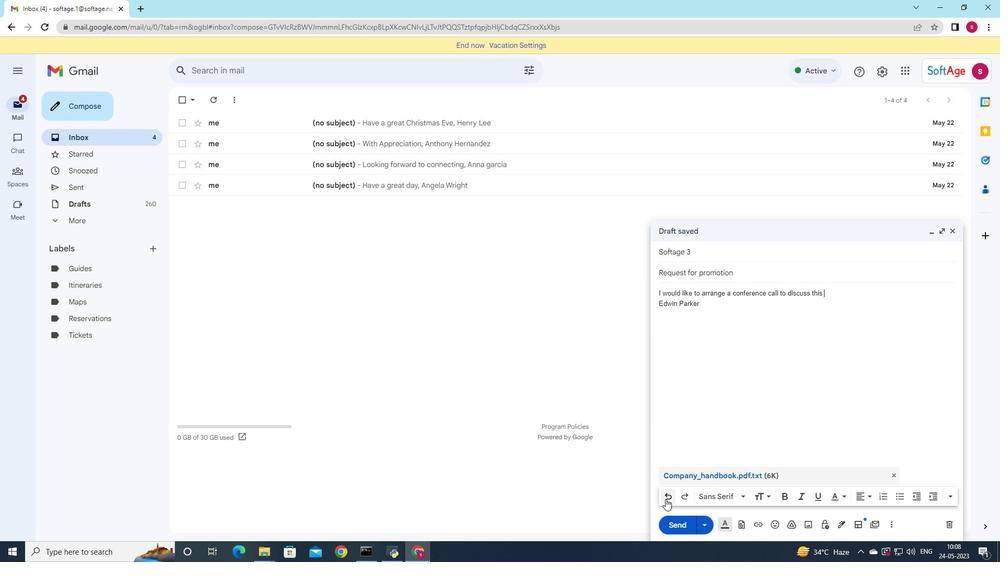 
Action: Mouse pressed left at (665, 499)
Screenshot: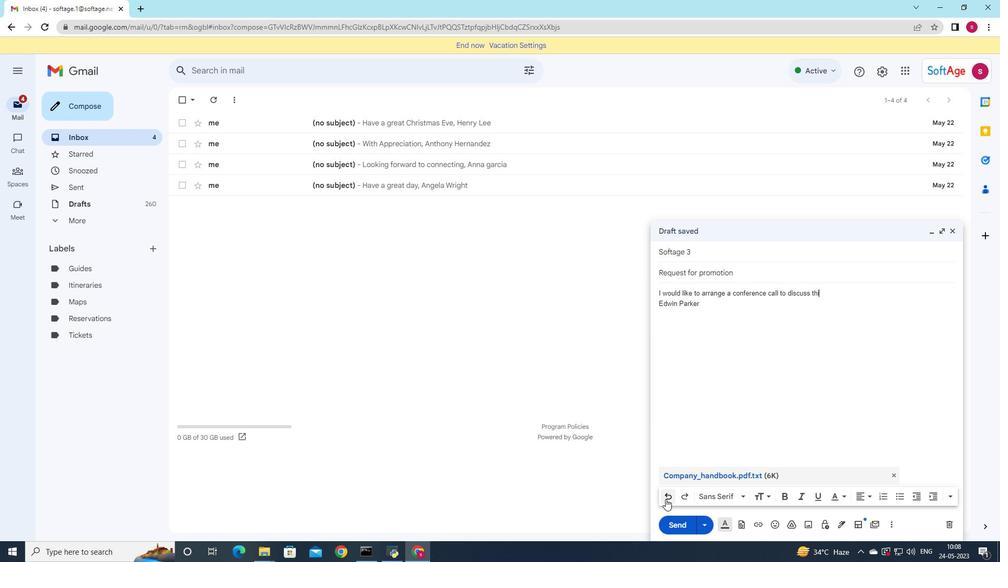 
Action: Mouse pressed left at (665, 499)
Screenshot: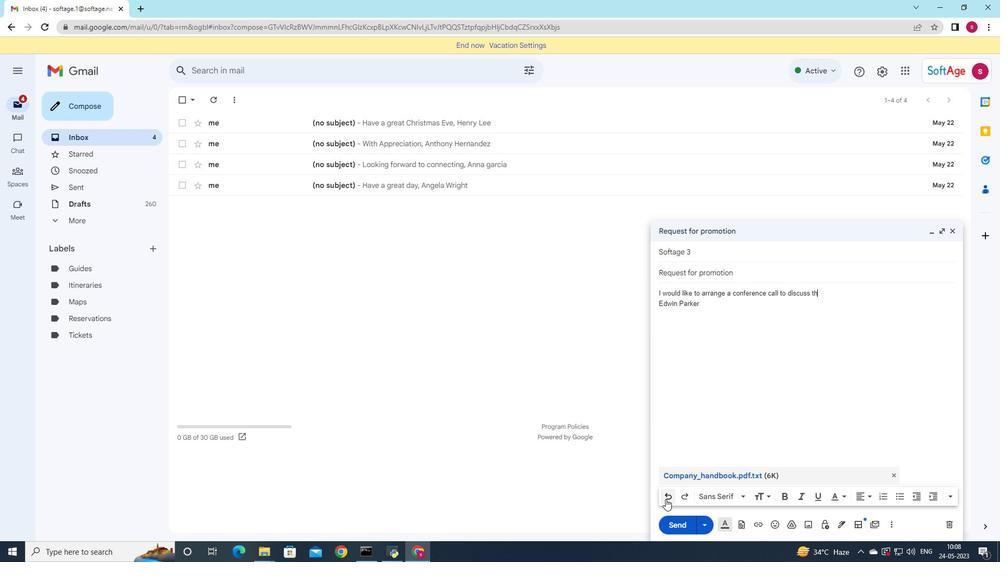 
Action: Mouse pressed left at (665, 499)
Screenshot: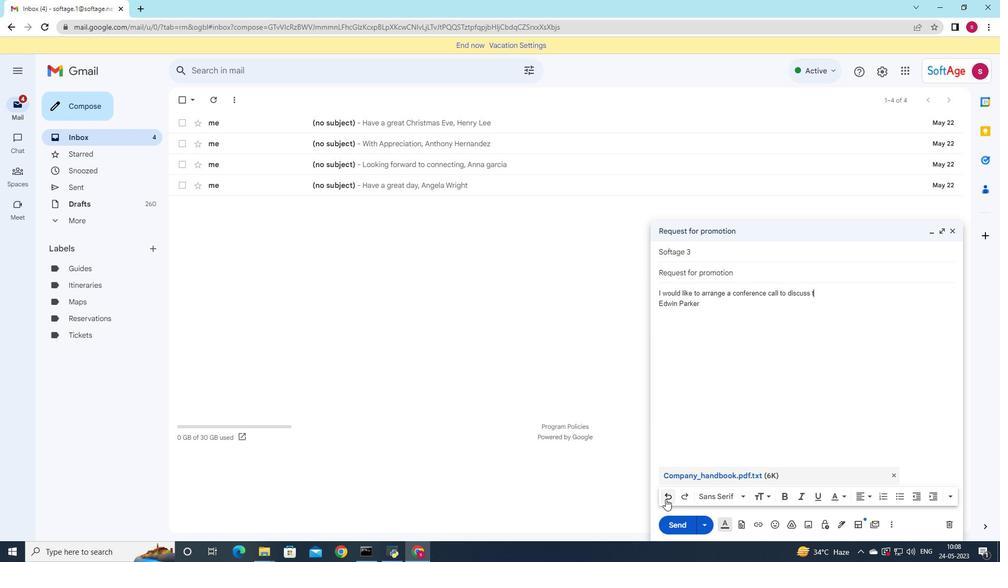 
Action: Mouse pressed left at (665, 499)
Screenshot: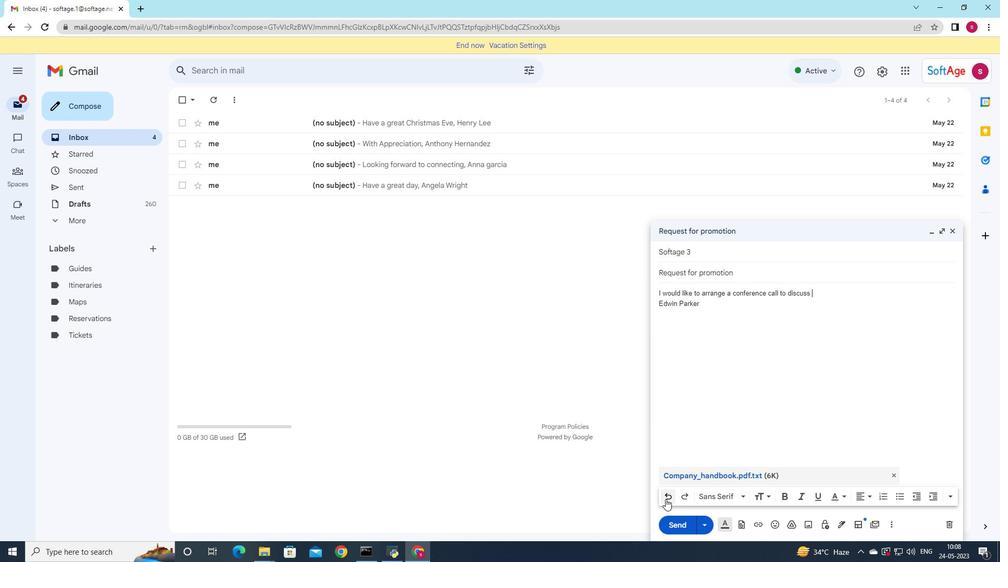 
Action: Mouse pressed left at (665, 499)
Screenshot: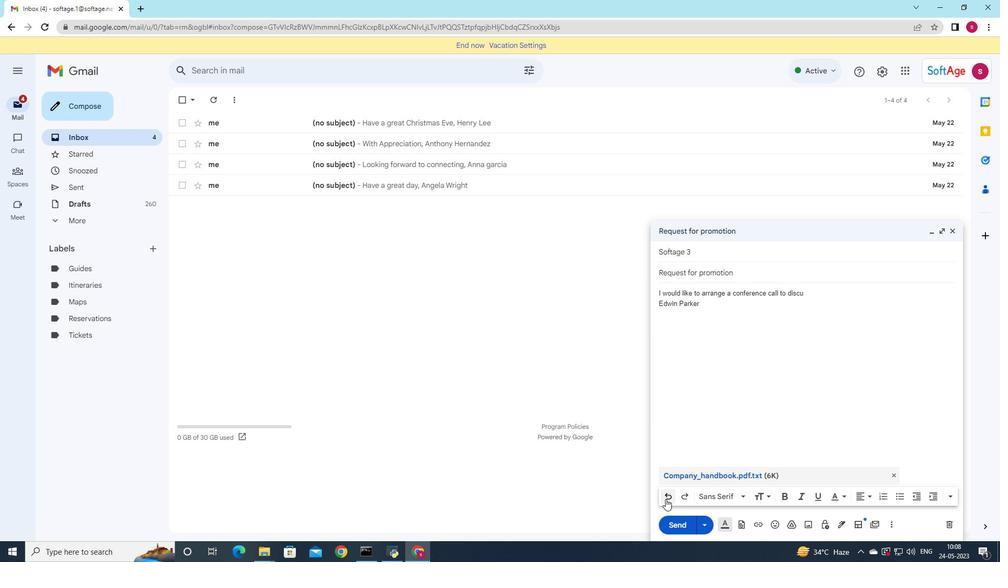 
Action: Mouse pressed left at (665, 499)
Screenshot: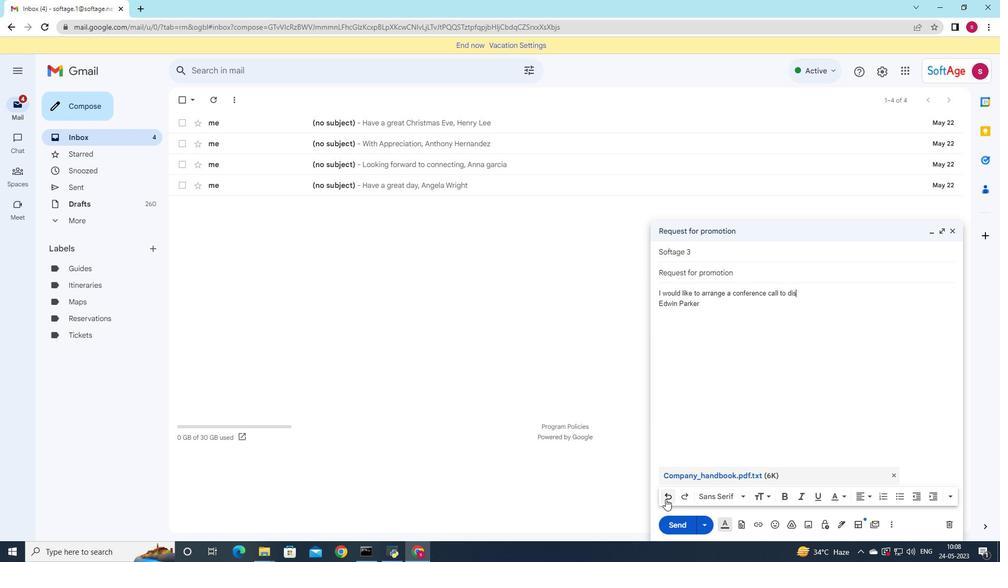 
Action: Mouse pressed left at (665, 499)
Screenshot: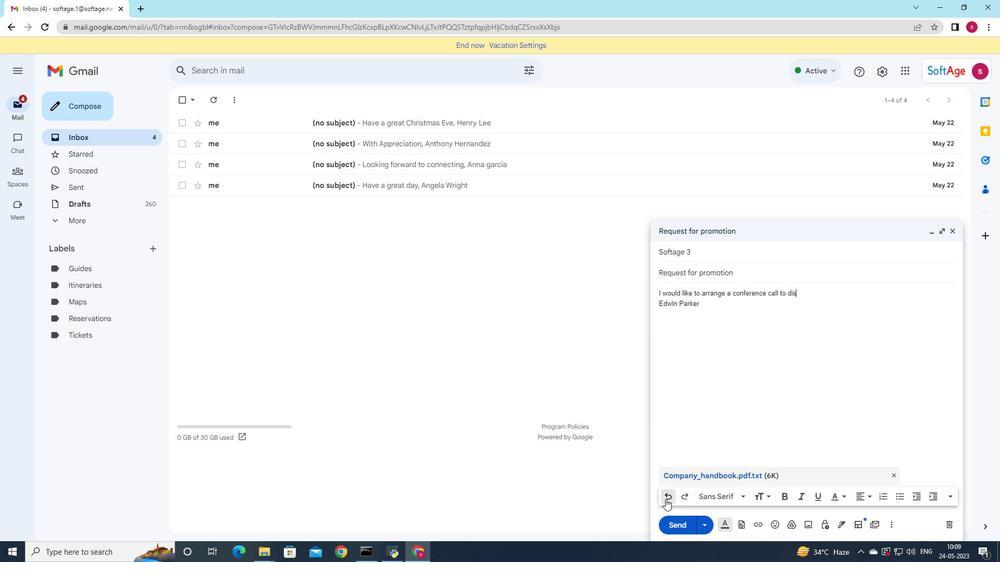 
Action: Mouse pressed left at (665, 499)
Screenshot: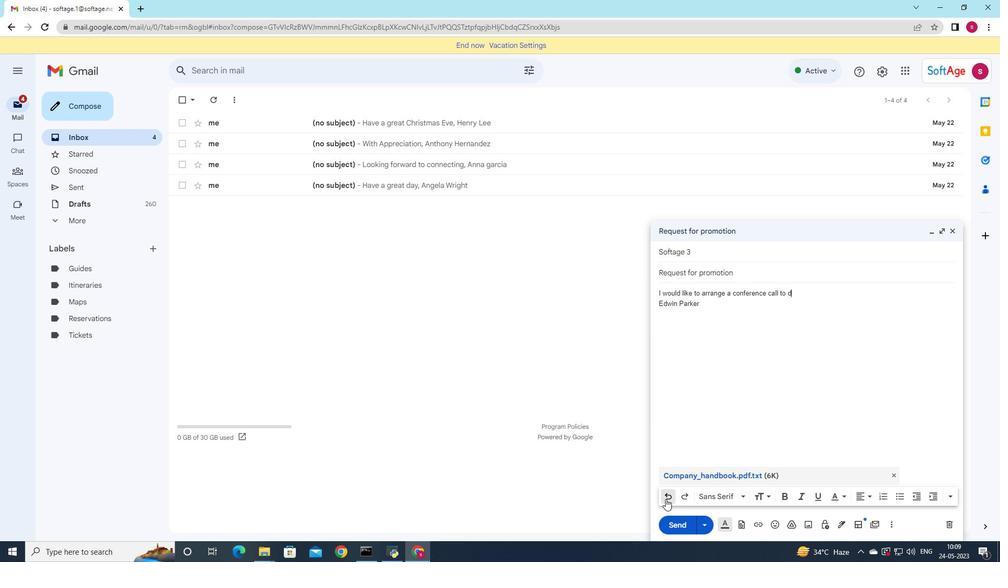 
Action: Mouse pressed left at (665, 499)
Screenshot: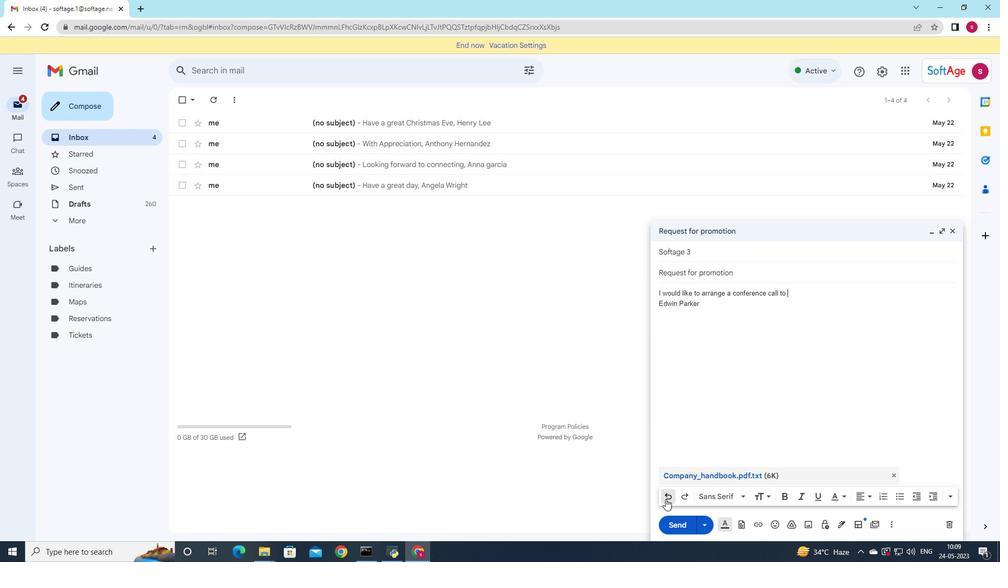 
Action: Mouse pressed left at (665, 499)
Screenshot: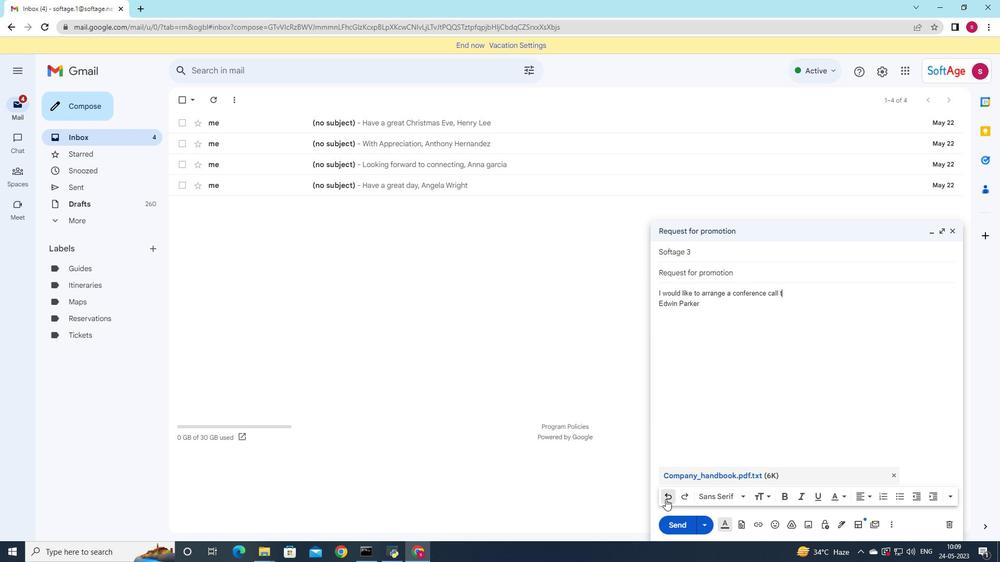 
Action: Mouse pressed left at (665, 499)
Screenshot: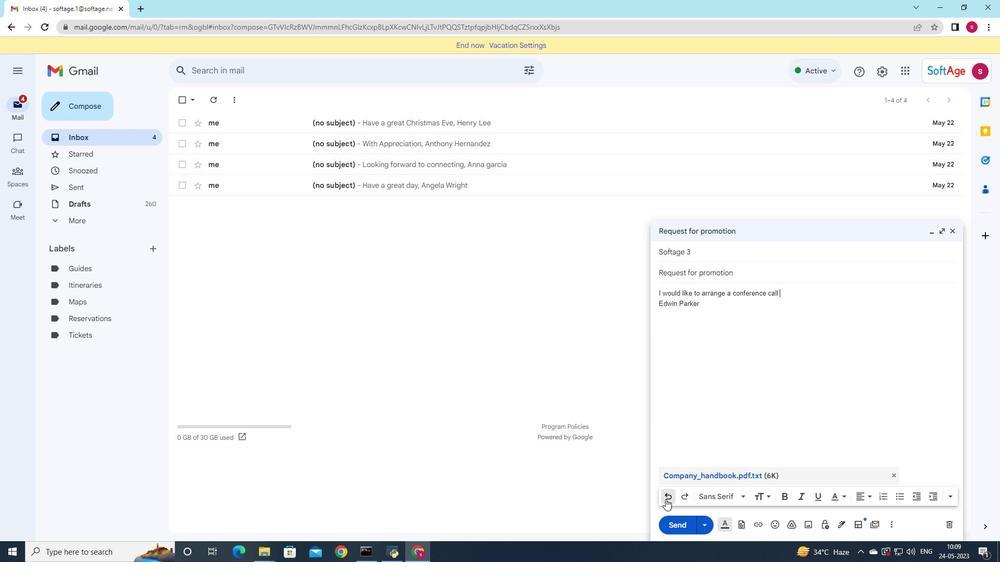 
Action: Mouse pressed left at (665, 499)
Screenshot: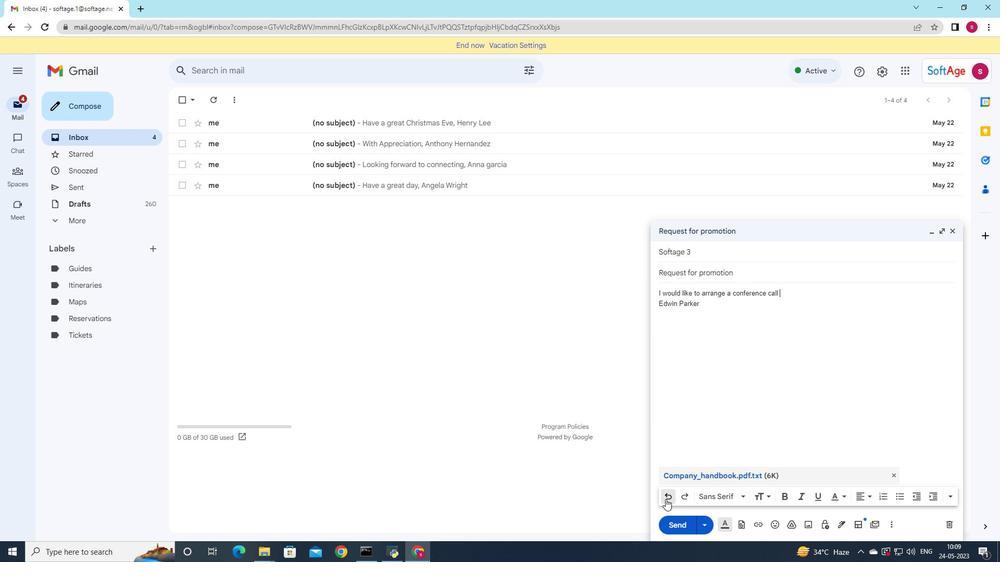 
Action: Mouse pressed left at (665, 499)
Screenshot: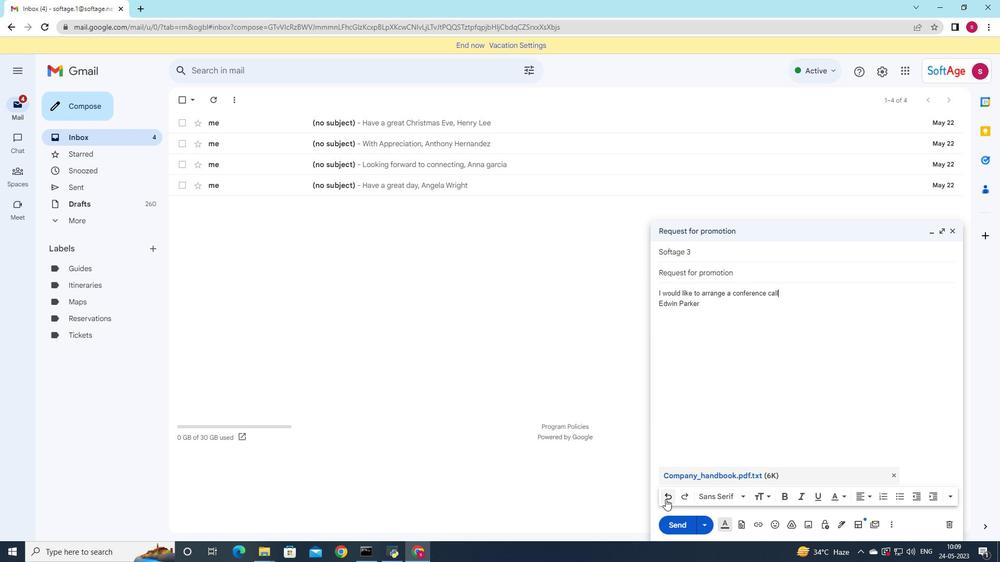 
Action: Mouse pressed left at (665, 499)
Screenshot: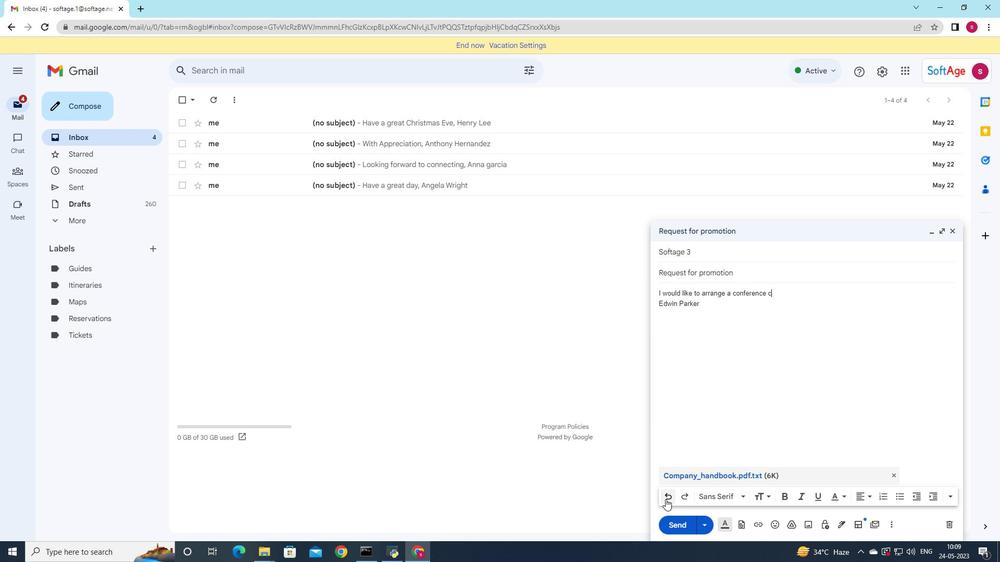 
Action: Mouse pressed left at (665, 499)
Screenshot: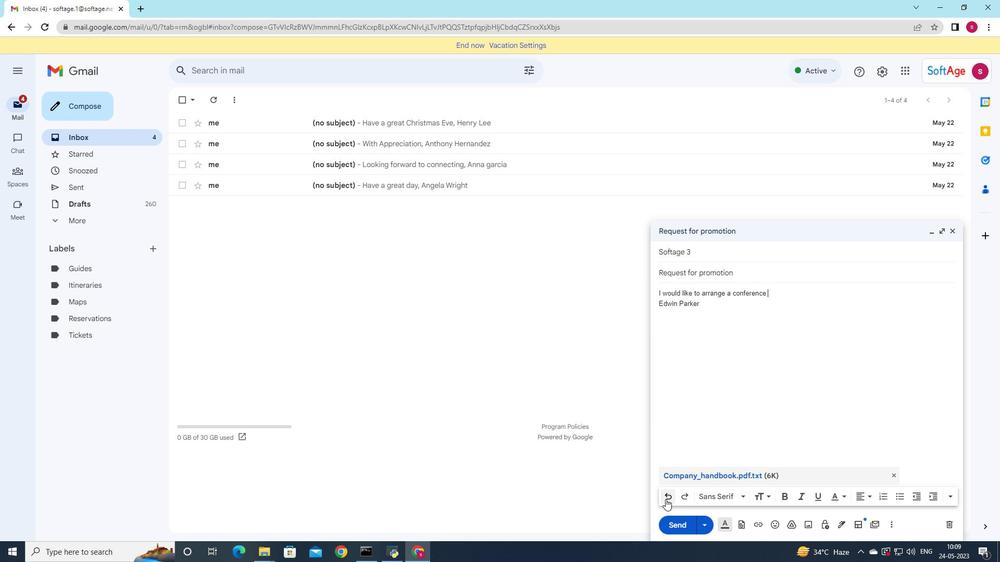 
Action: Mouse pressed left at (665, 499)
Screenshot: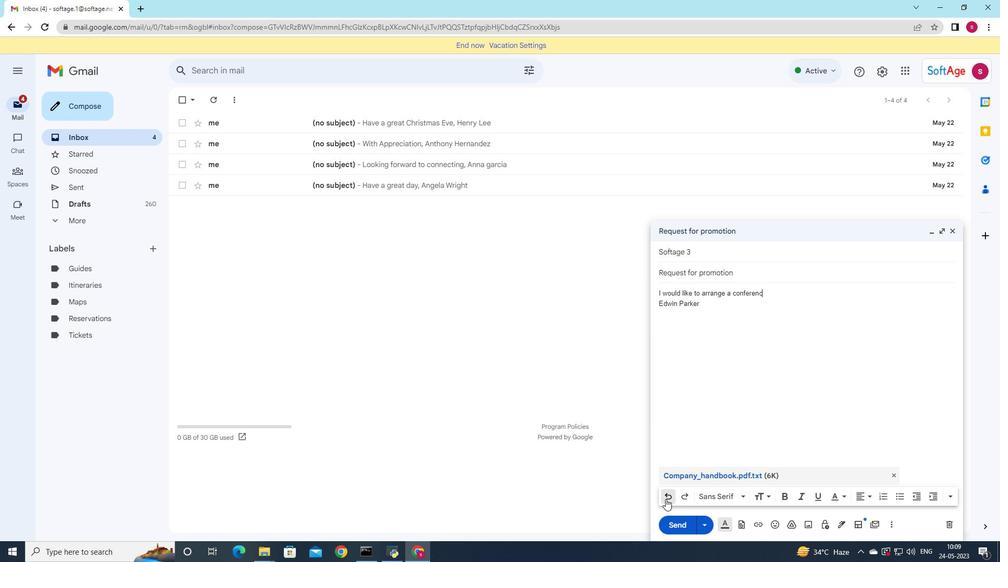 
Action: Mouse pressed left at (665, 499)
Screenshot: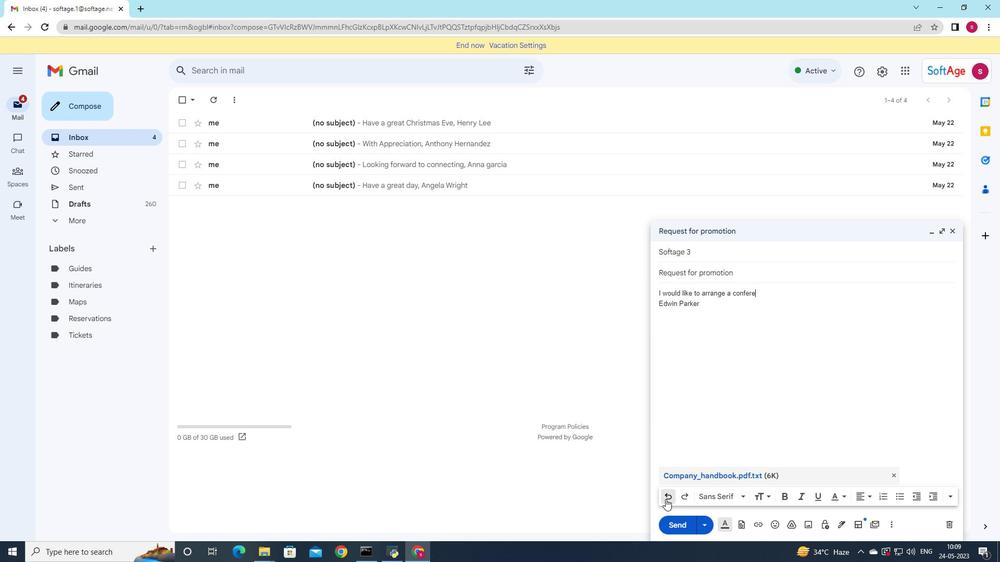 
Action: Mouse pressed left at (665, 499)
Screenshot: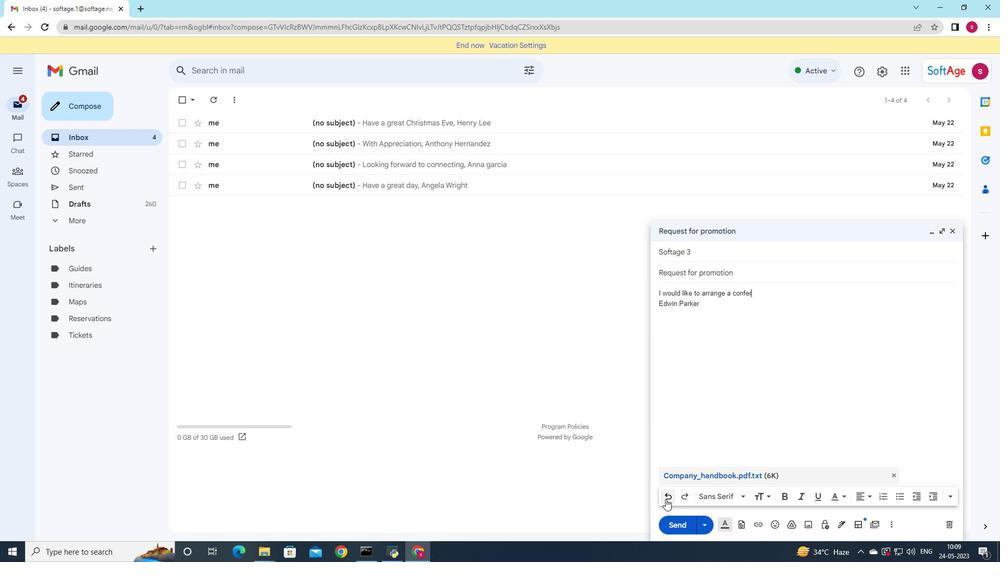 
Action: Mouse pressed left at (665, 499)
Screenshot: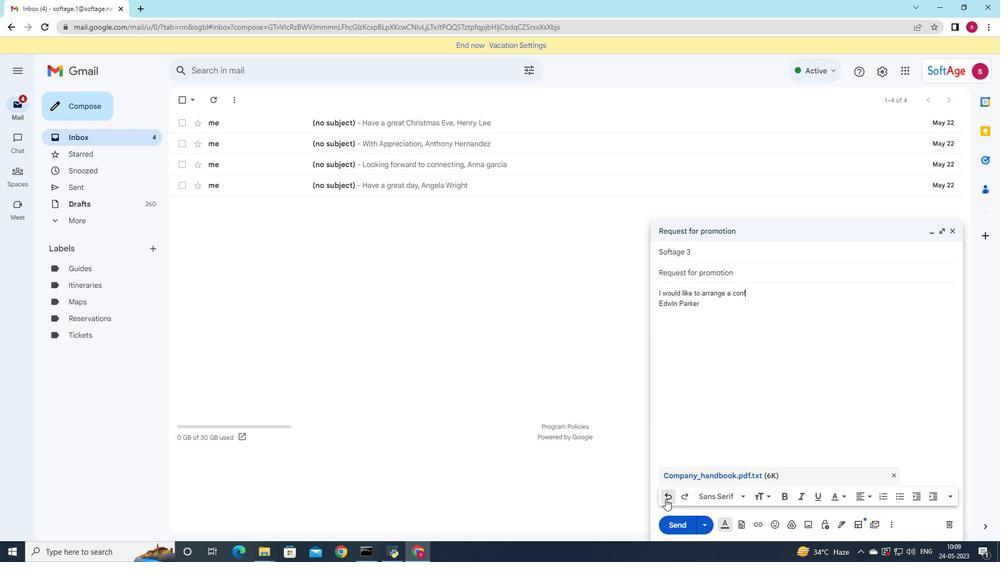 
Action: Mouse pressed left at (665, 499)
Screenshot: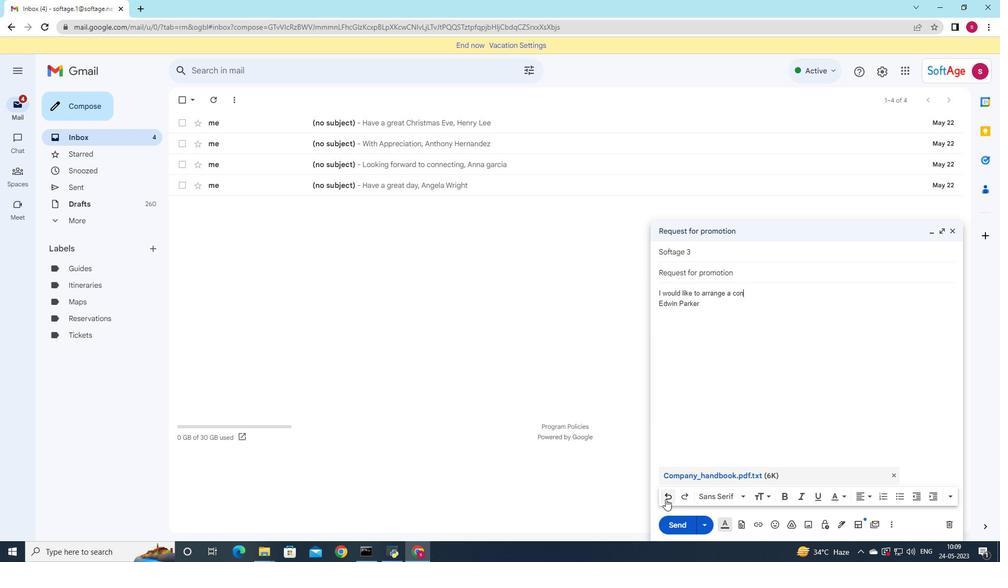 
Action: Mouse pressed left at (665, 499)
Screenshot: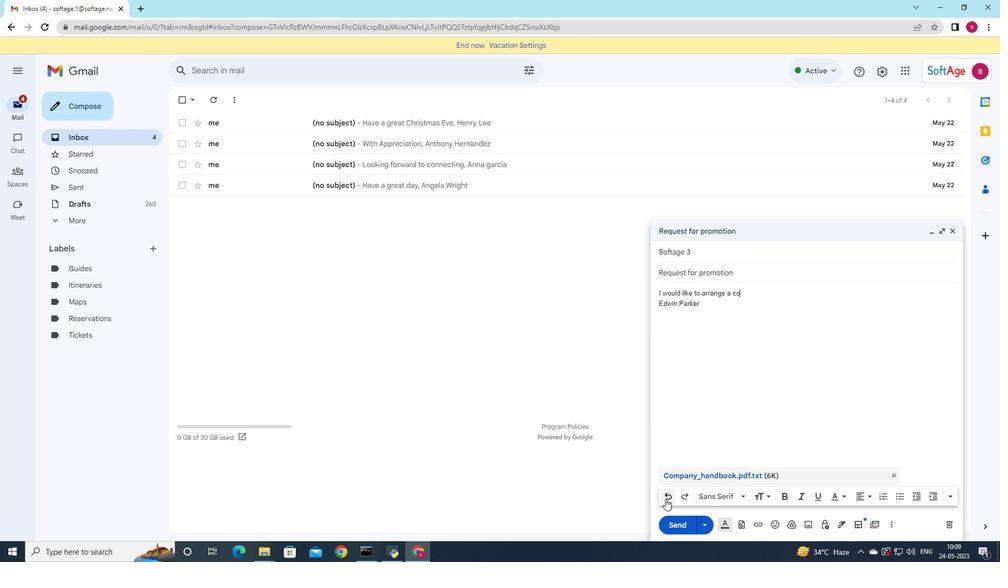 
Action: Mouse pressed left at (665, 499)
Screenshot: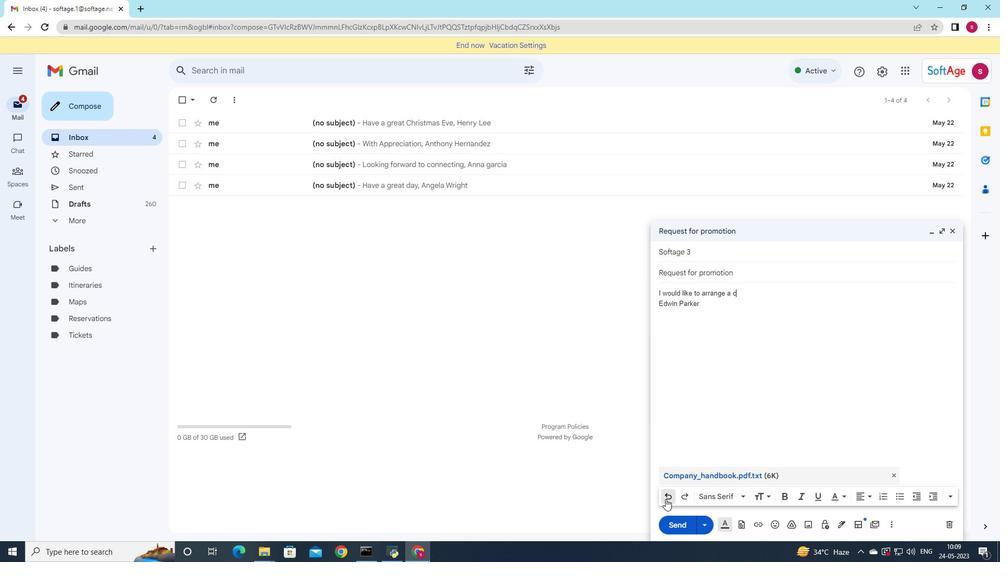 
Action: Mouse pressed left at (665, 499)
Screenshot: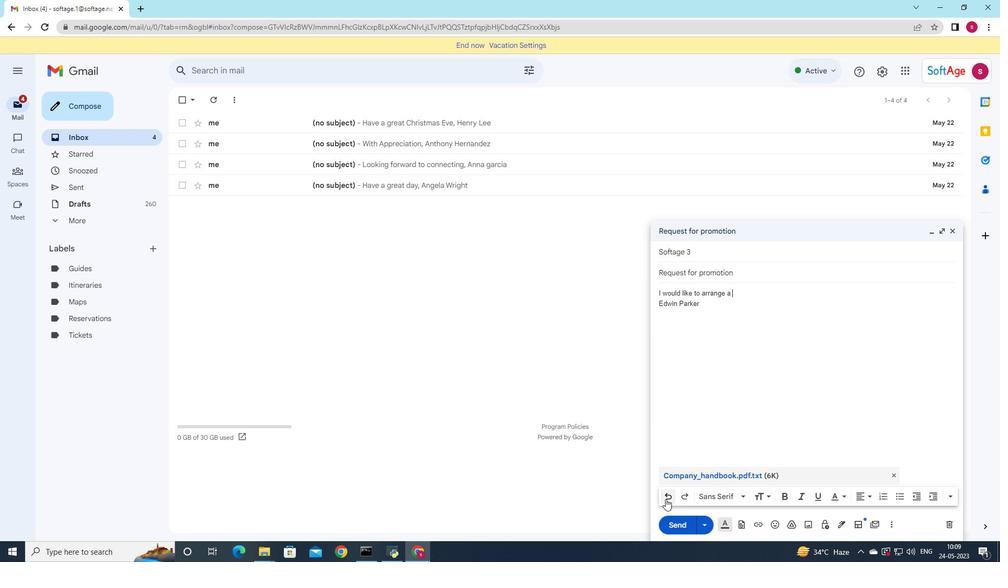 
Action: Mouse pressed left at (665, 499)
Screenshot: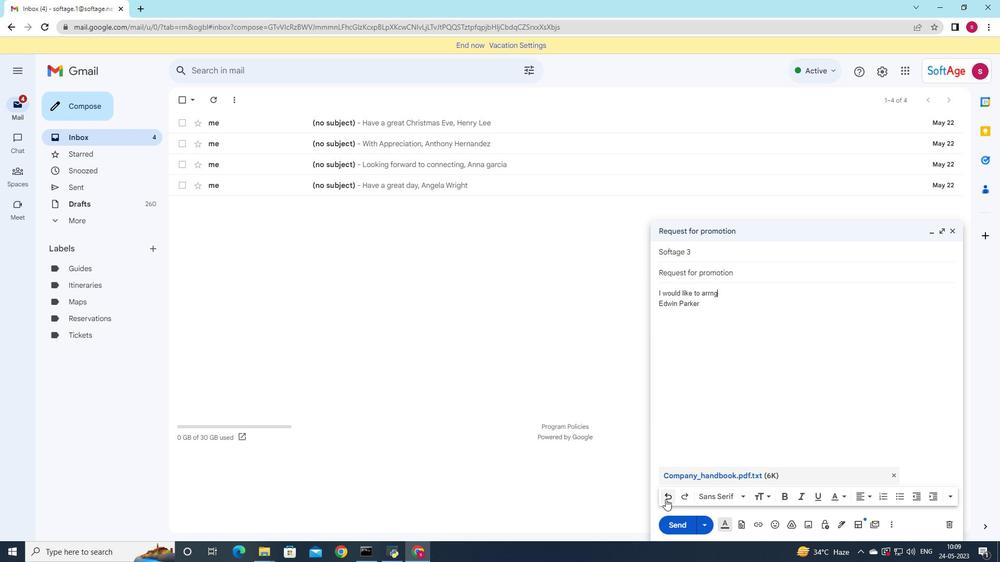 
Action: Mouse pressed left at (665, 499)
Screenshot: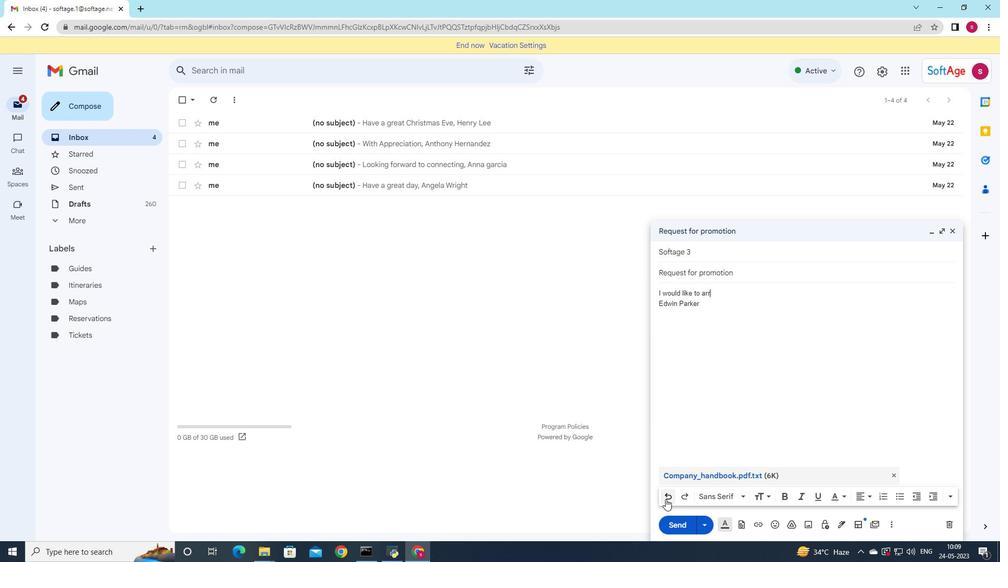 
Action: Mouse pressed left at (665, 499)
Screenshot: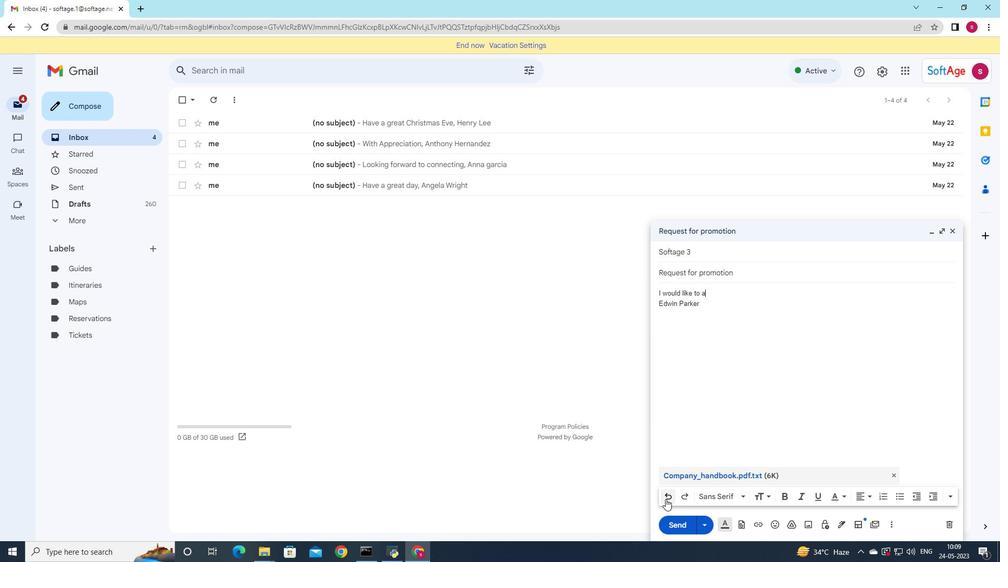 
Action: Mouse pressed left at (665, 499)
Screenshot: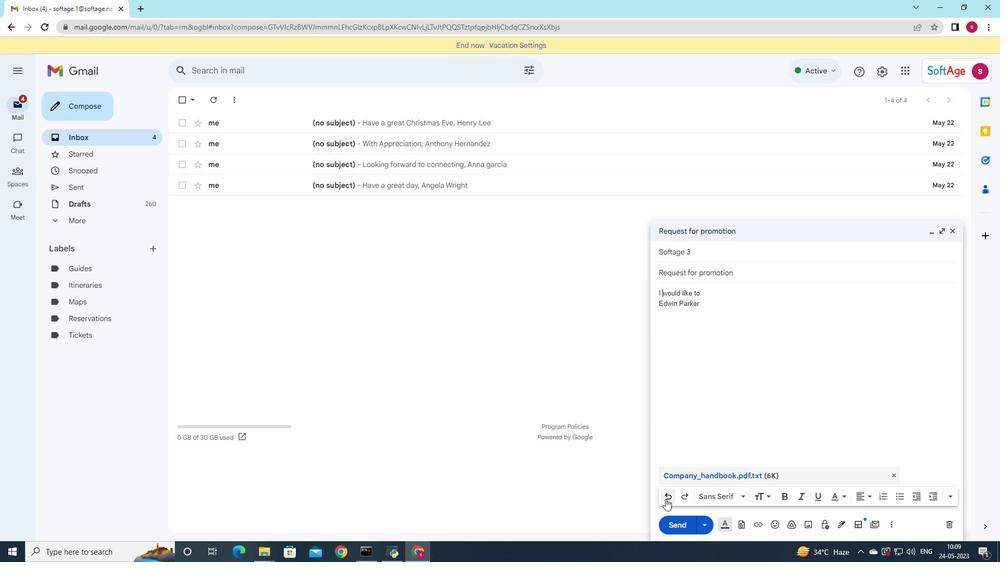 
Action: Mouse pressed left at (665, 499)
Screenshot: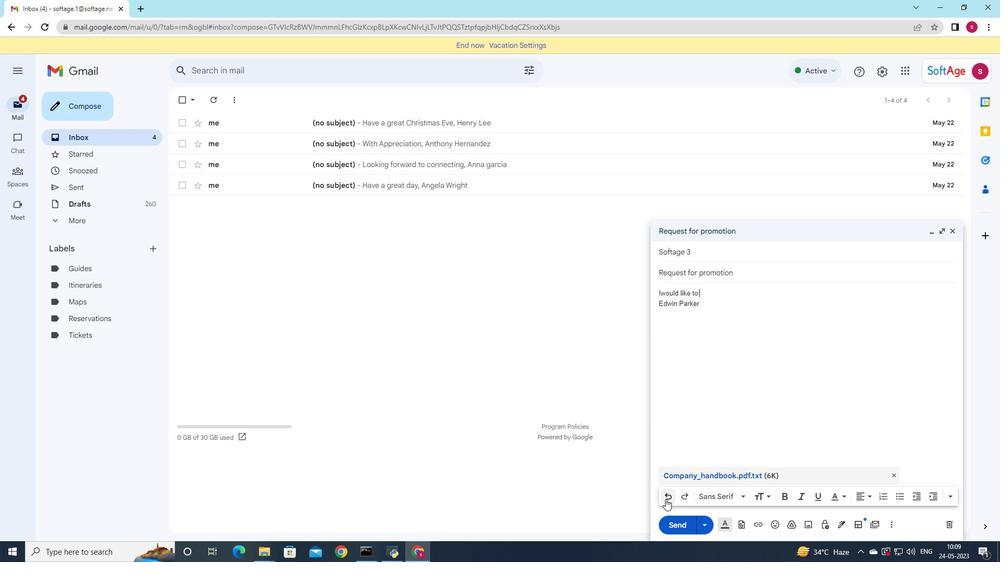 
Action: Mouse pressed left at (665, 499)
Screenshot: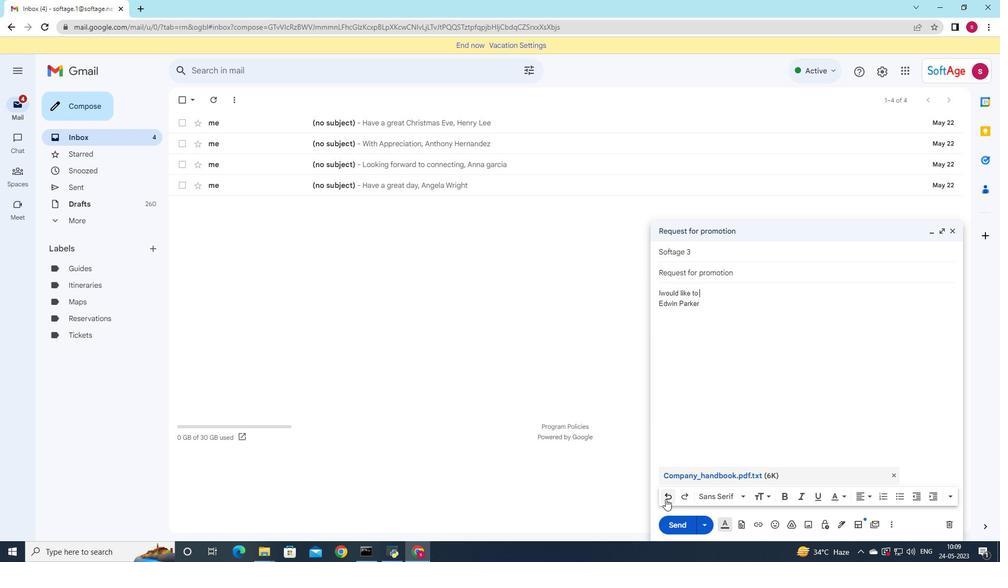 
Action: Mouse pressed left at (665, 499)
Screenshot: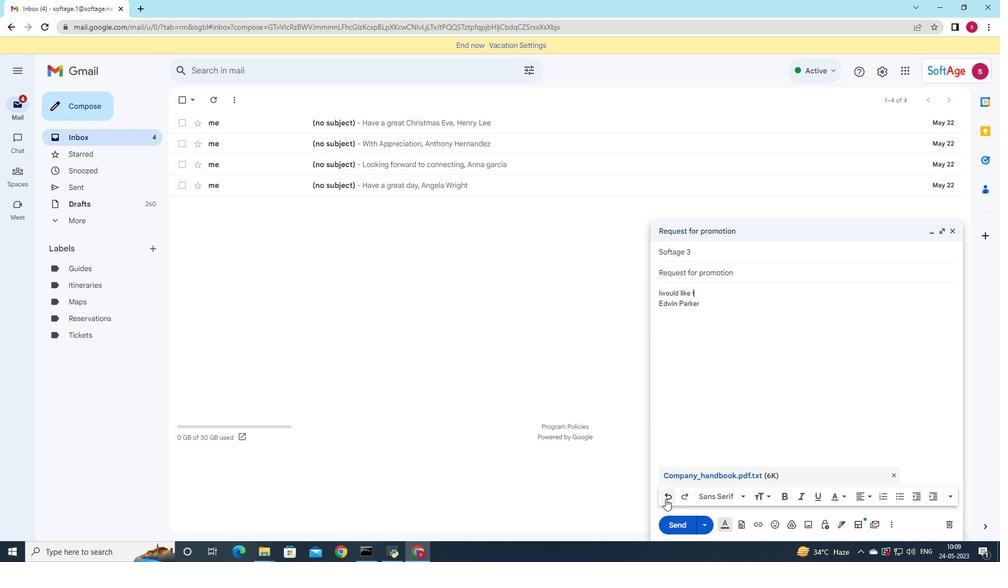 
Action: Mouse pressed left at (665, 499)
Screenshot: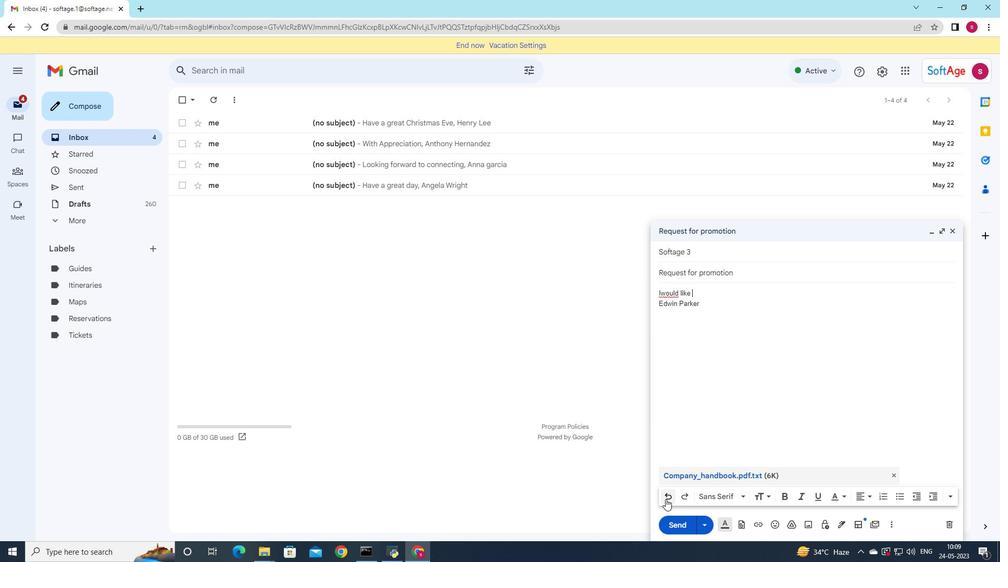 
Action: Mouse pressed left at (665, 499)
Screenshot: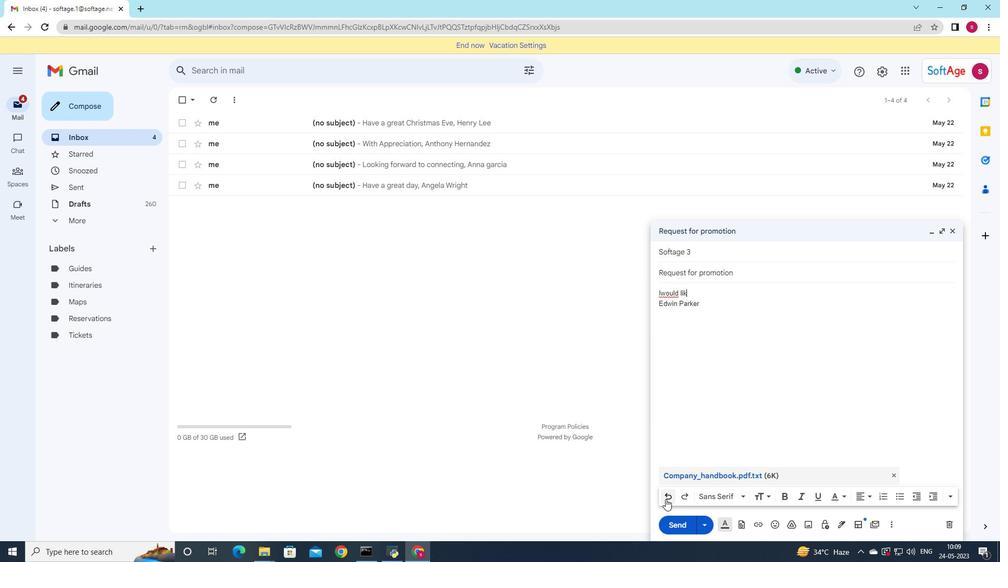 
Action: Mouse pressed left at (665, 499)
Screenshot: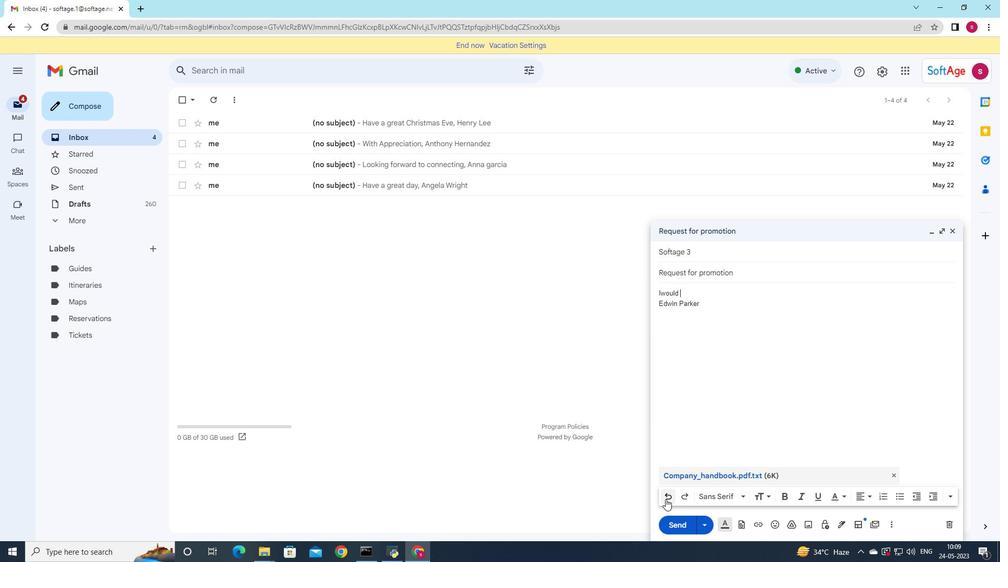 
Action: Mouse pressed left at (665, 499)
Screenshot: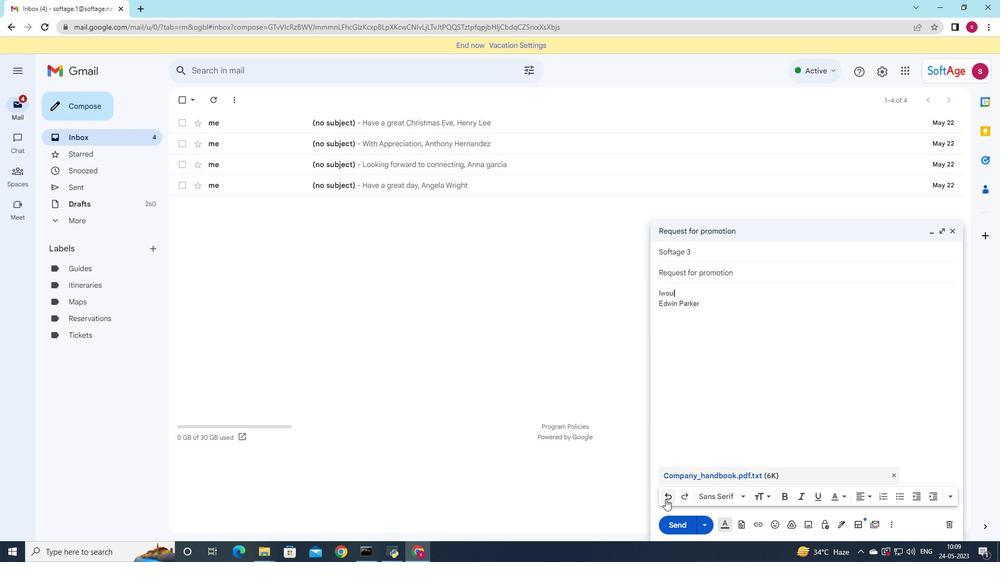 
Action: Mouse pressed left at (665, 499)
Screenshot: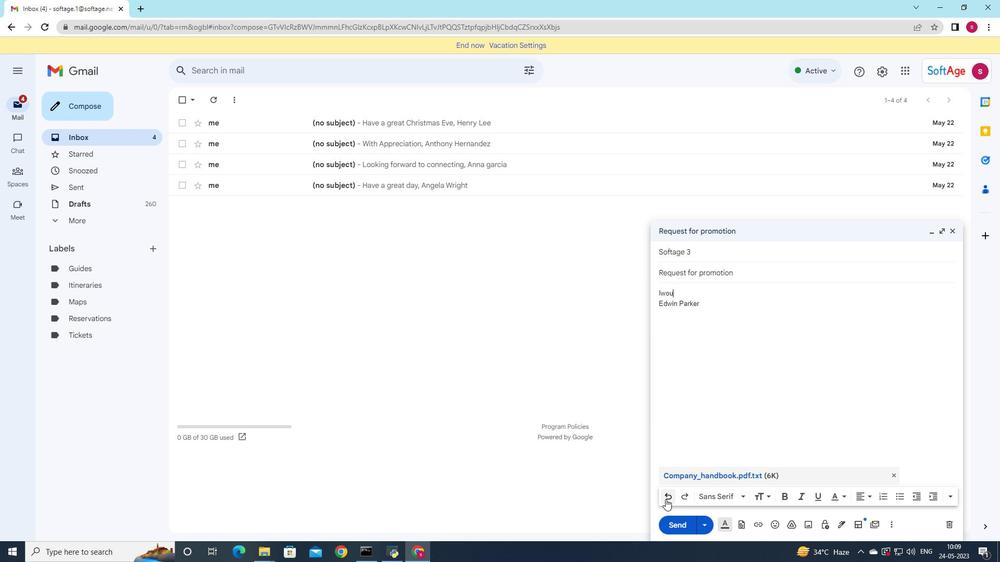 
Action: Mouse pressed left at (665, 499)
Screenshot: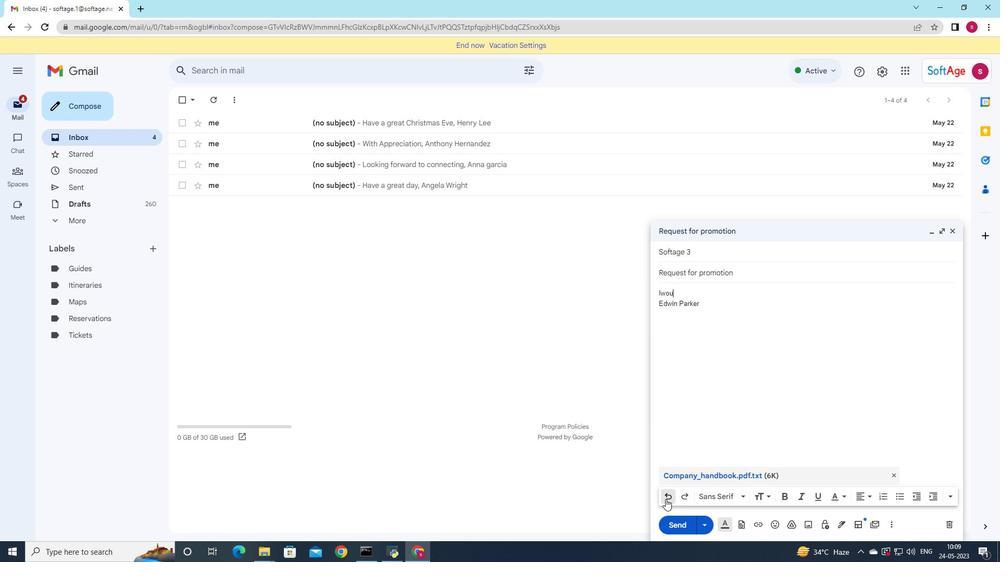 
Action: Mouse pressed left at (665, 499)
Screenshot: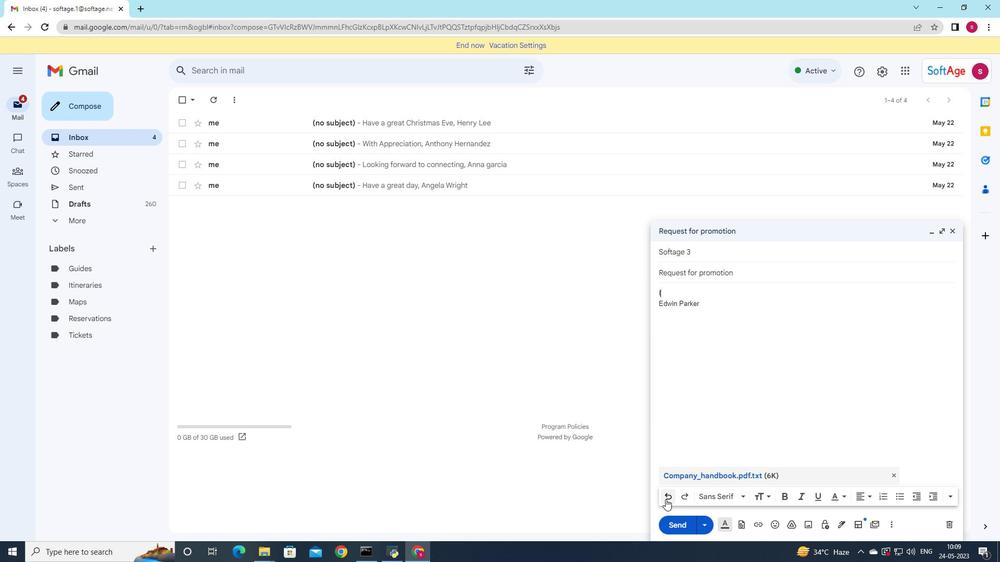 
Action: Mouse moved to (876, 462)
Screenshot: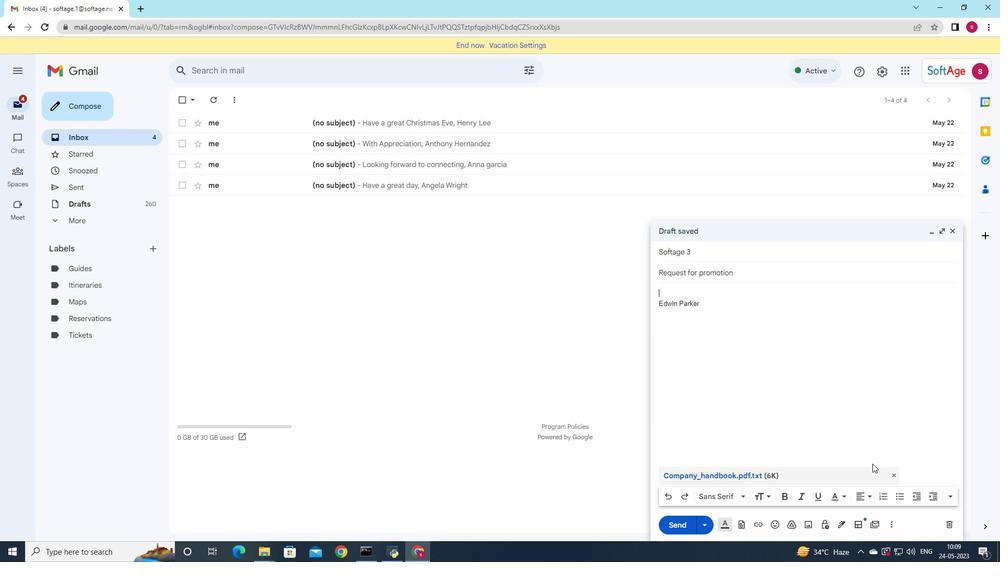 
Action: Key pressed <Key.shift_r>Could<Key.space>you<Key.space><Key.space>please<Key.space>ori<Key.backspace>ovide<Key.space><Key.caps_lock><Key.caps_lock><Key.space>an<Key.space>estimate<Key.space>for<Key.space>the<Key.space>project
Screenshot: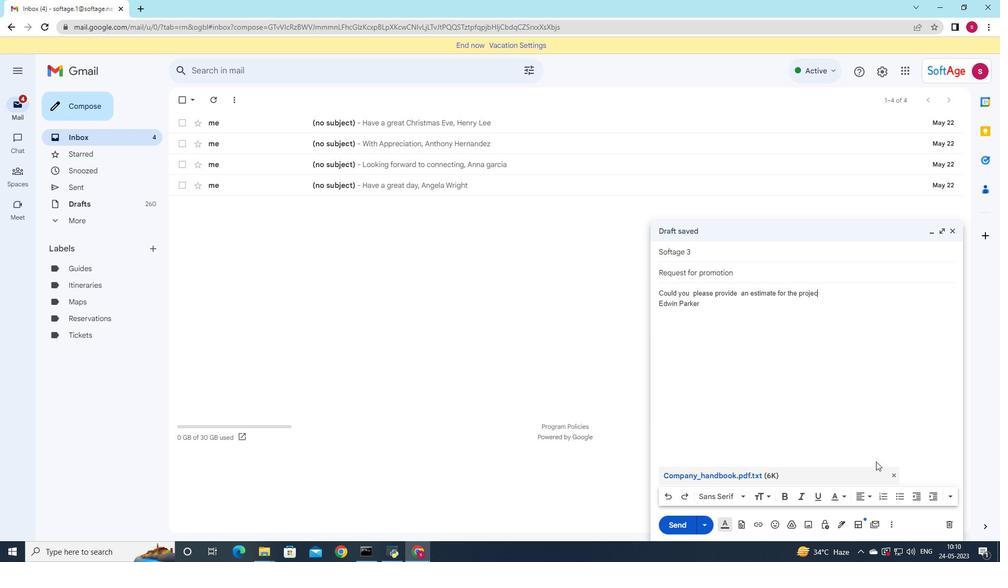 
Action: Mouse moved to (742, 330)
Screenshot: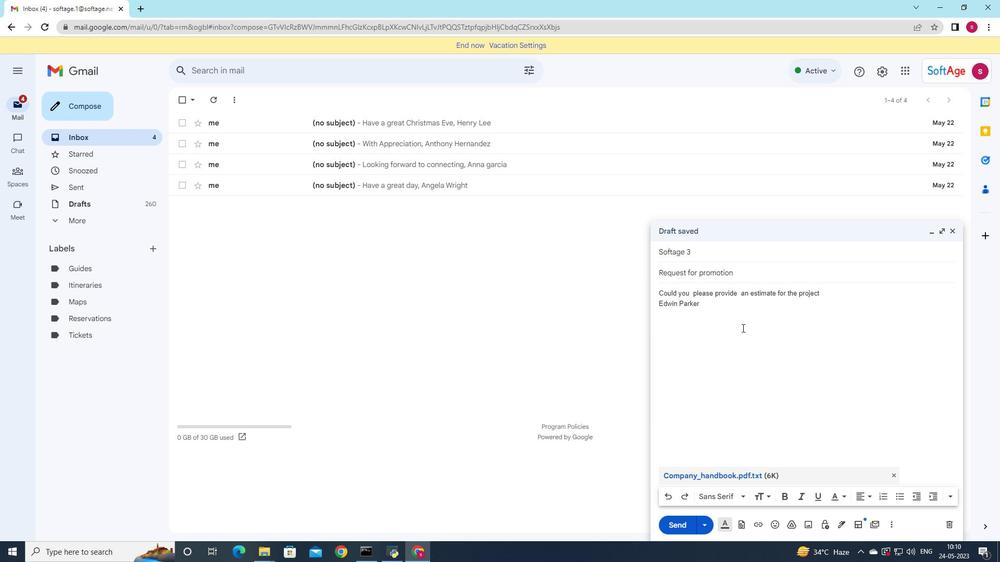 
Action: Key pressed .
Screenshot: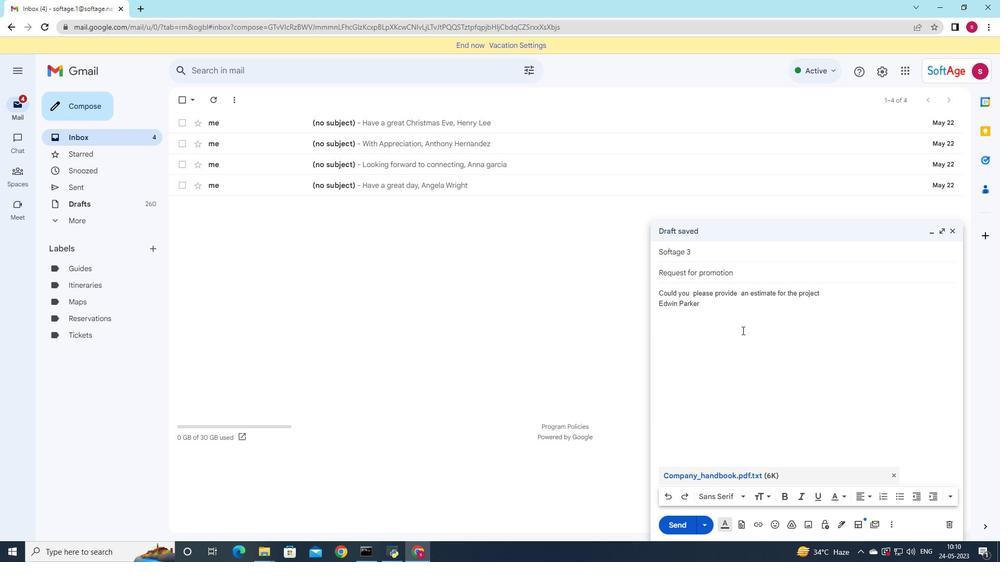 
Action: Mouse moved to (941, 368)
Screenshot: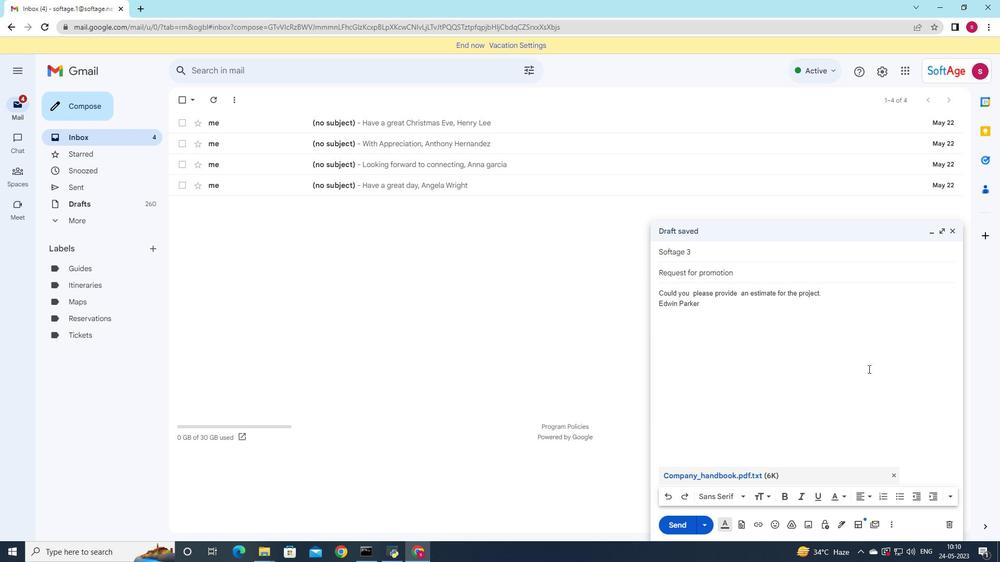 
Action: Key pressed <Key.backspace><Key.shift_r><Key.shift_r><Key.shift_r><Key.shift_r>?
Screenshot: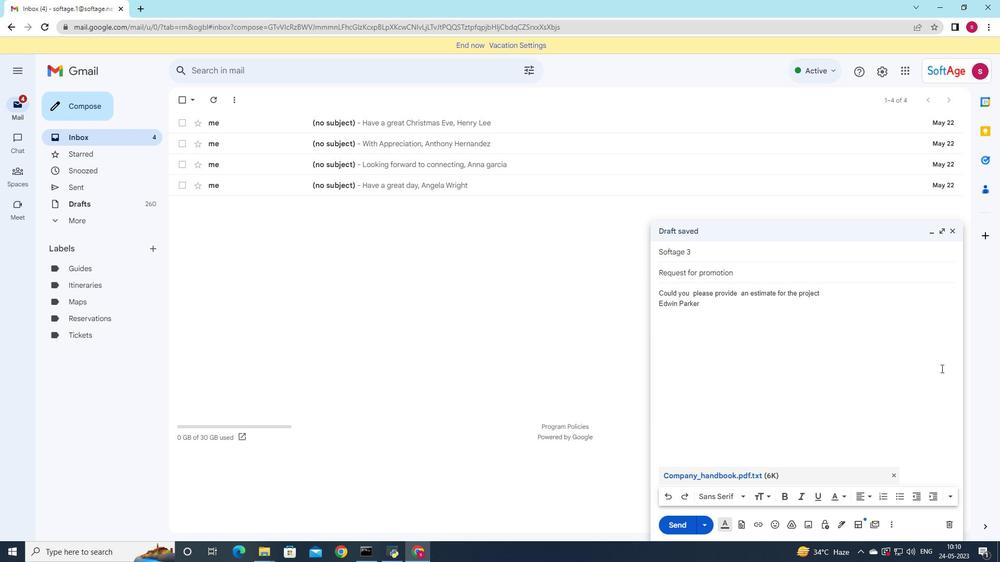 
Action: Mouse moved to (681, 518)
Screenshot: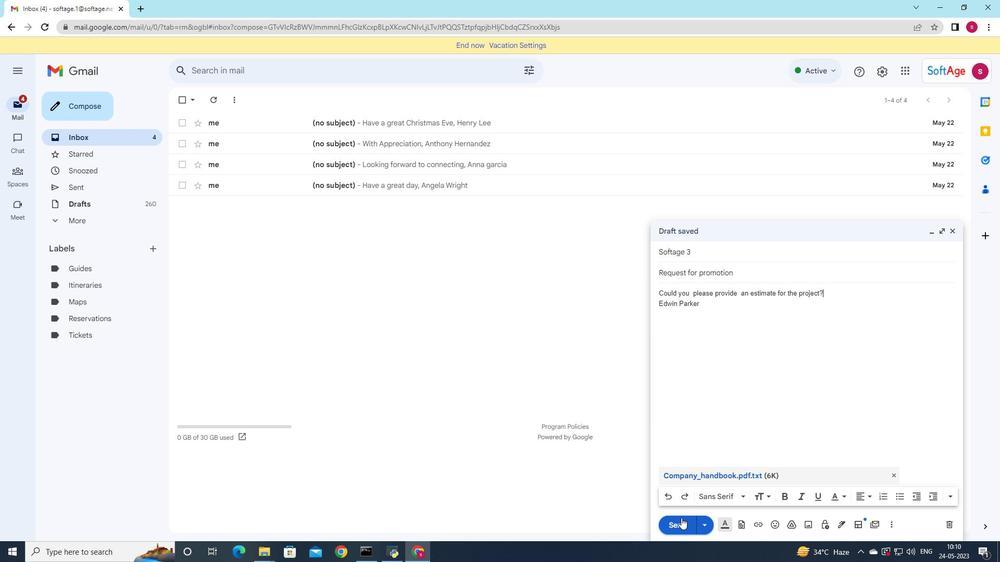 
Action: Mouse pressed left at (681, 518)
Screenshot: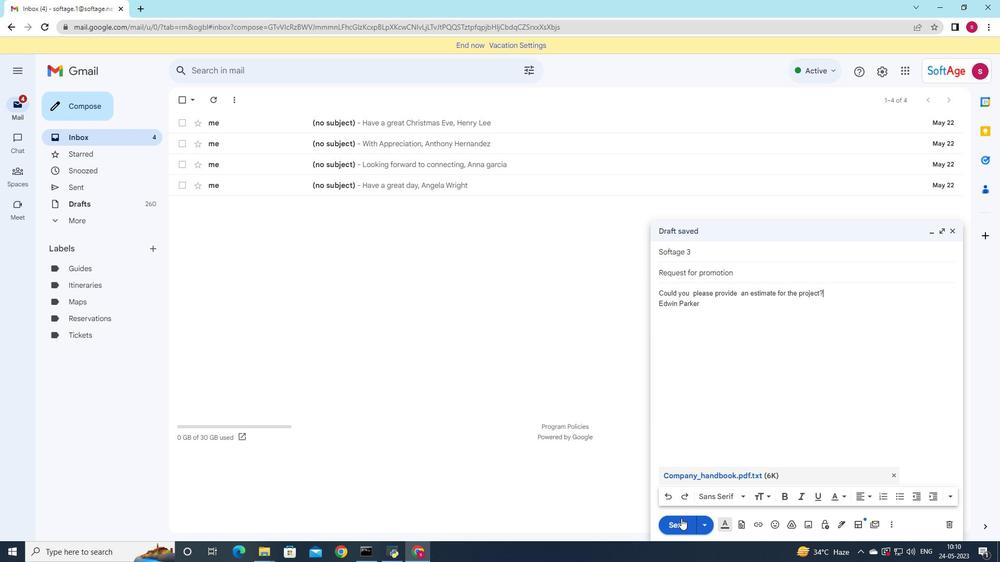
Action: Mouse moved to (119, 191)
Screenshot: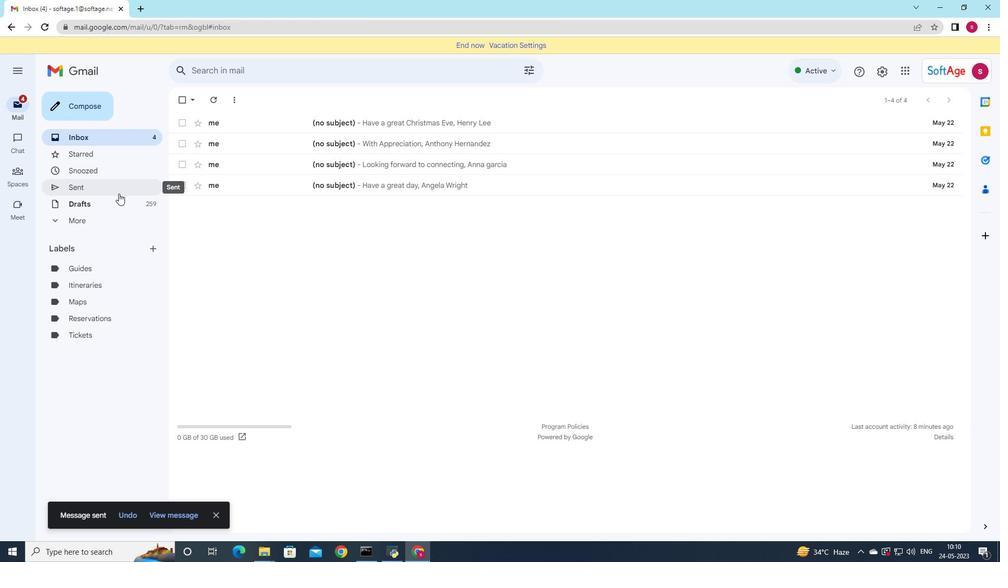 
Action: Mouse pressed left at (119, 191)
Screenshot: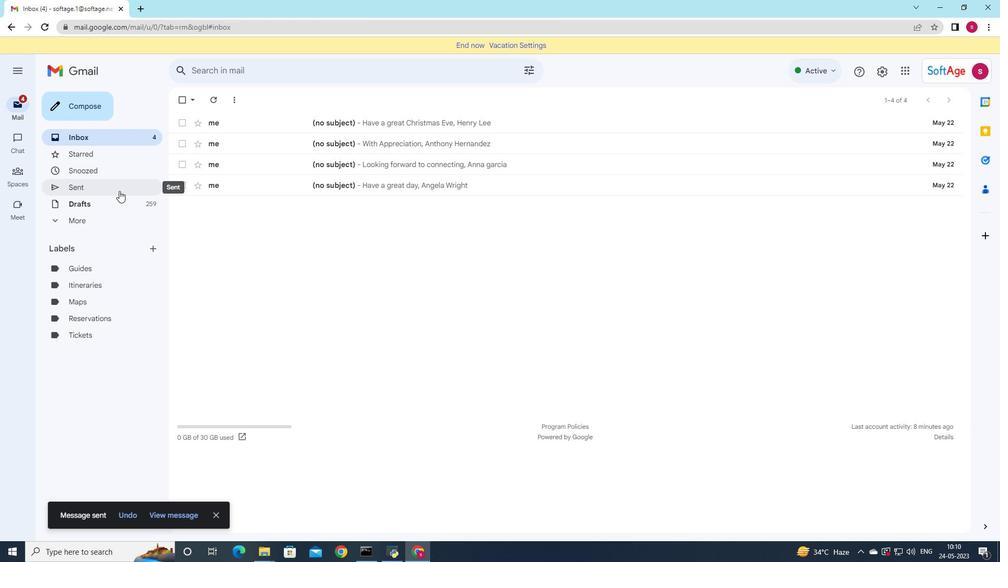 
Action: Mouse moved to (418, 164)
Screenshot: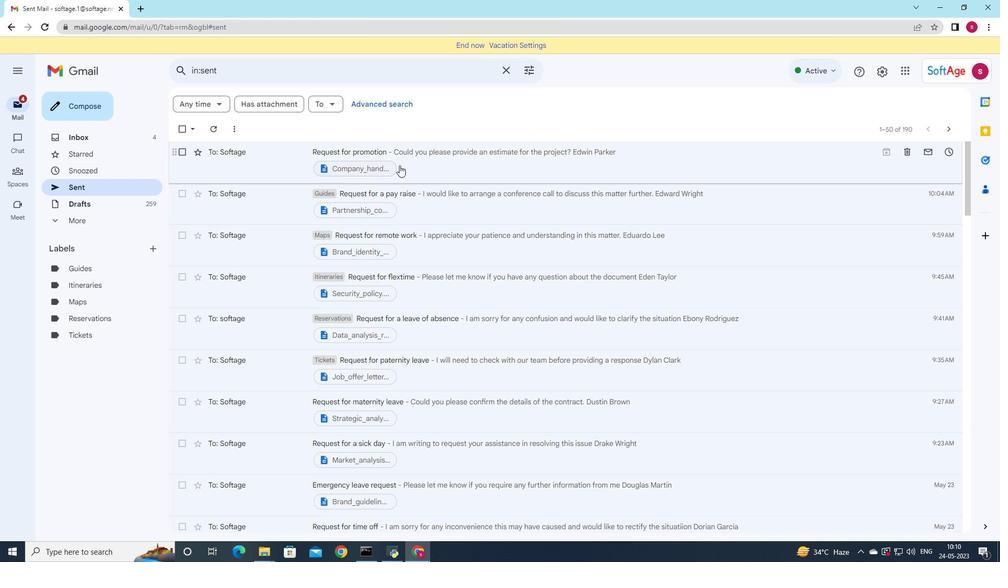 
Action: Mouse pressed left at (418, 164)
Screenshot: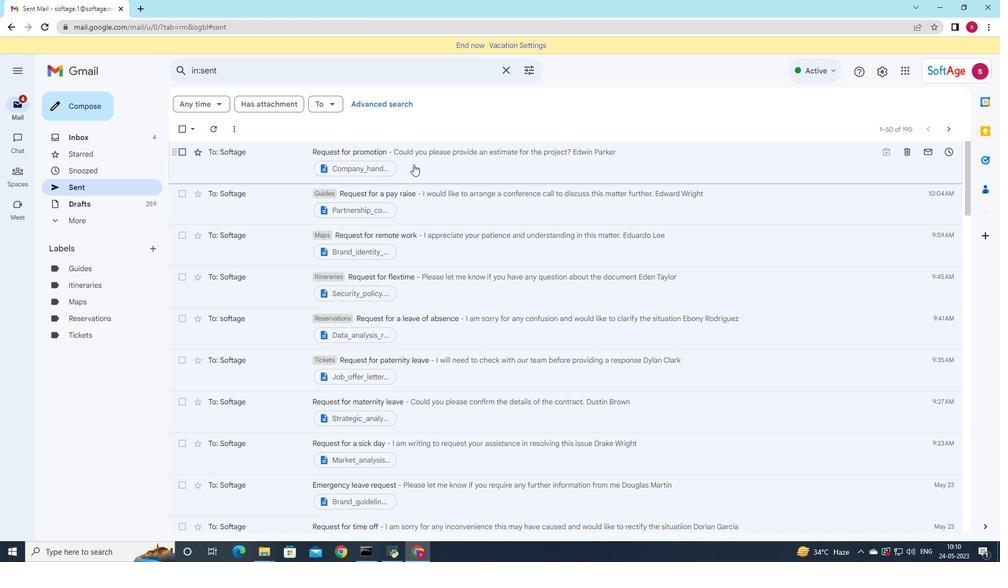 
Action: Mouse moved to (395, 97)
Screenshot: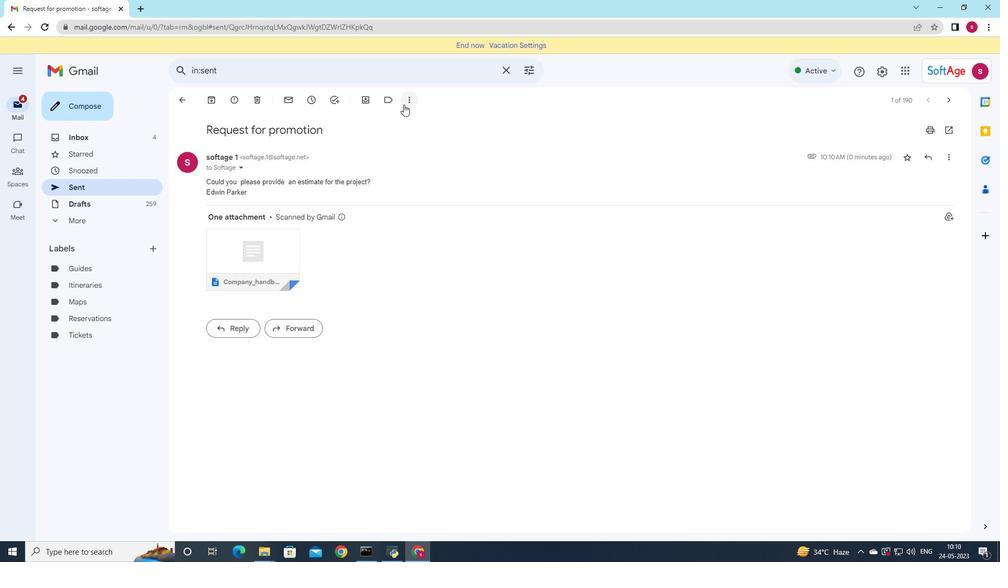 
Action: Mouse pressed left at (395, 97)
Screenshot: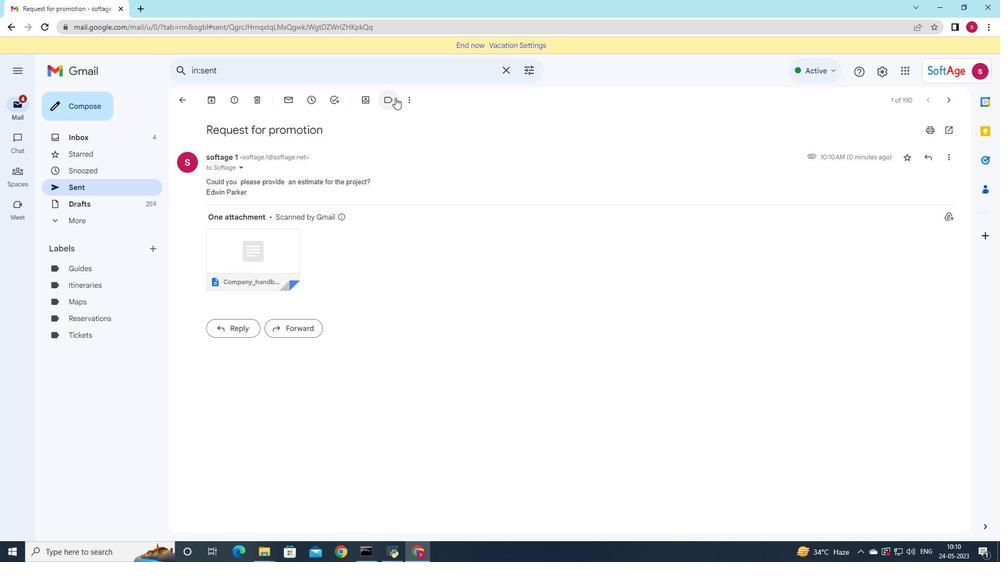 
Action: Mouse moved to (434, 291)
Screenshot: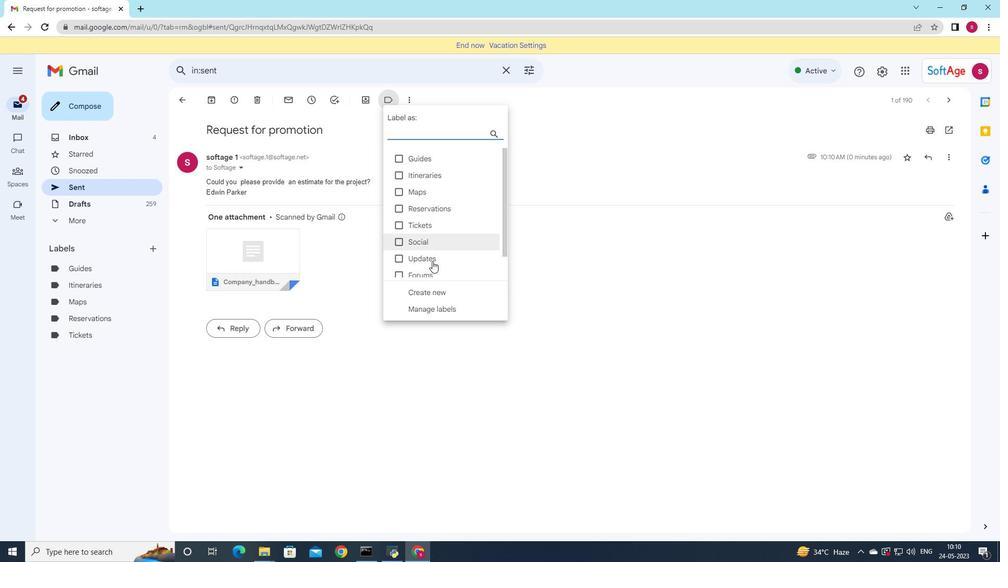 
Action: Mouse pressed left at (434, 291)
Screenshot: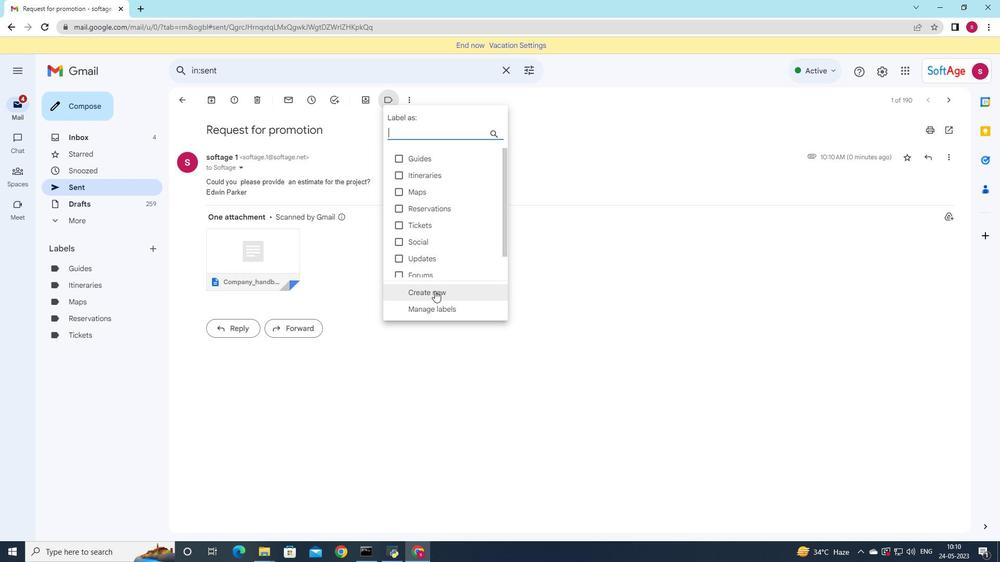 
Action: Mouse moved to (645, 281)
Screenshot: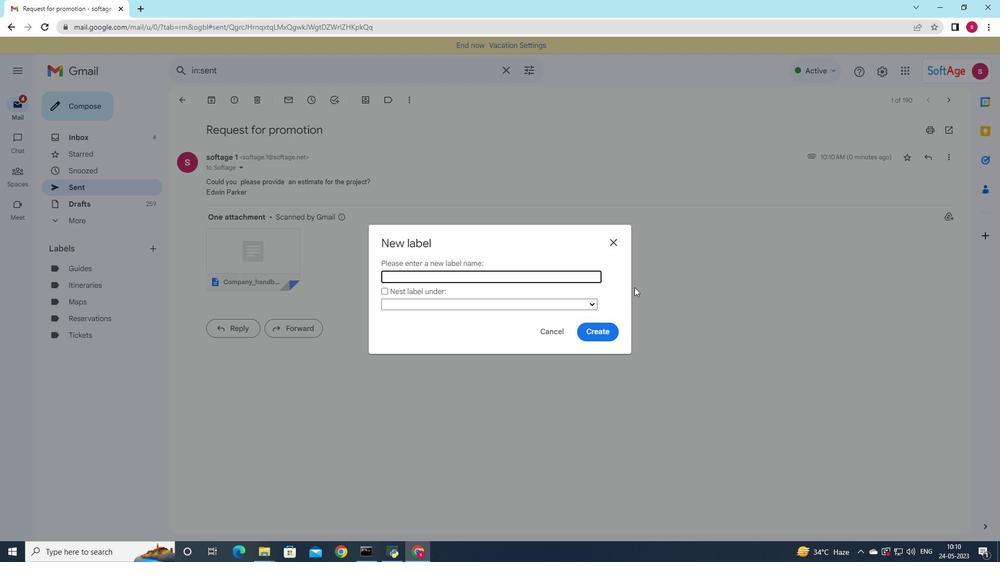 
Action: Key pressed <Key.shift>Accomondation
Screenshot: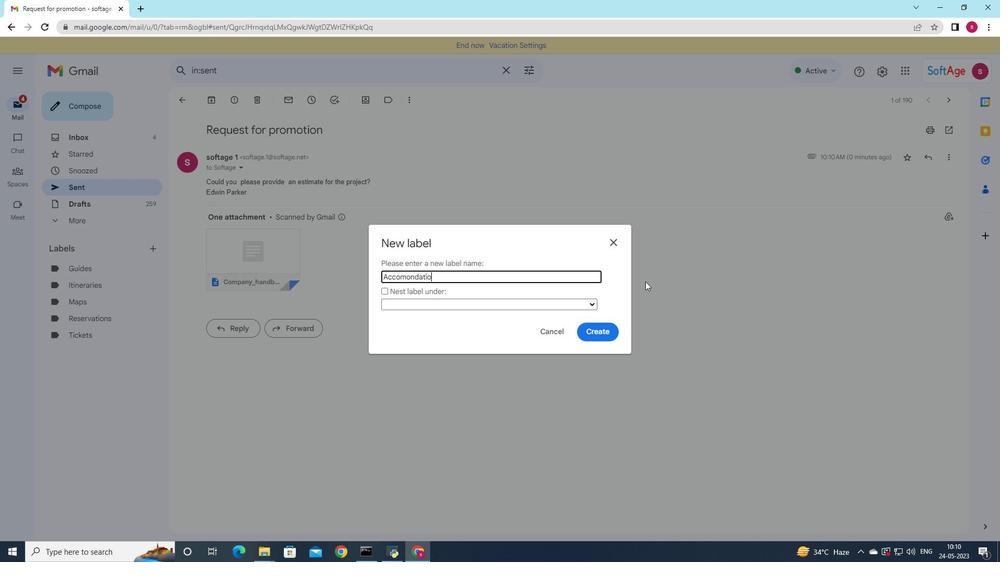 
Action: Mouse moved to (599, 332)
Screenshot: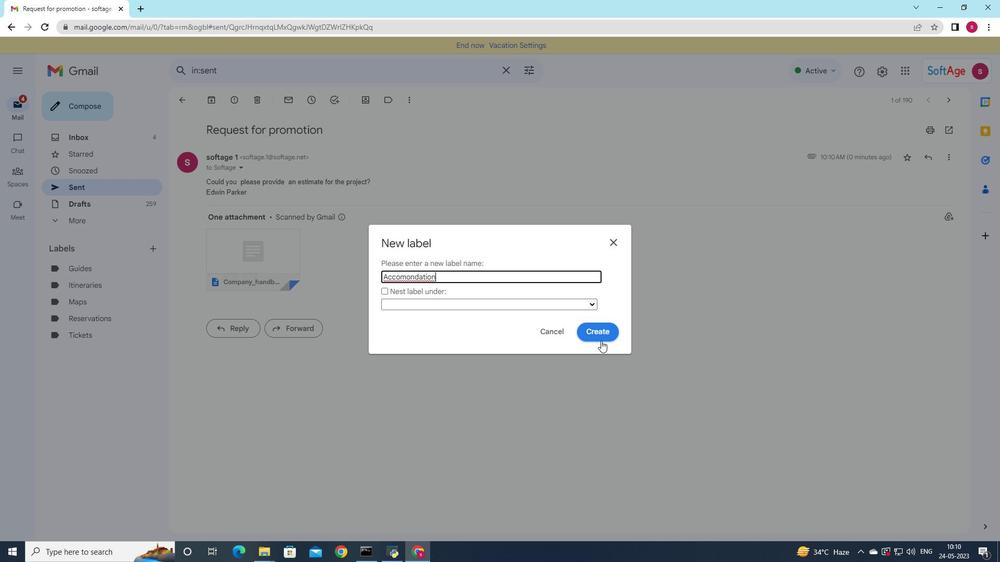 
Action: Mouse pressed left at (599, 332)
Screenshot: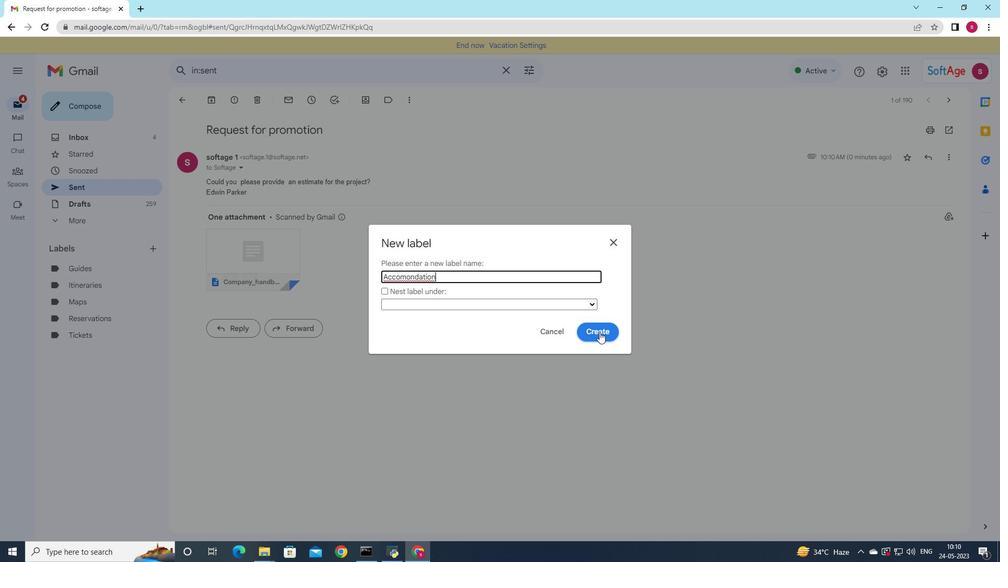 
Action: Mouse moved to (600, 315)
Screenshot: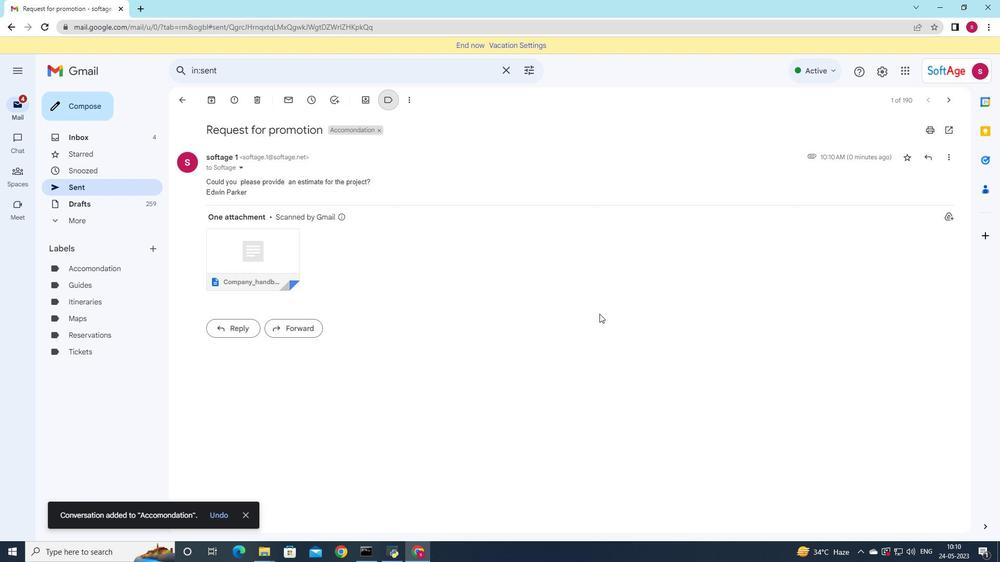 
